 Task: Search round trip flight ticket for 2 adults, 4 children and 1 infant on lap in business from Billings: Billings Logan International Airport to Springfield: Abraham Lincoln Capital Airport on 5-2-2023 and return on 5-2-2023. Price is upto 88000. Outbound departure time preference is 14:30. Return departure time preference is 23:15.
Action: Mouse moved to (350, 329)
Screenshot: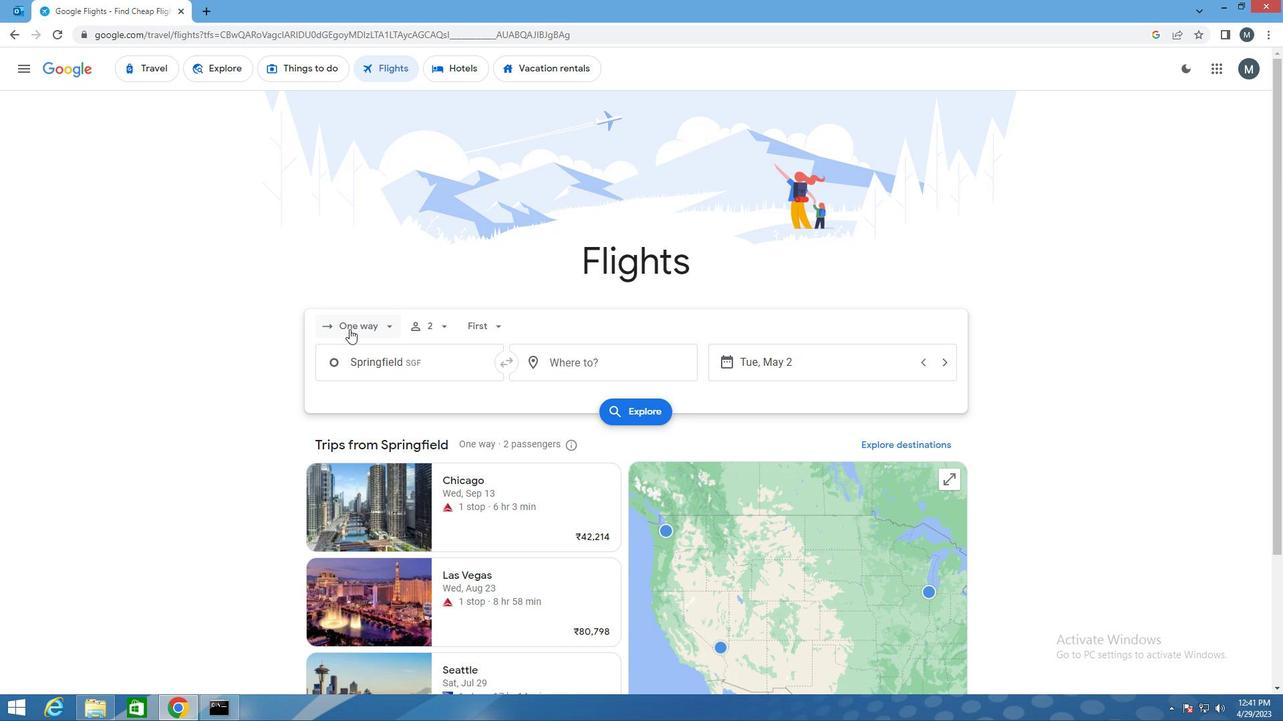 
Action: Mouse pressed left at (350, 329)
Screenshot: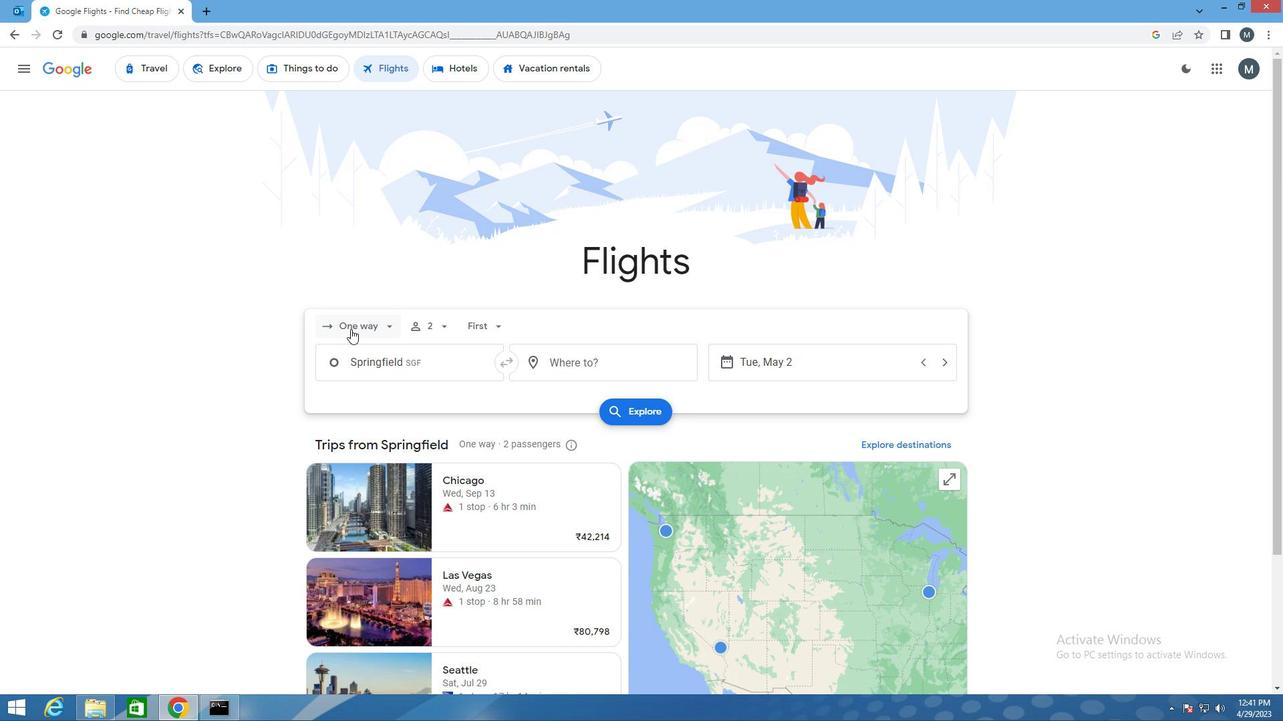 
Action: Mouse moved to (384, 358)
Screenshot: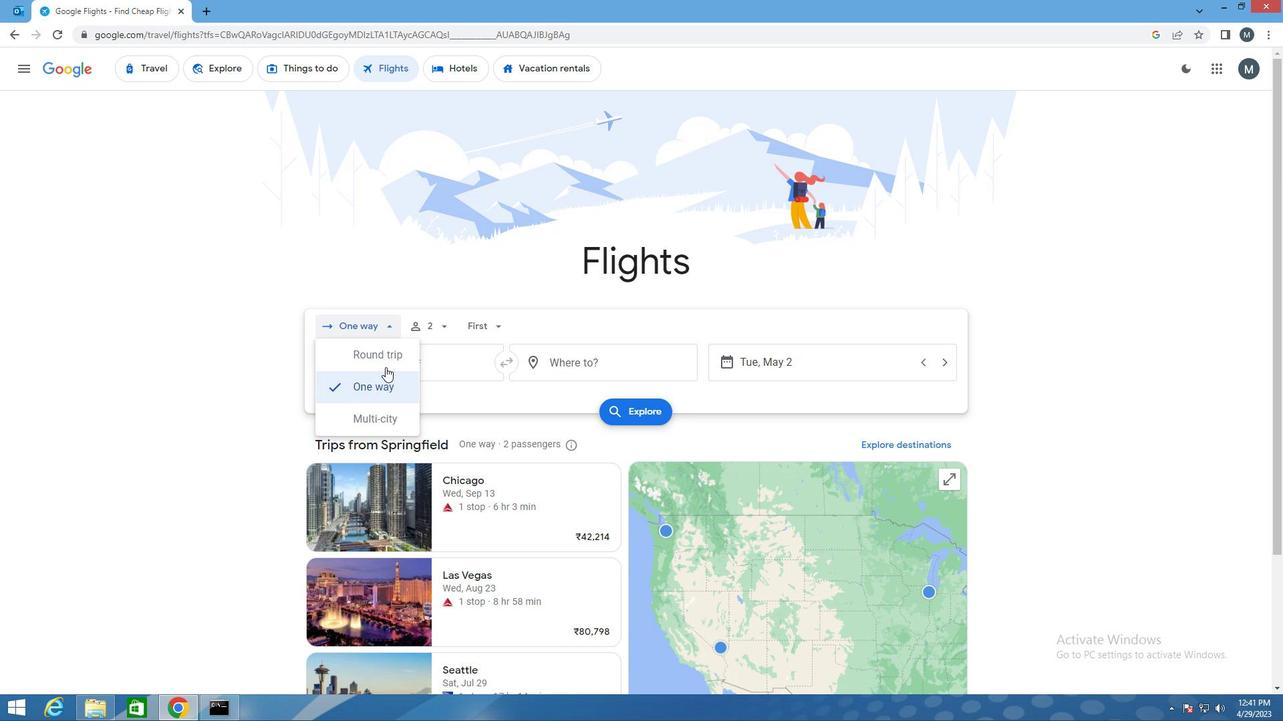 
Action: Mouse pressed left at (384, 358)
Screenshot: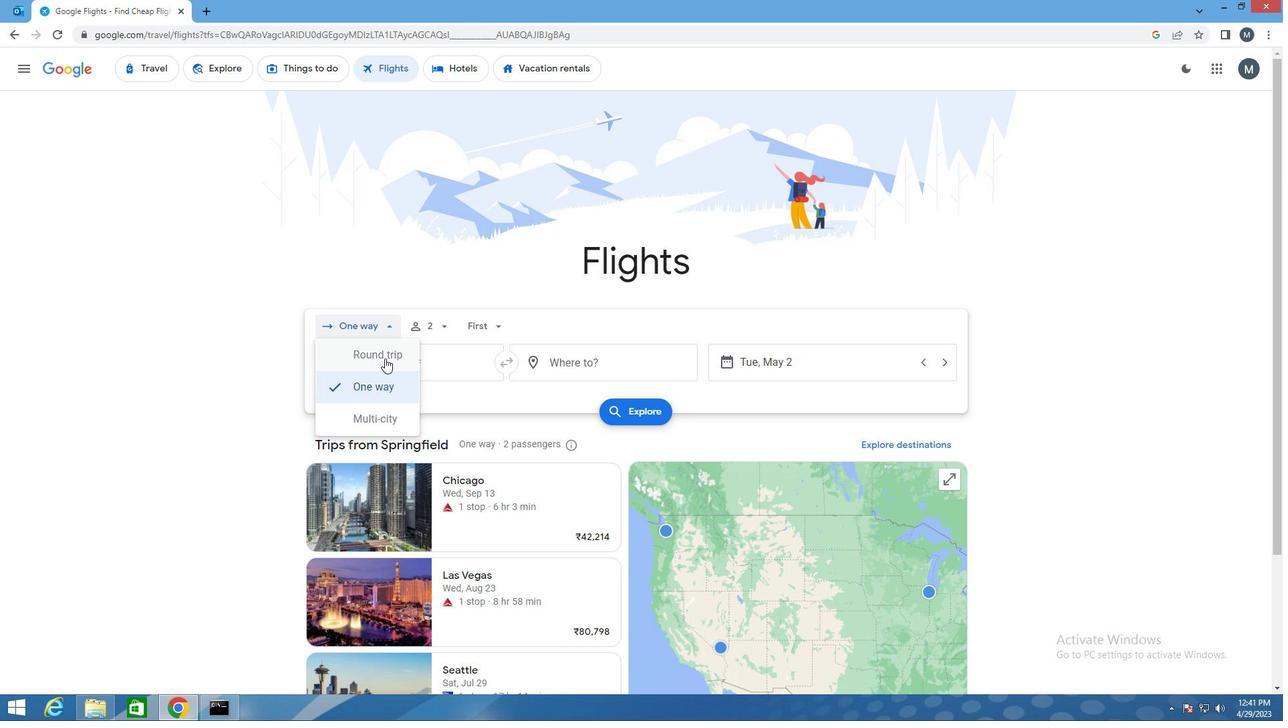 
Action: Mouse moved to (435, 330)
Screenshot: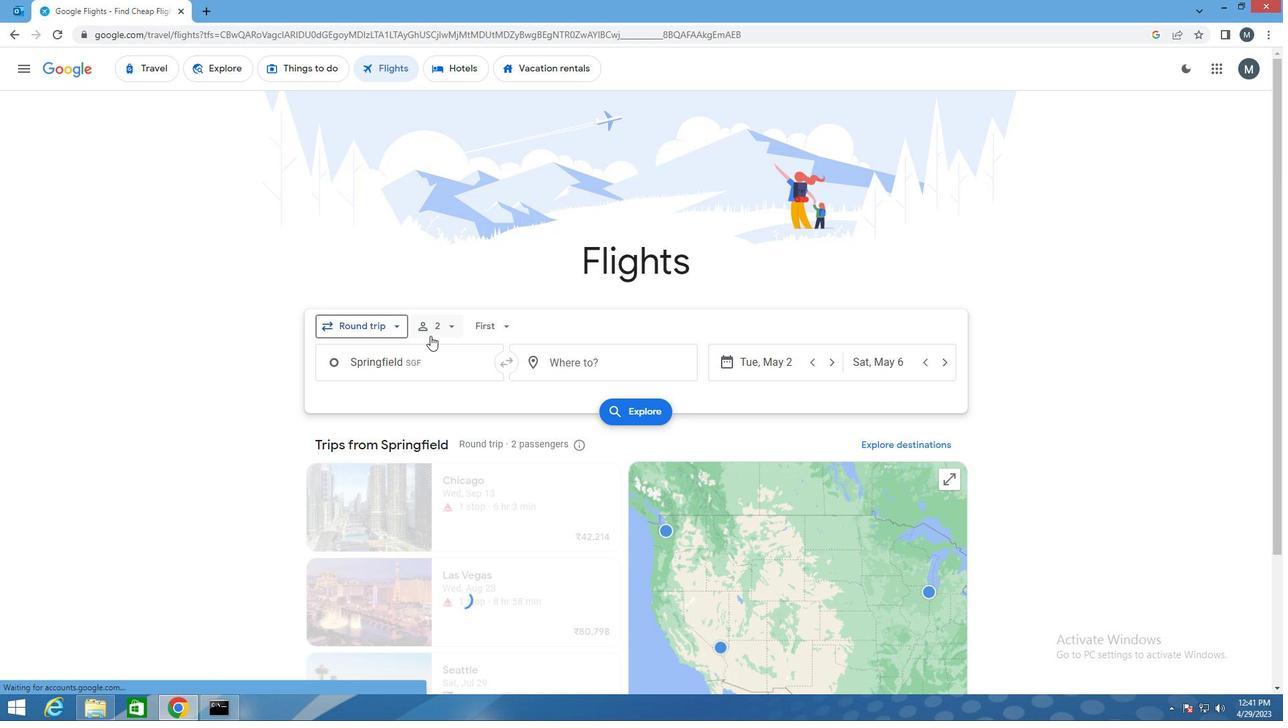 
Action: Mouse pressed left at (435, 330)
Screenshot: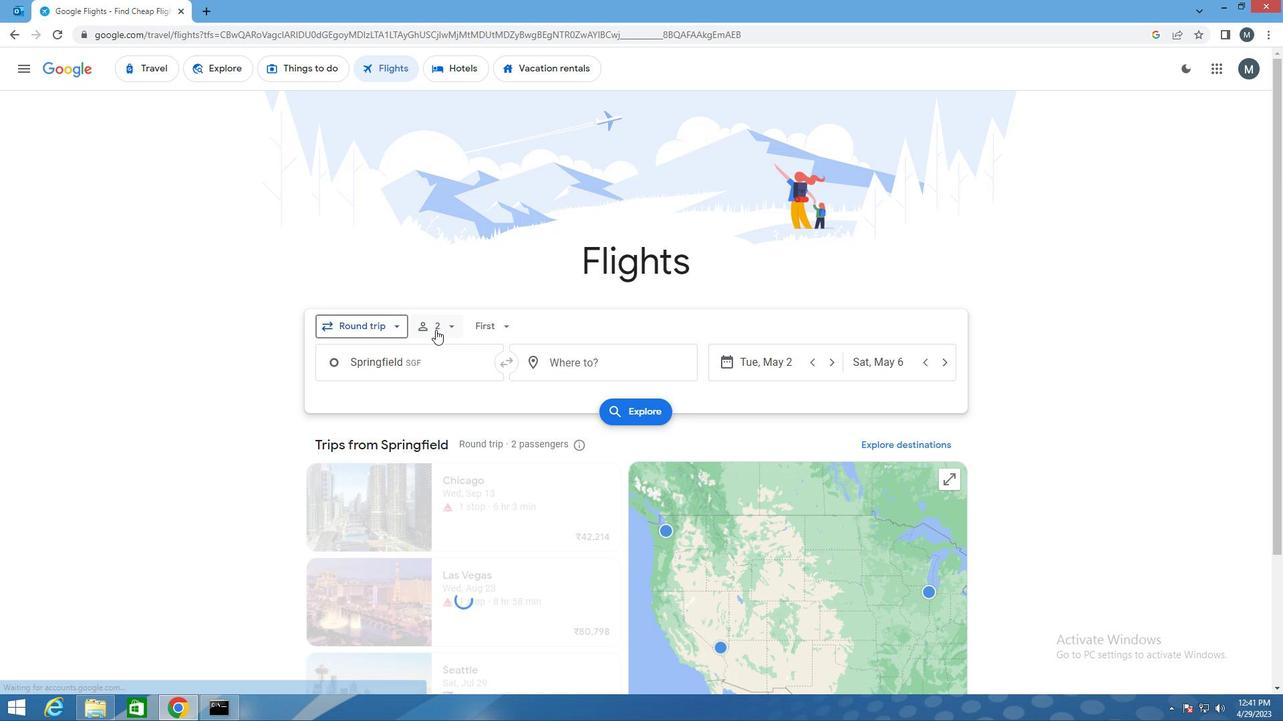 
Action: Mouse moved to (548, 358)
Screenshot: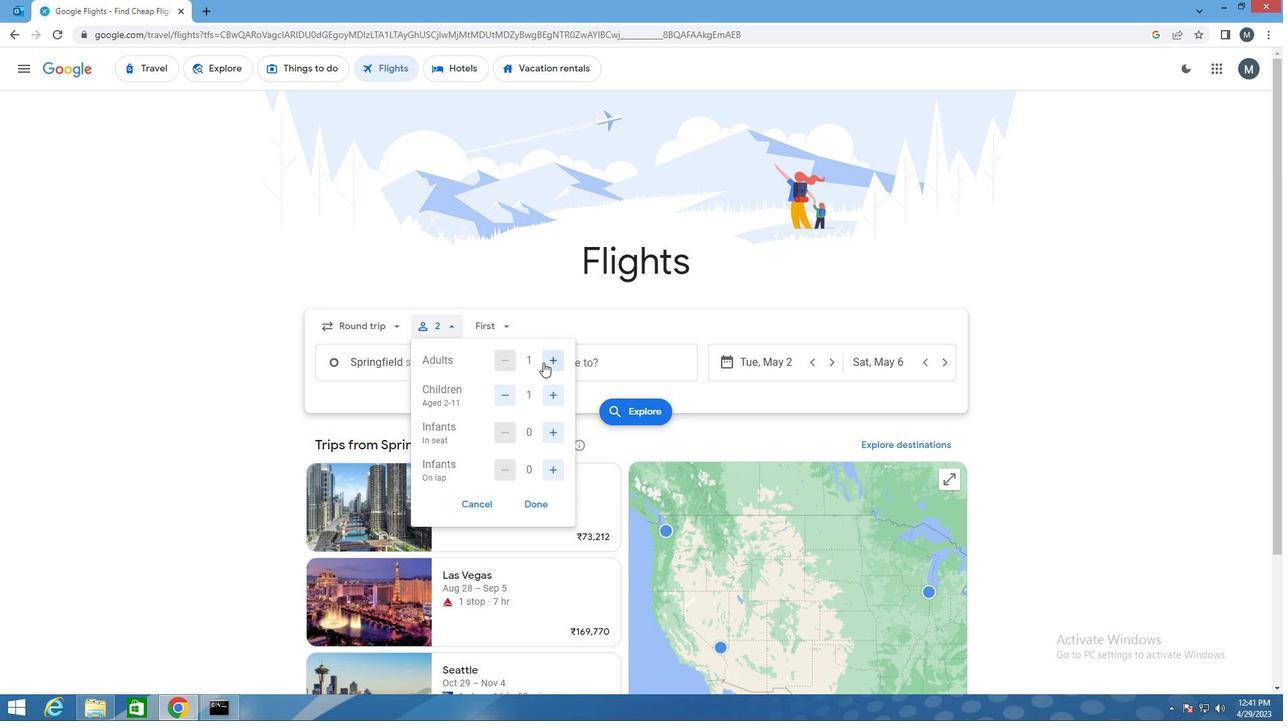 
Action: Mouse pressed left at (548, 358)
Screenshot: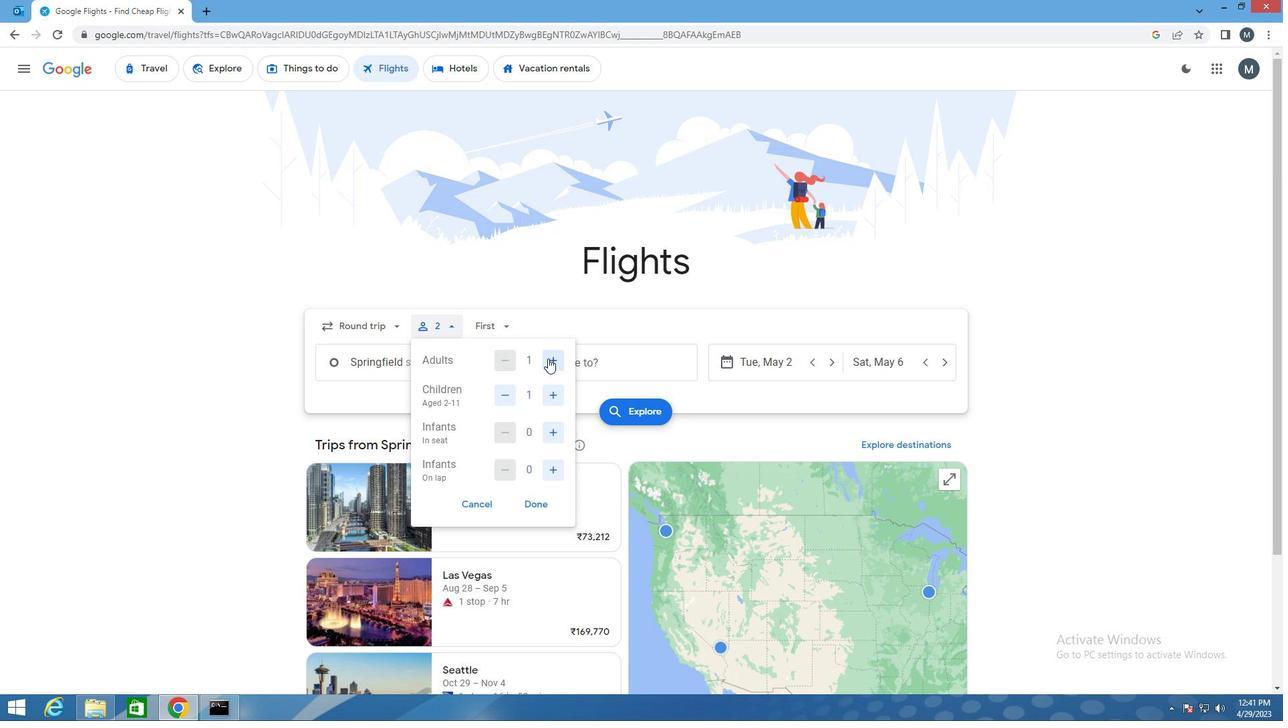 
Action: Mouse moved to (549, 399)
Screenshot: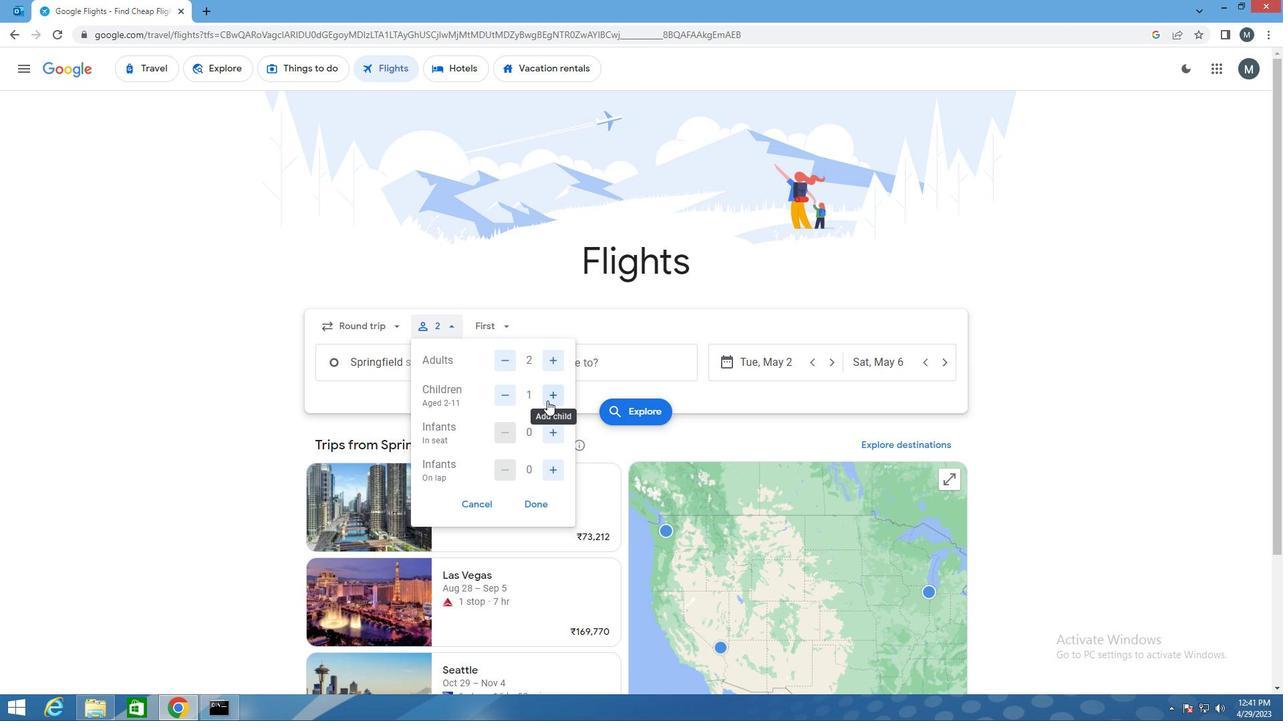 
Action: Mouse pressed left at (549, 399)
Screenshot: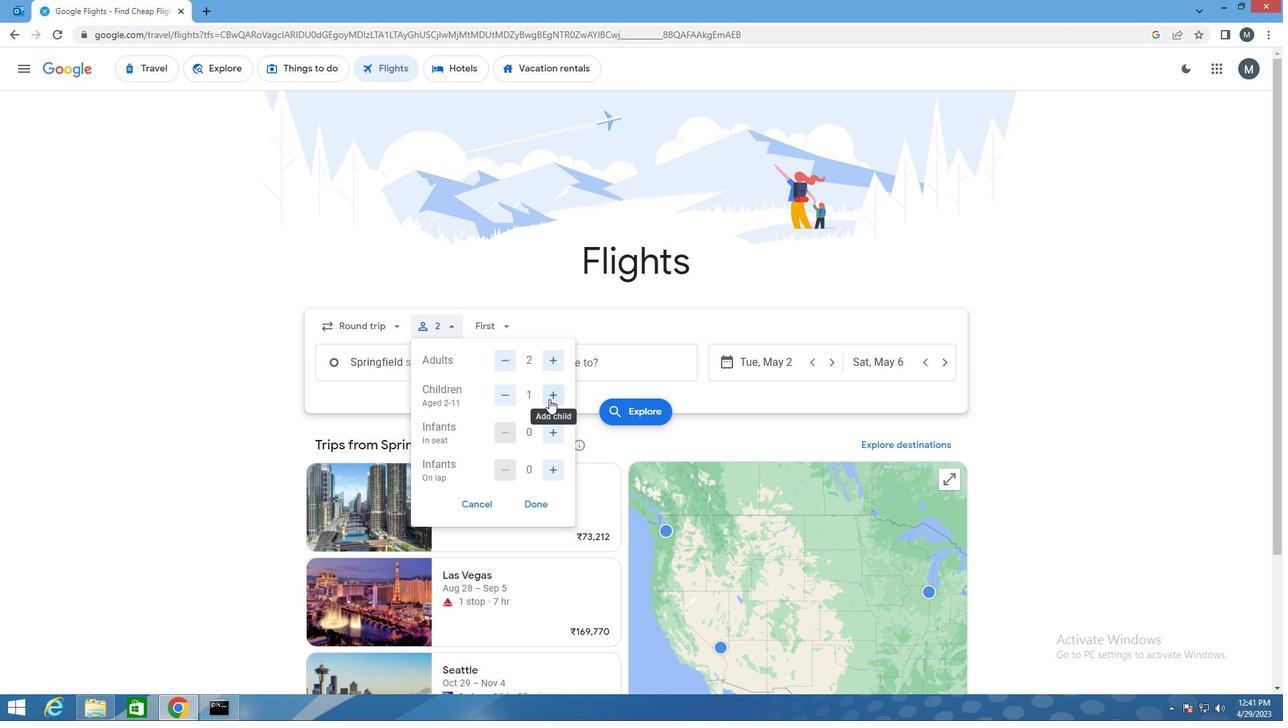 
Action: Mouse pressed left at (549, 399)
Screenshot: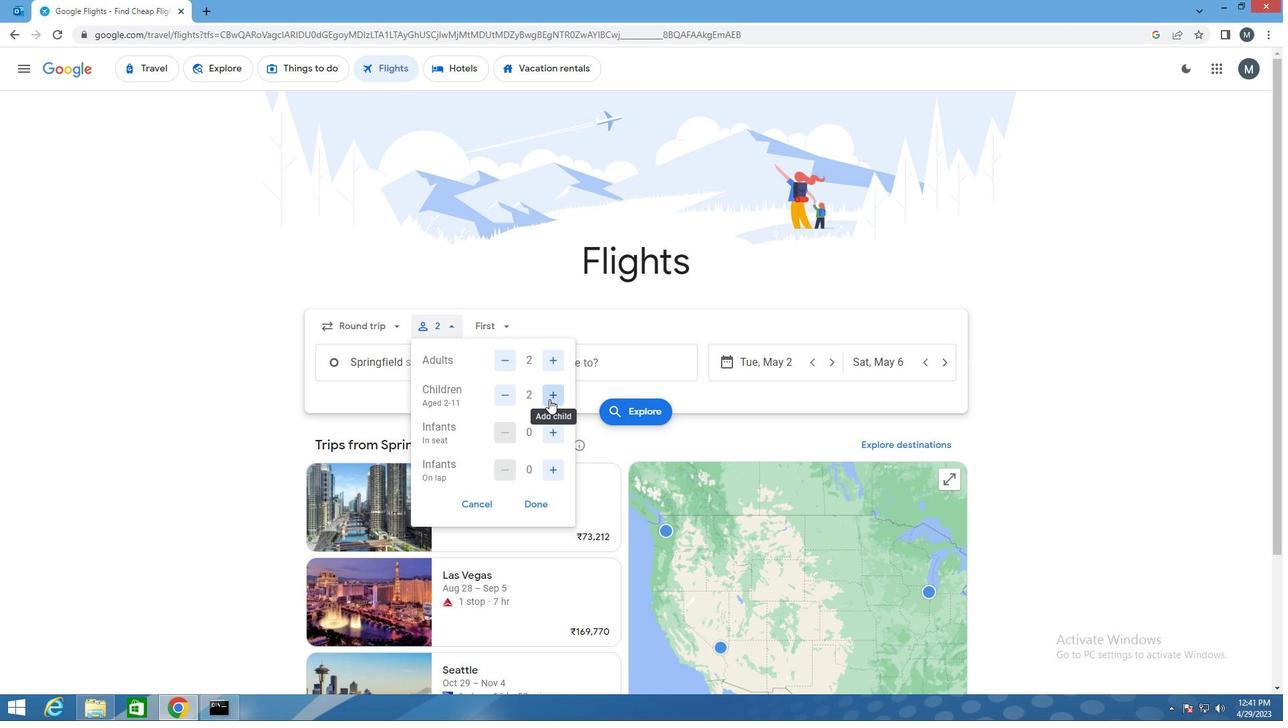 
Action: Mouse moved to (550, 399)
Screenshot: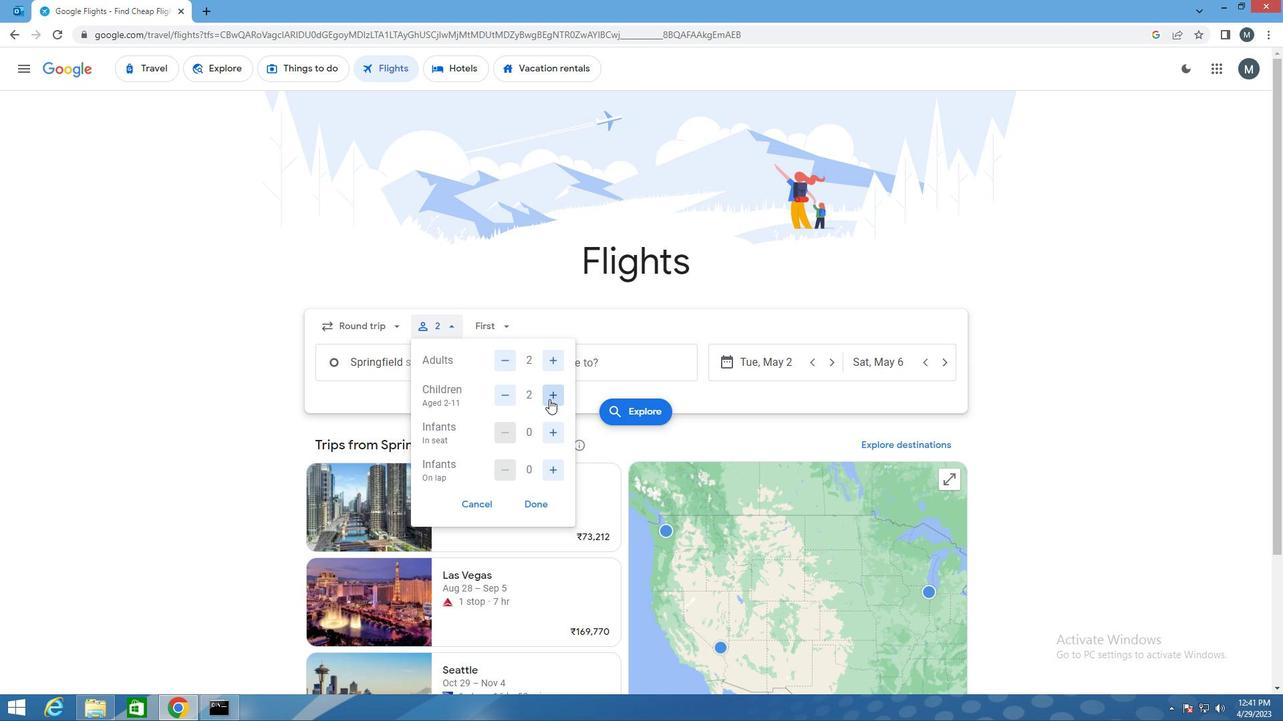 
Action: Mouse pressed left at (550, 399)
Screenshot: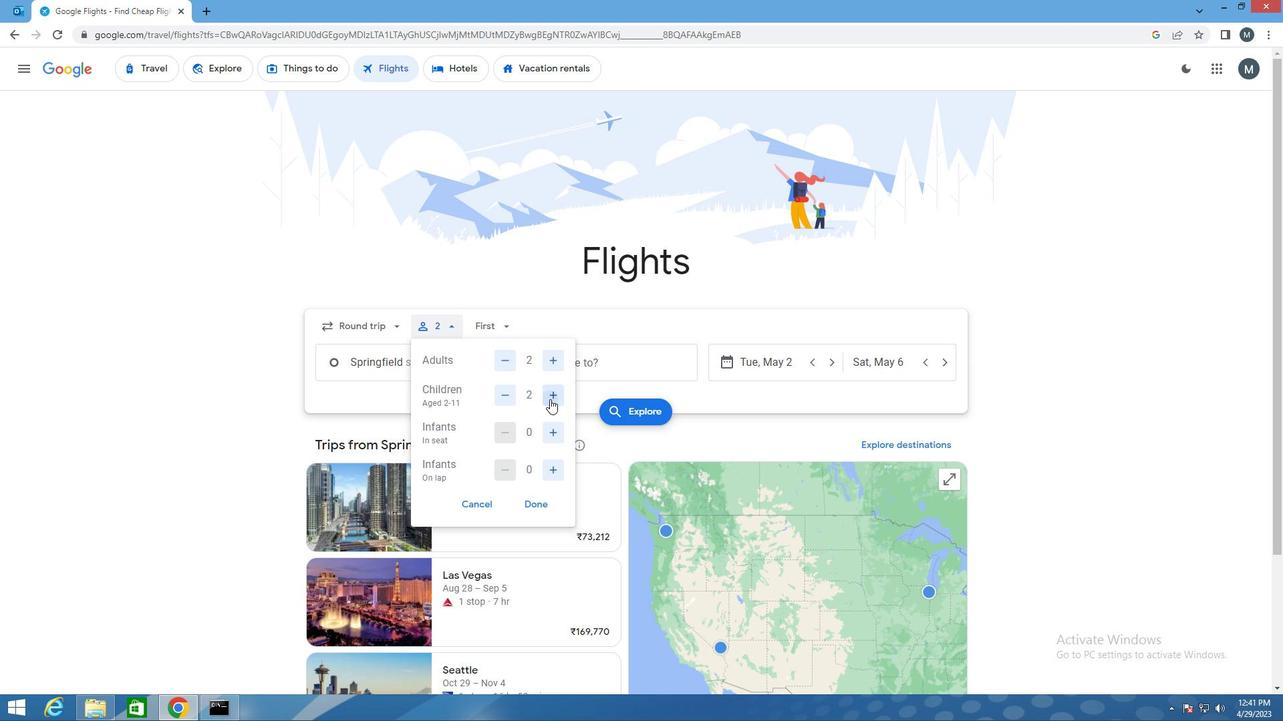 
Action: Mouse moved to (557, 468)
Screenshot: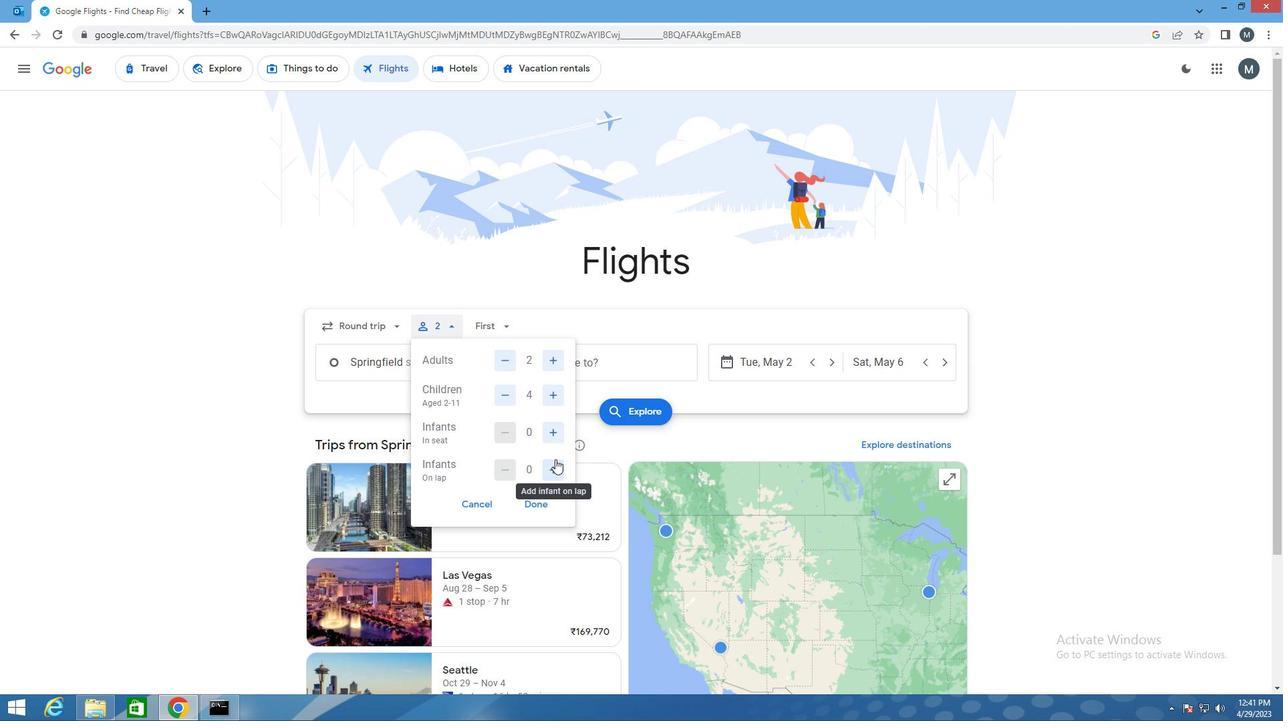 
Action: Mouse pressed left at (557, 468)
Screenshot: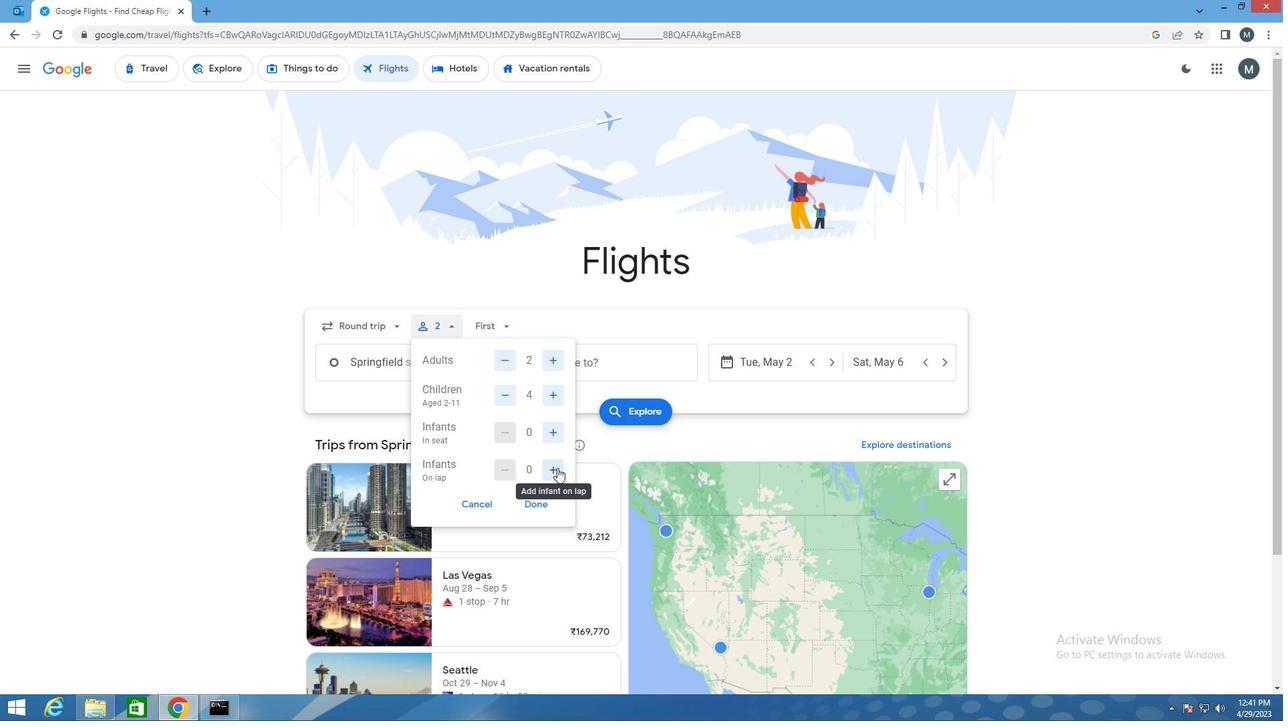 
Action: Mouse moved to (533, 512)
Screenshot: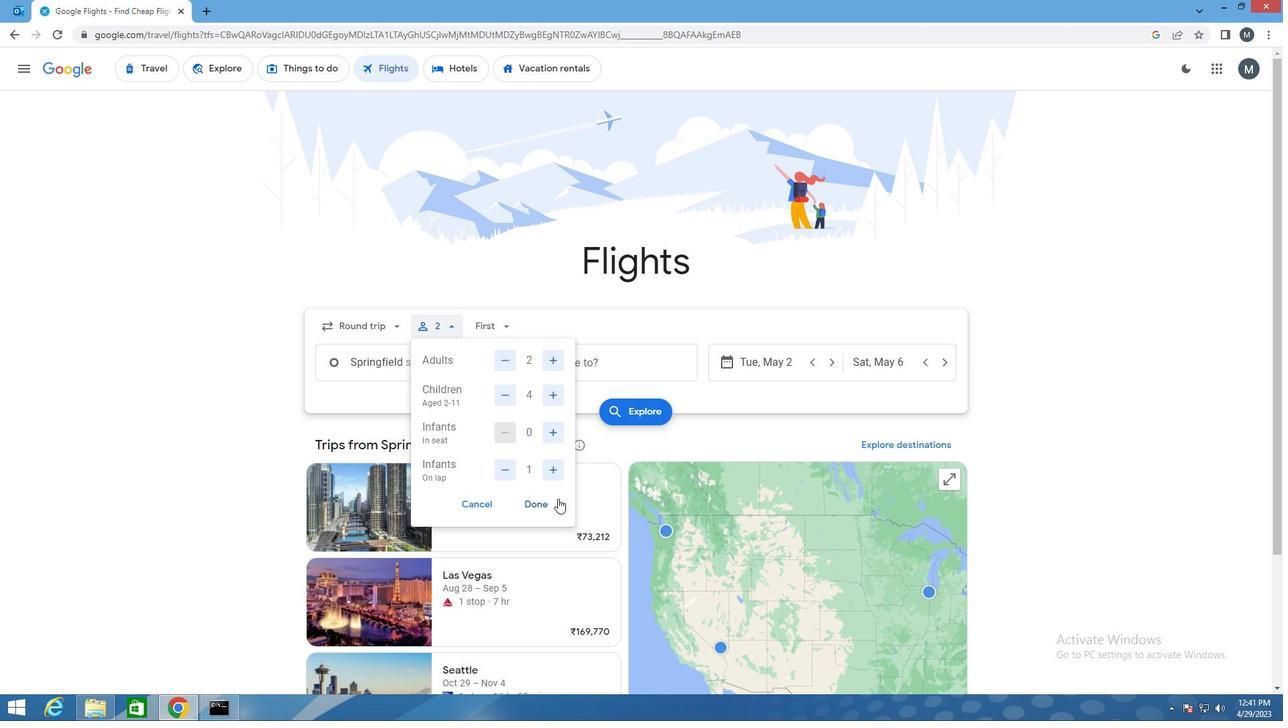 
Action: Mouse pressed left at (533, 512)
Screenshot: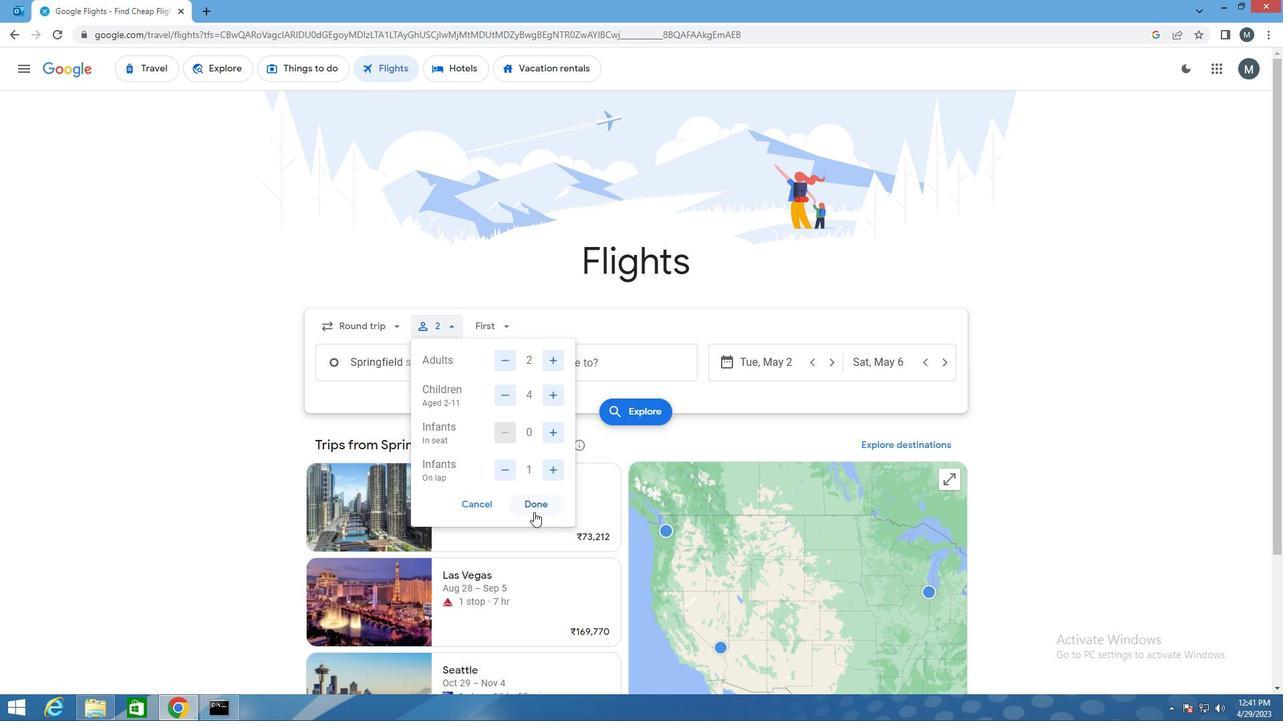 
Action: Mouse moved to (489, 322)
Screenshot: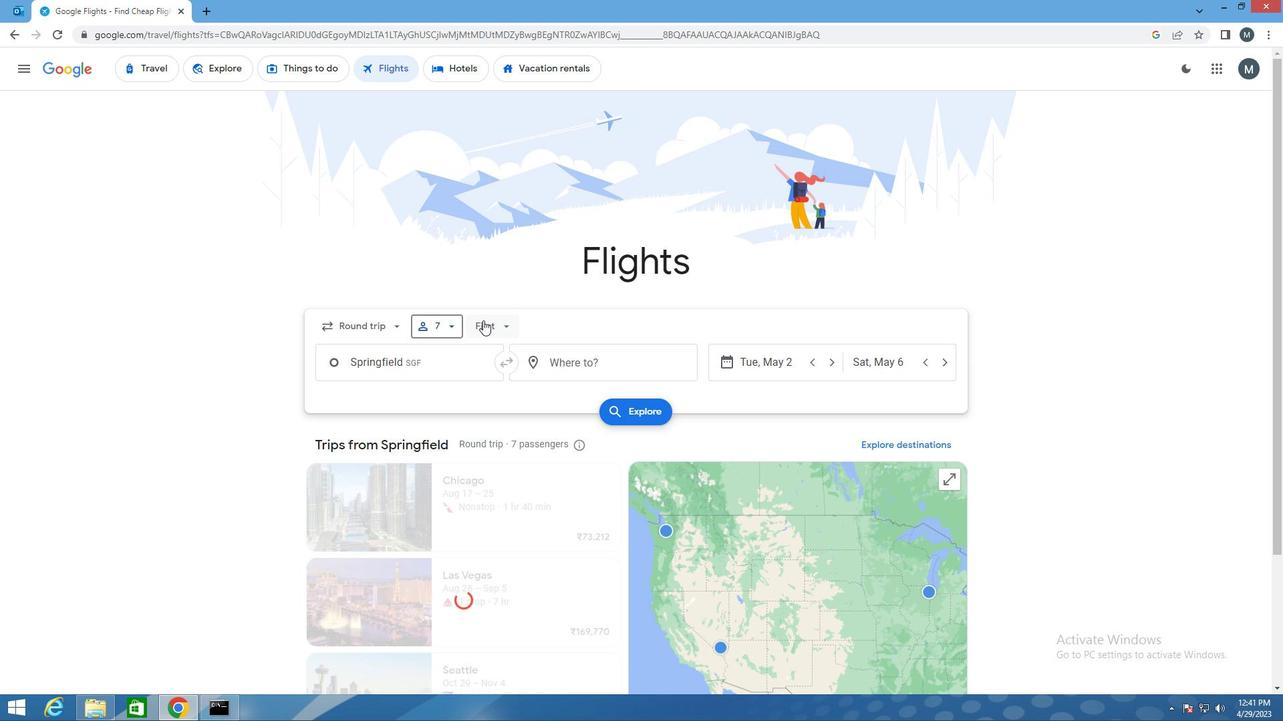 
Action: Mouse pressed left at (489, 322)
Screenshot: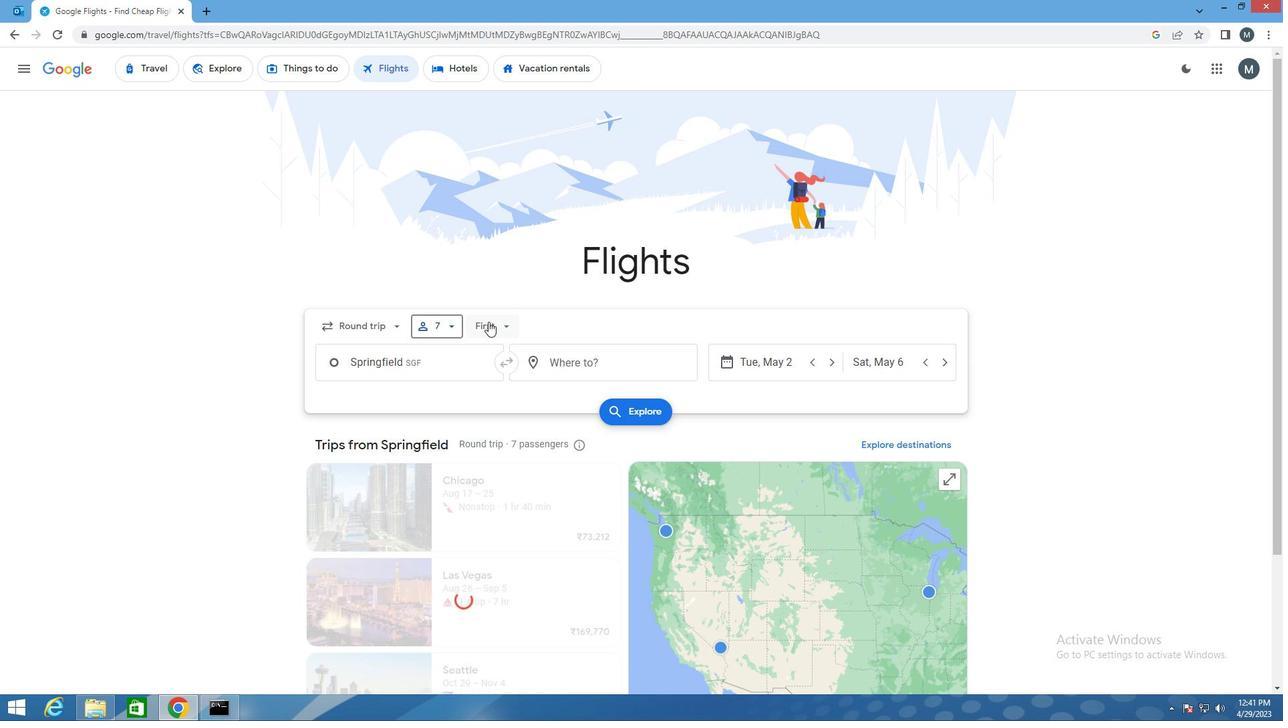 
Action: Mouse moved to (515, 421)
Screenshot: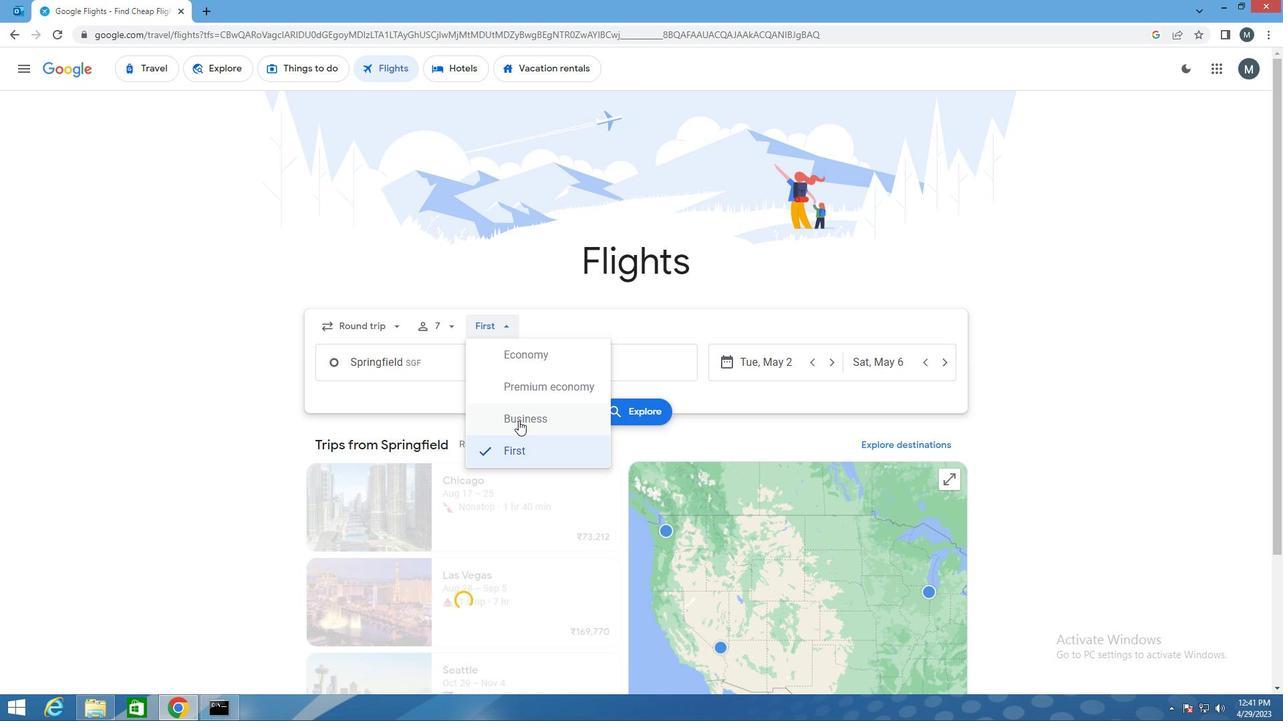 
Action: Mouse pressed left at (515, 421)
Screenshot: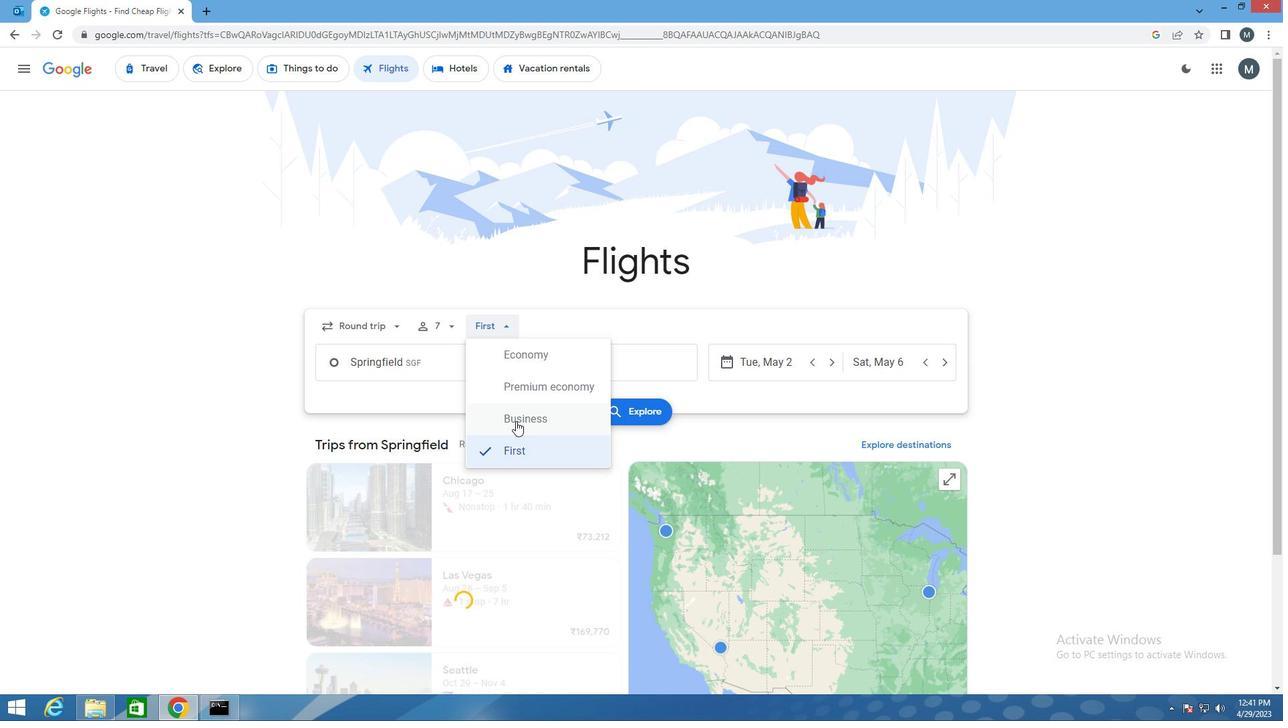 
Action: Mouse moved to (433, 370)
Screenshot: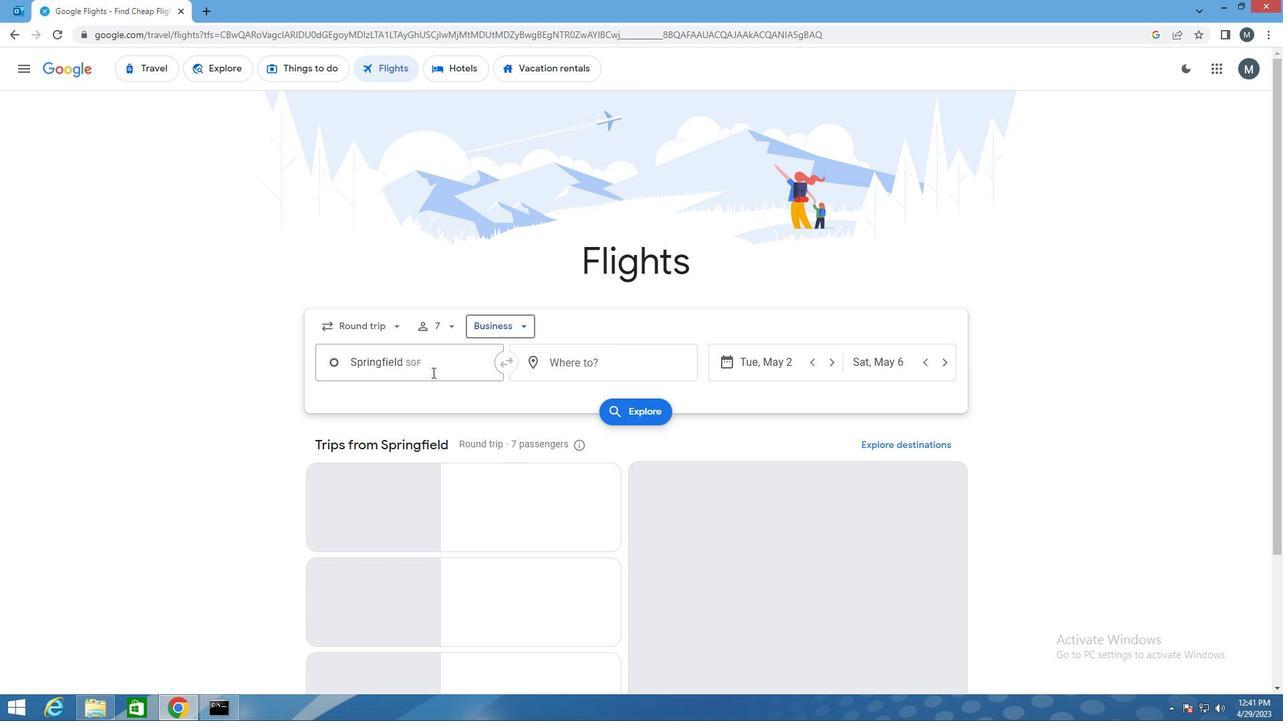 
Action: Mouse pressed left at (433, 370)
Screenshot: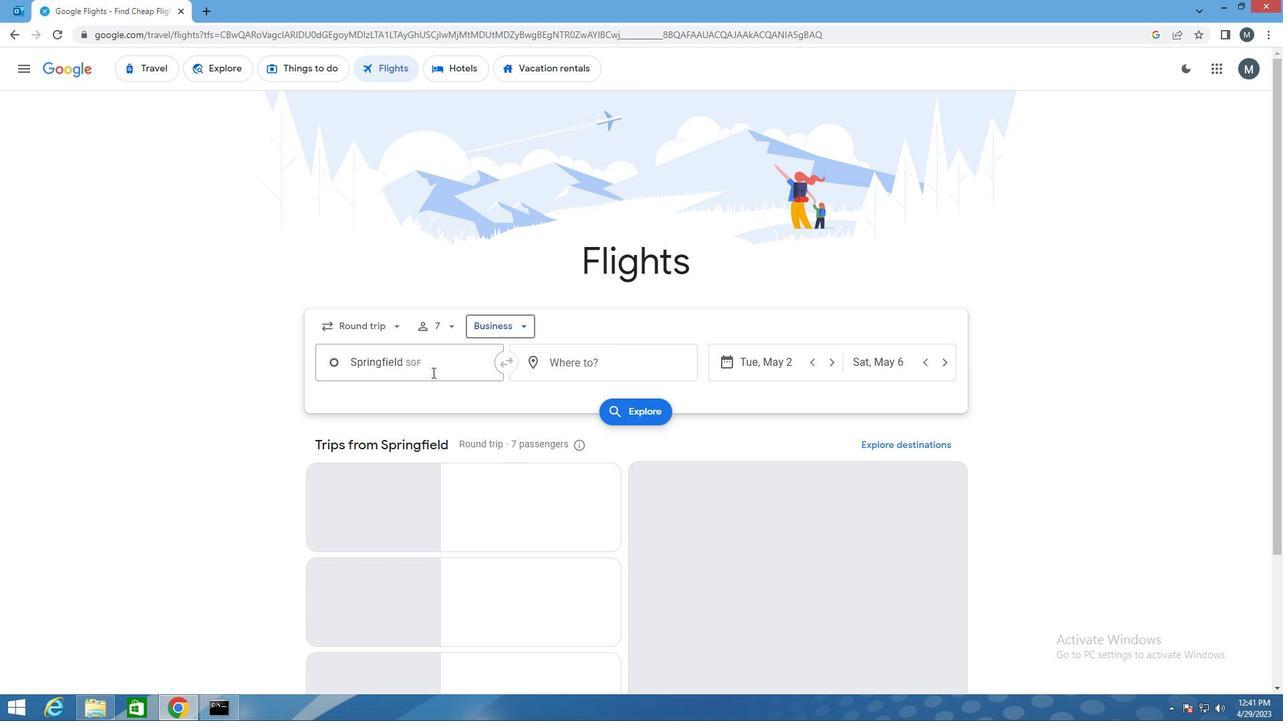 
Action: Mouse moved to (433, 370)
Screenshot: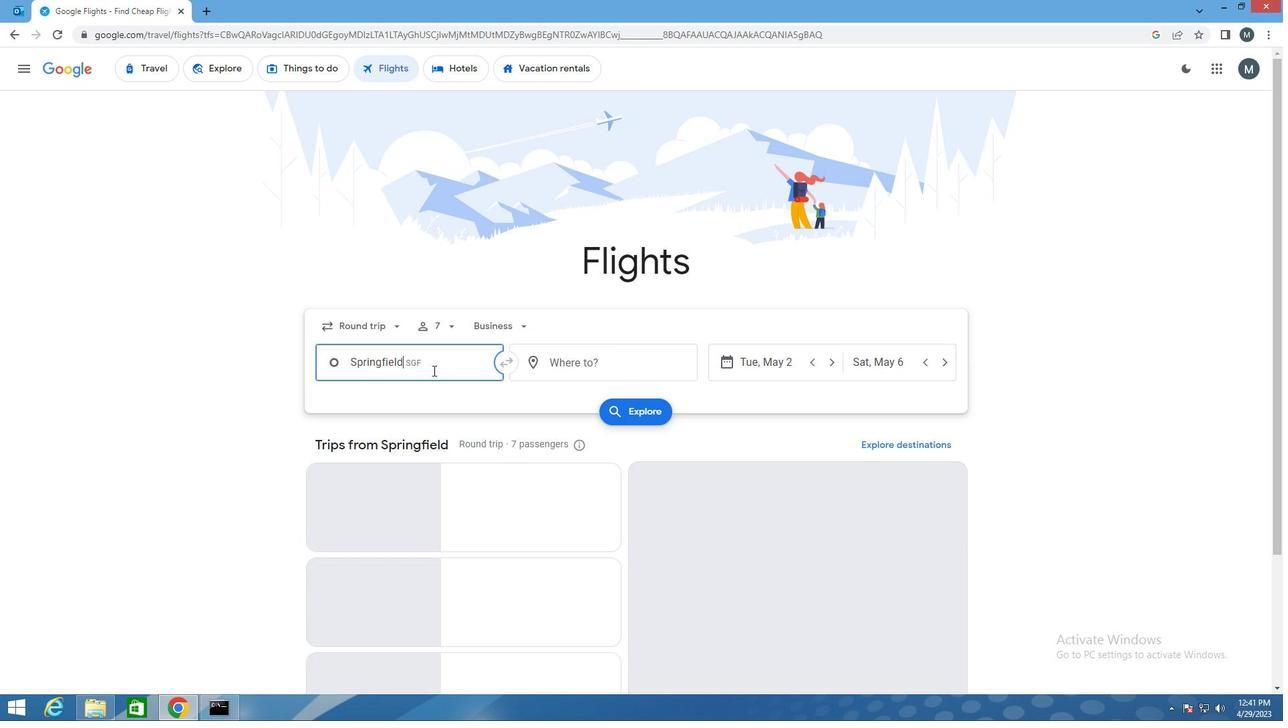 
Action: Key pressed <Key.shift>BILLINGS<Key.space><Key.shift>LOGAN<Key.space>
Screenshot: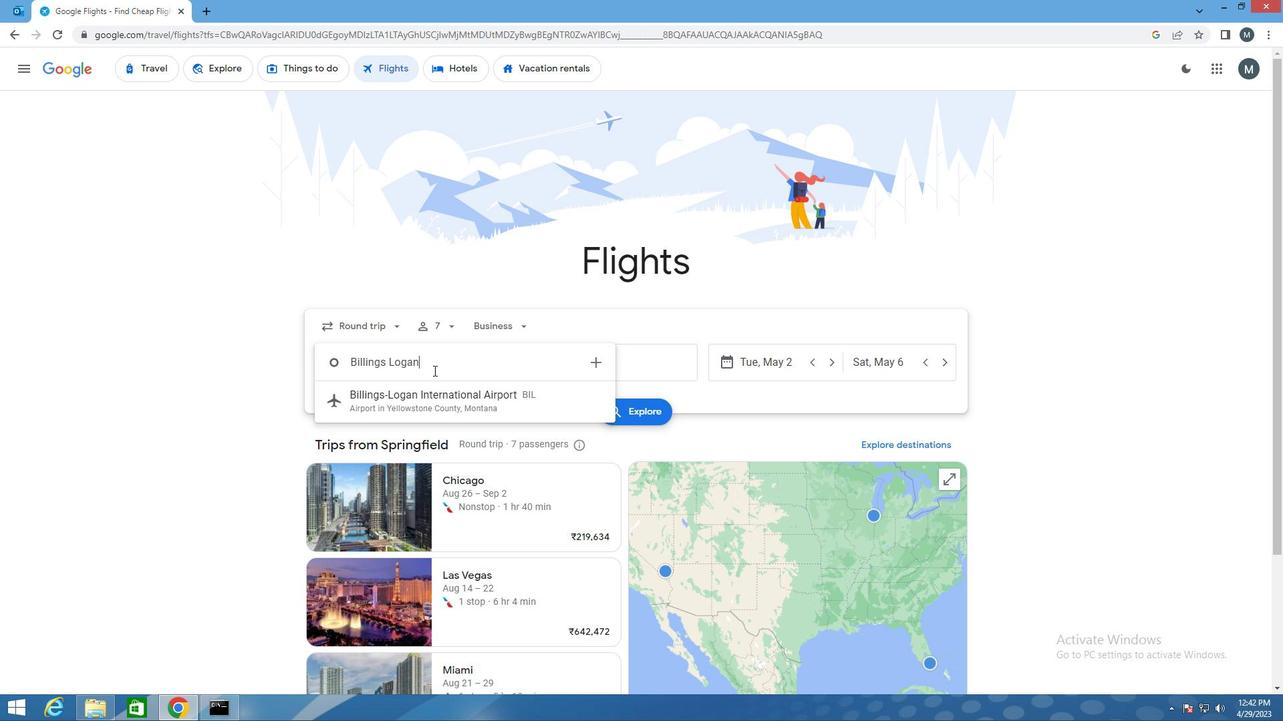 
Action: Mouse moved to (467, 406)
Screenshot: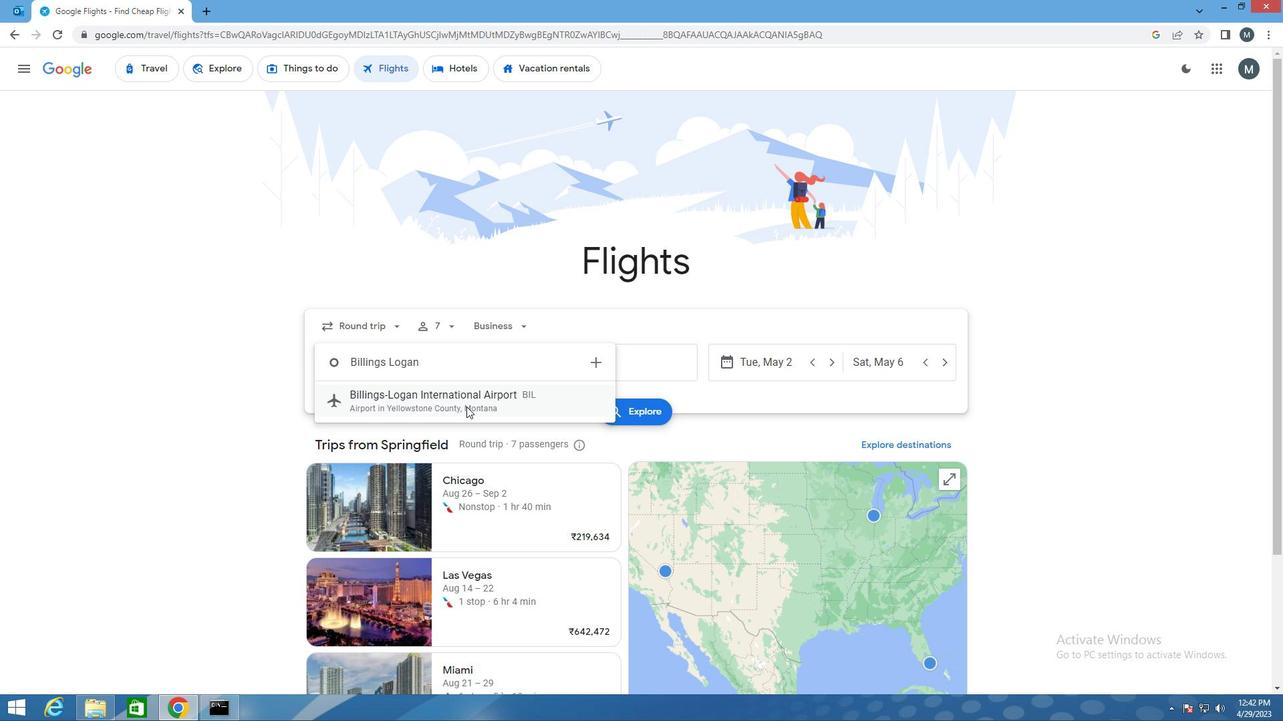 
Action: Mouse pressed left at (467, 406)
Screenshot: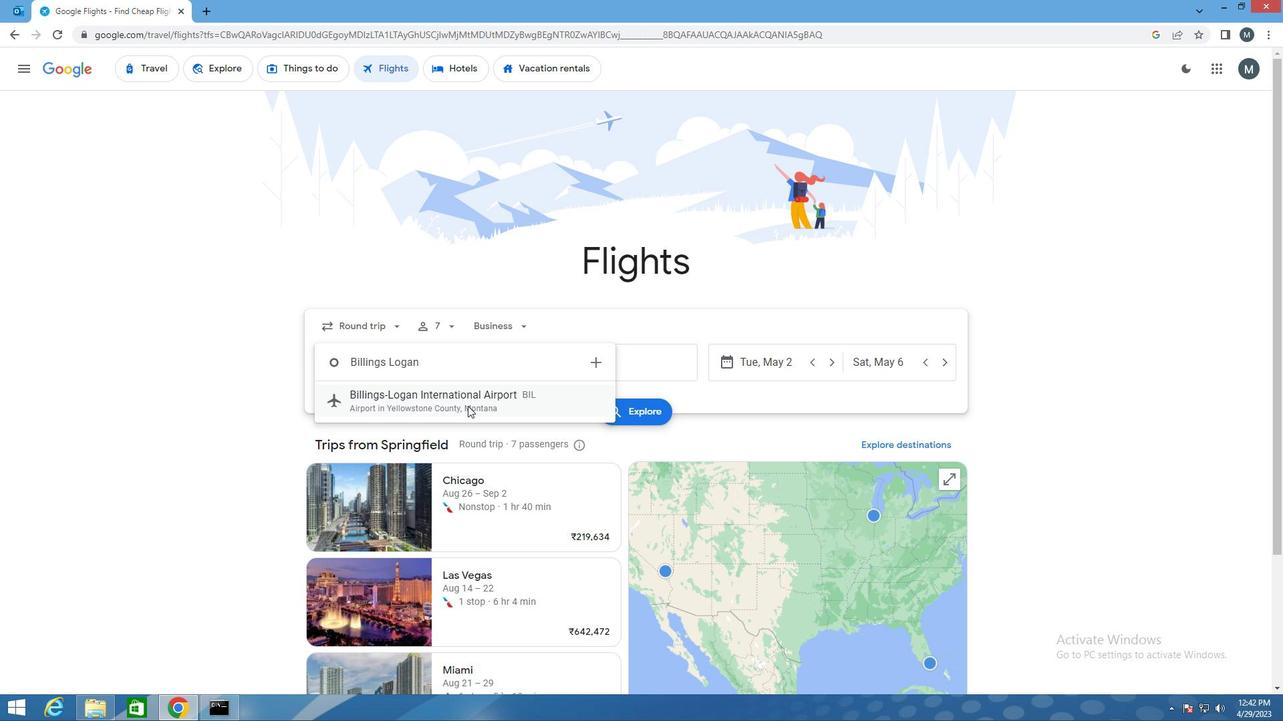 
Action: Mouse moved to (586, 360)
Screenshot: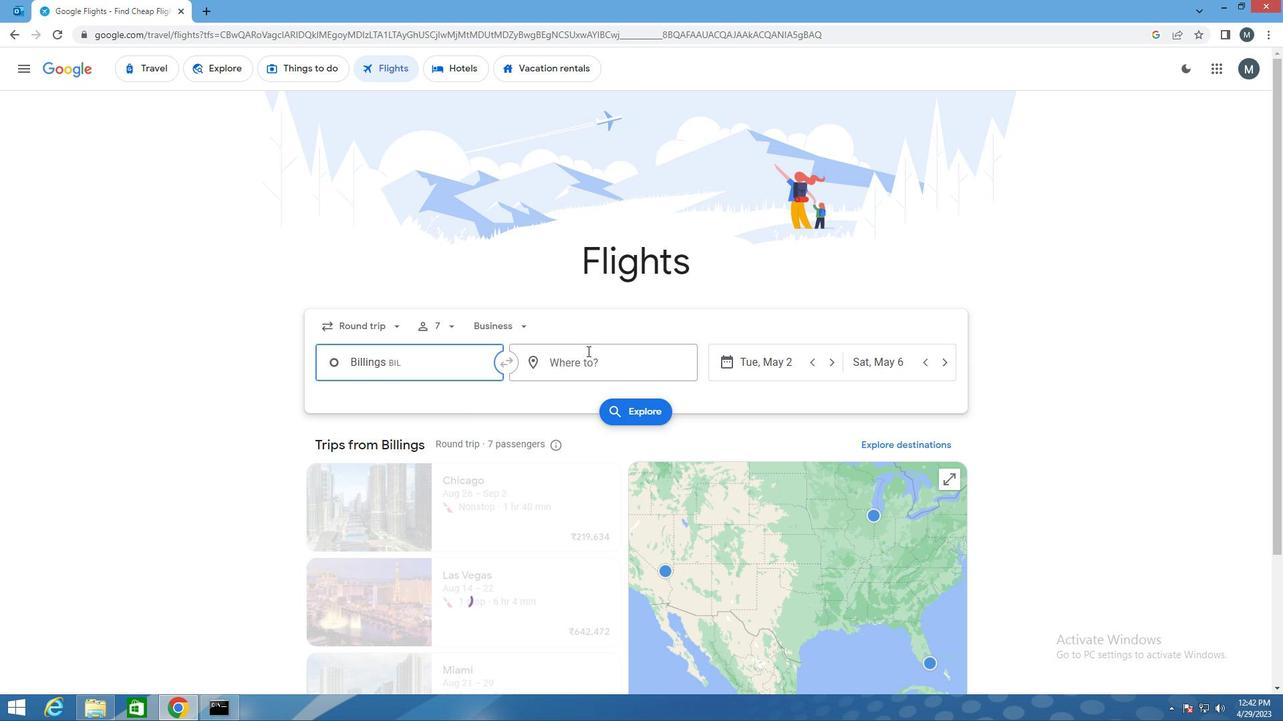 
Action: Mouse pressed left at (586, 360)
Screenshot: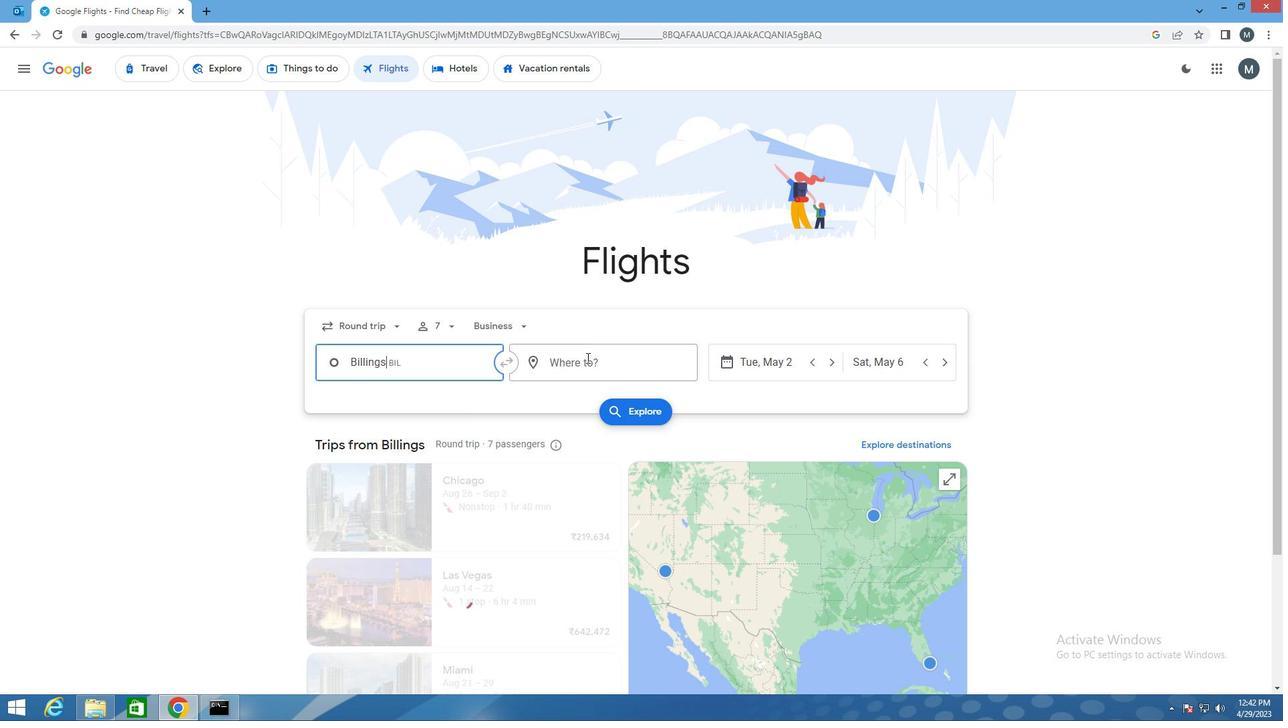 
Action: Mouse moved to (586, 361)
Screenshot: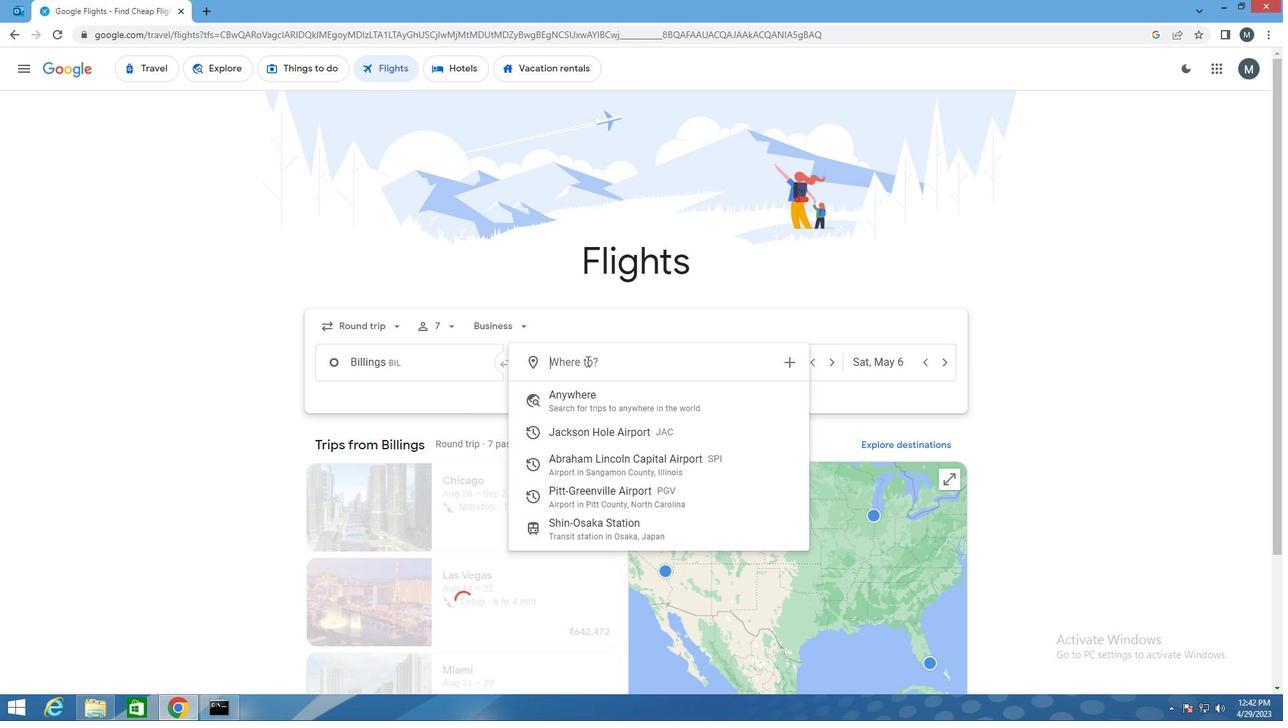 
Action: Key pressed S
Screenshot: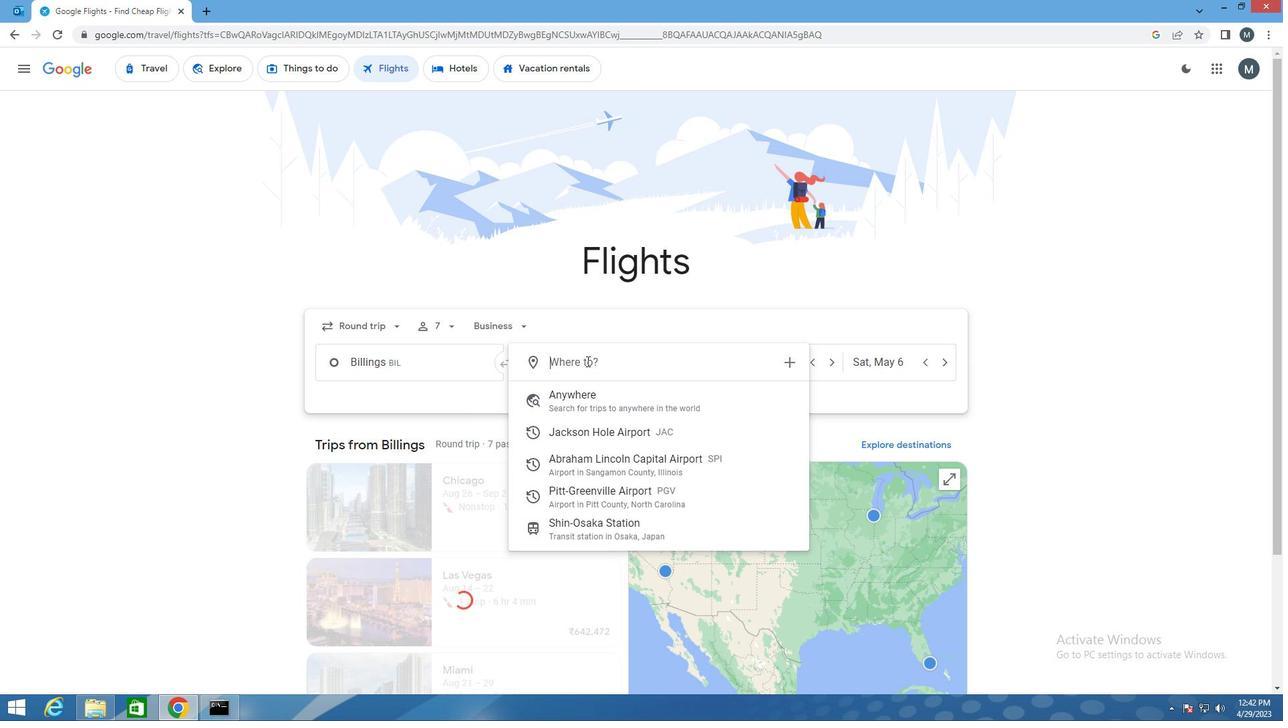 
Action: Mouse moved to (586, 360)
Screenshot: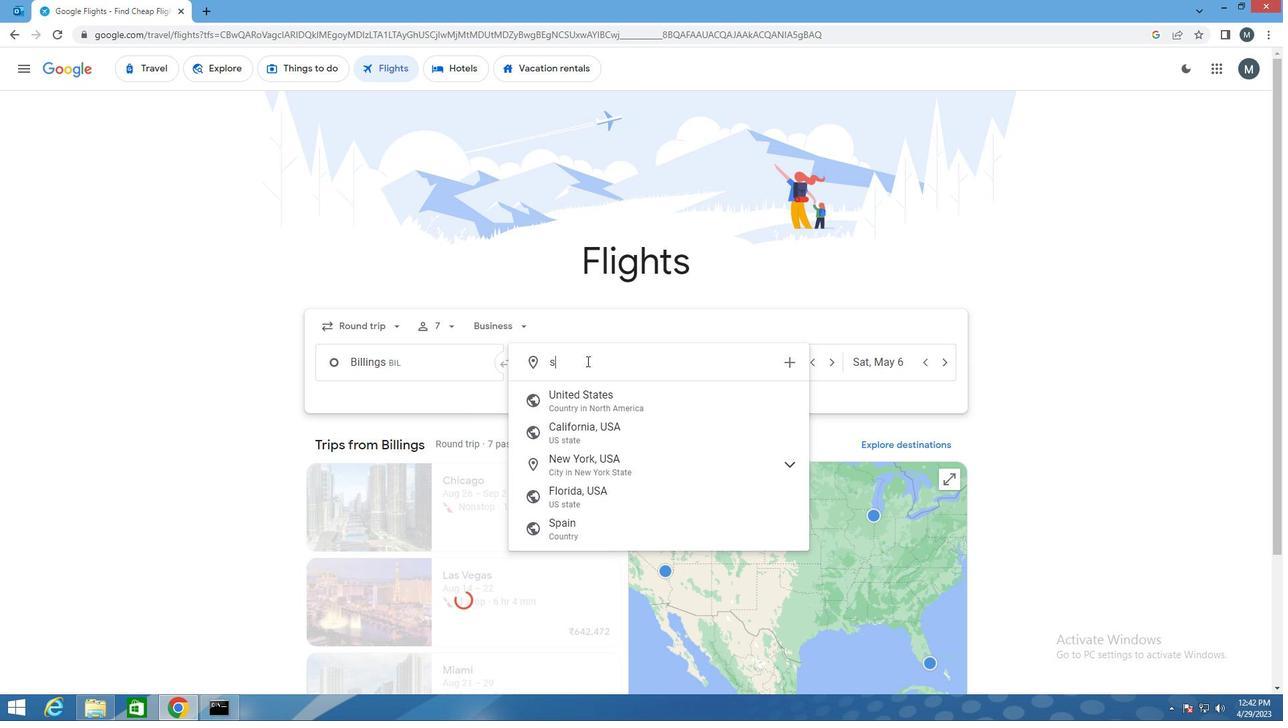 
Action: Key pressed PI
Screenshot: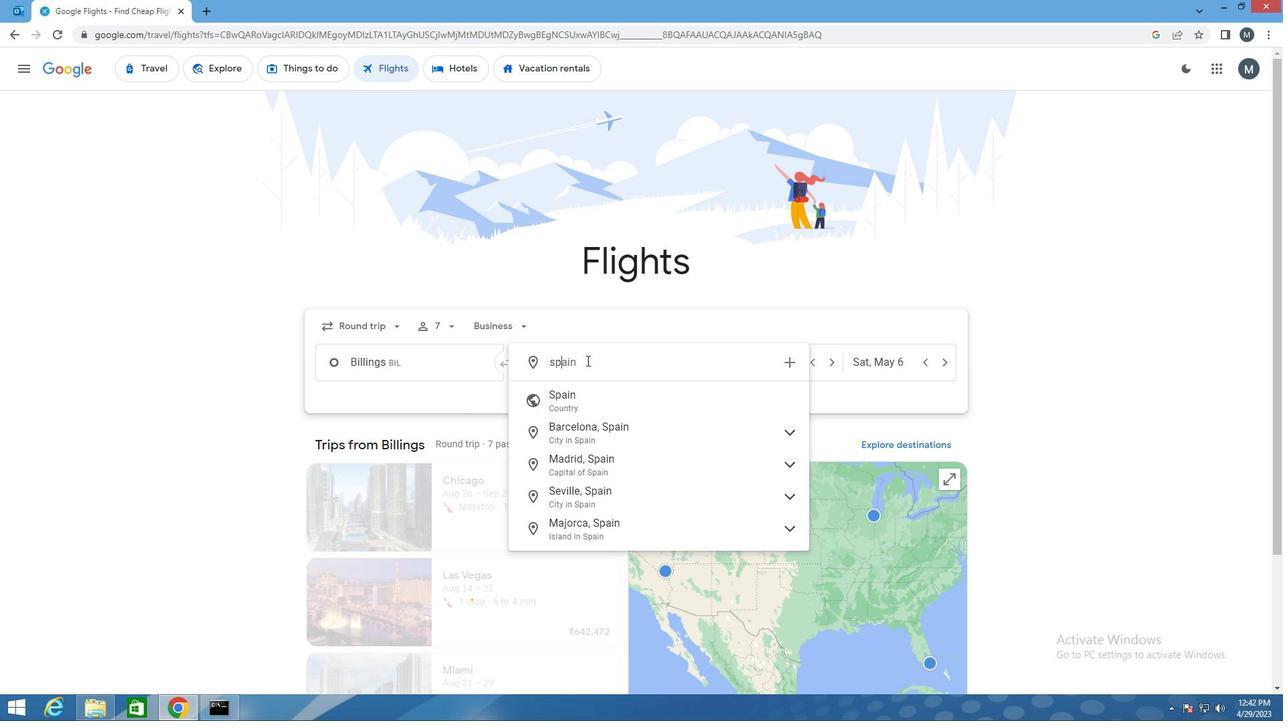 
Action: Mouse moved to (607, 404)
Screenshot: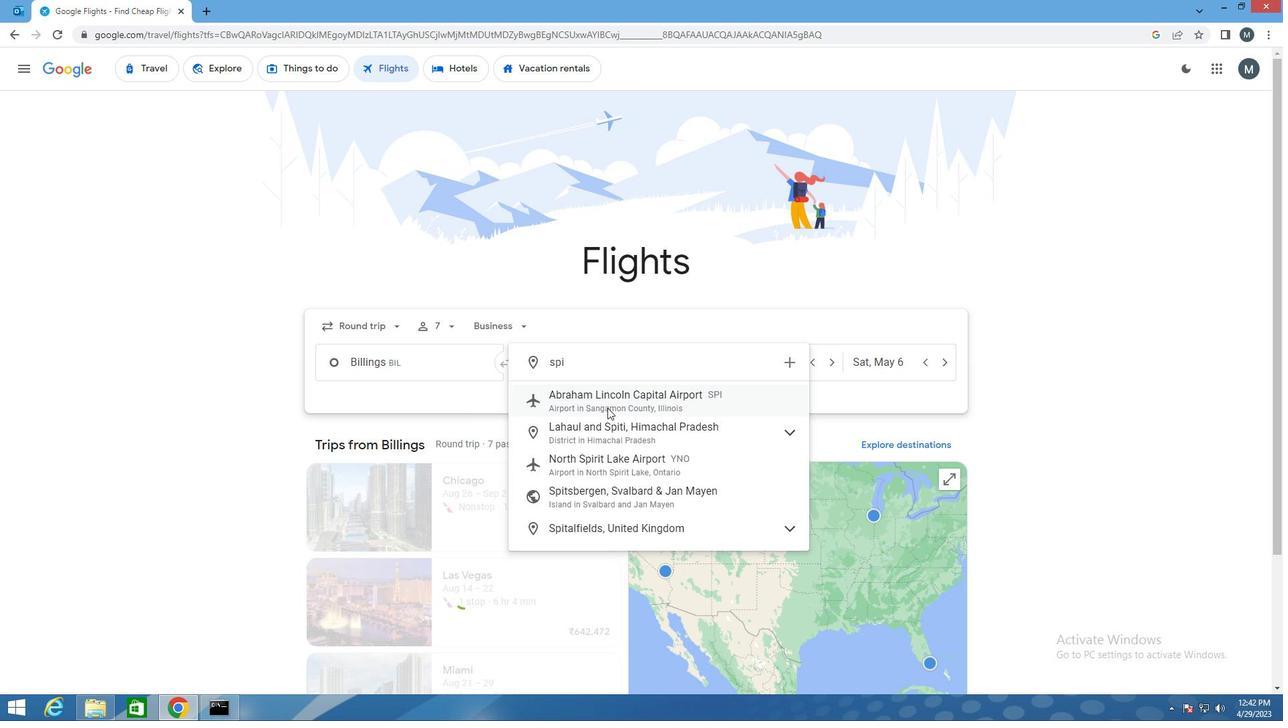 
Action: Mouse pressed left at (607, 404)
Screenshot: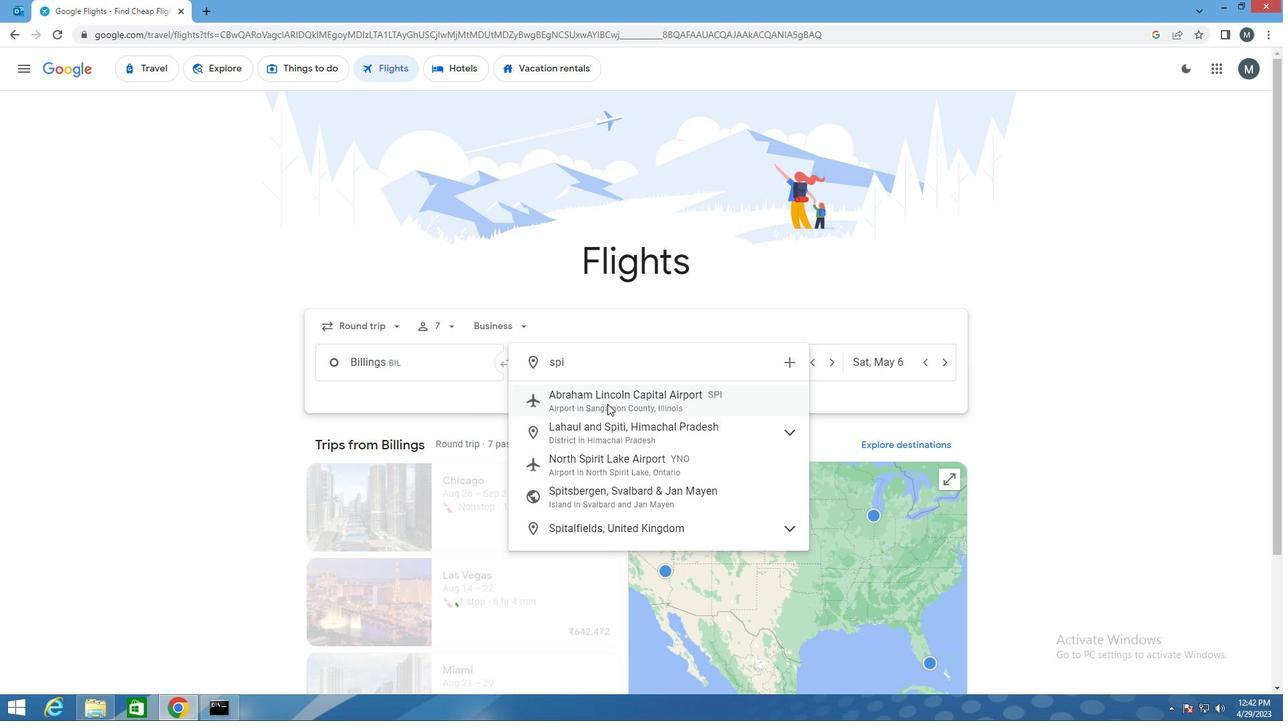 
Action: Mouse moved to (736, 360)
Screenshot: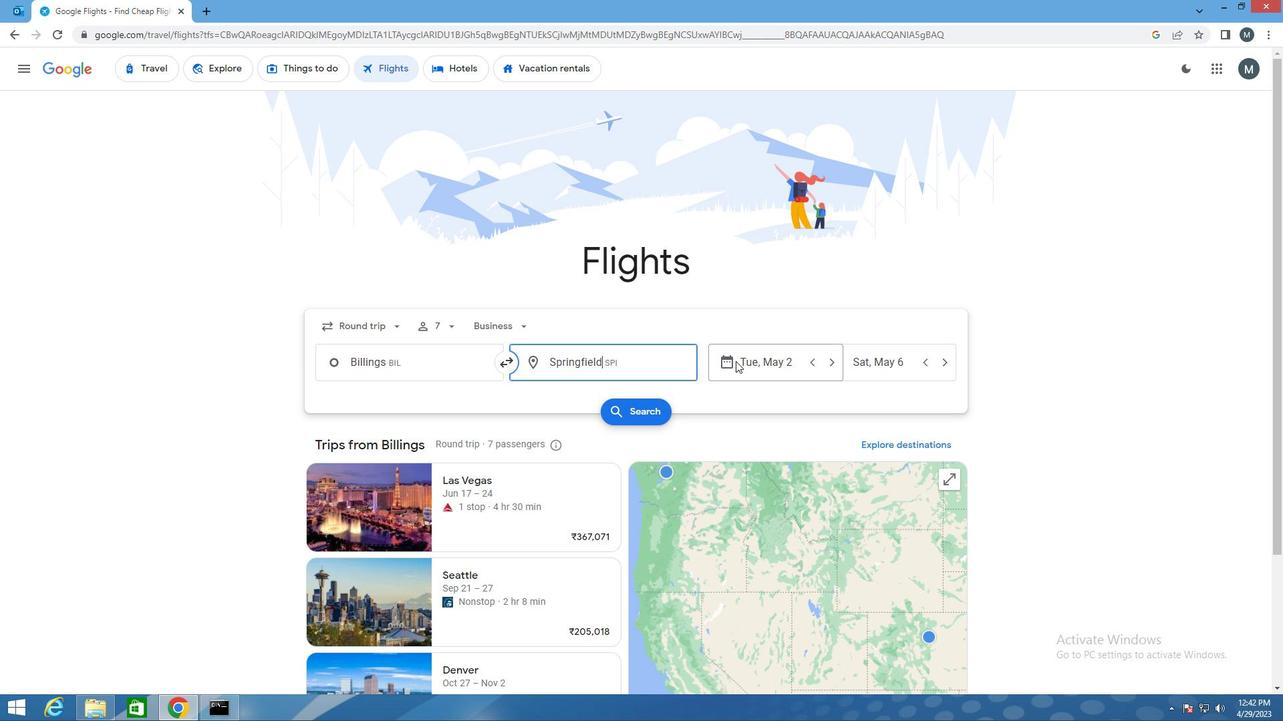 
Action: Mouse pressed left at (736, 360)
Screenshot: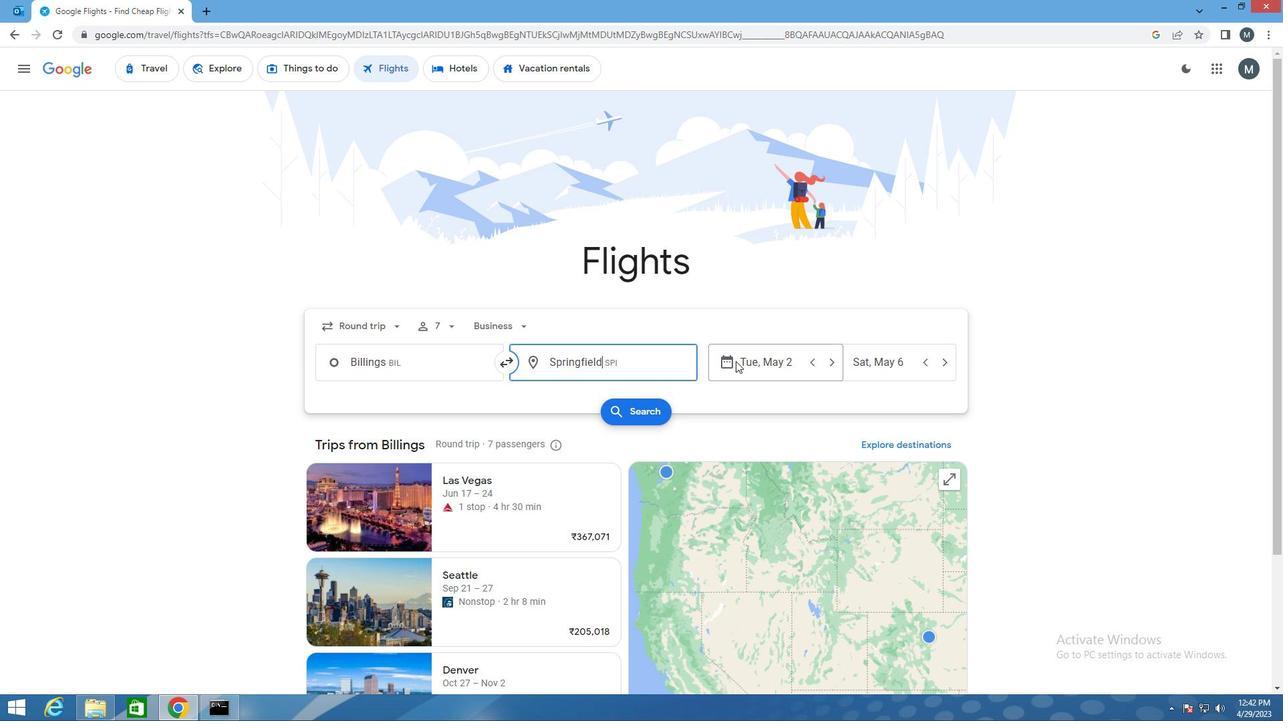 
Action: Mouse moved to (799, 459)
Screenshot: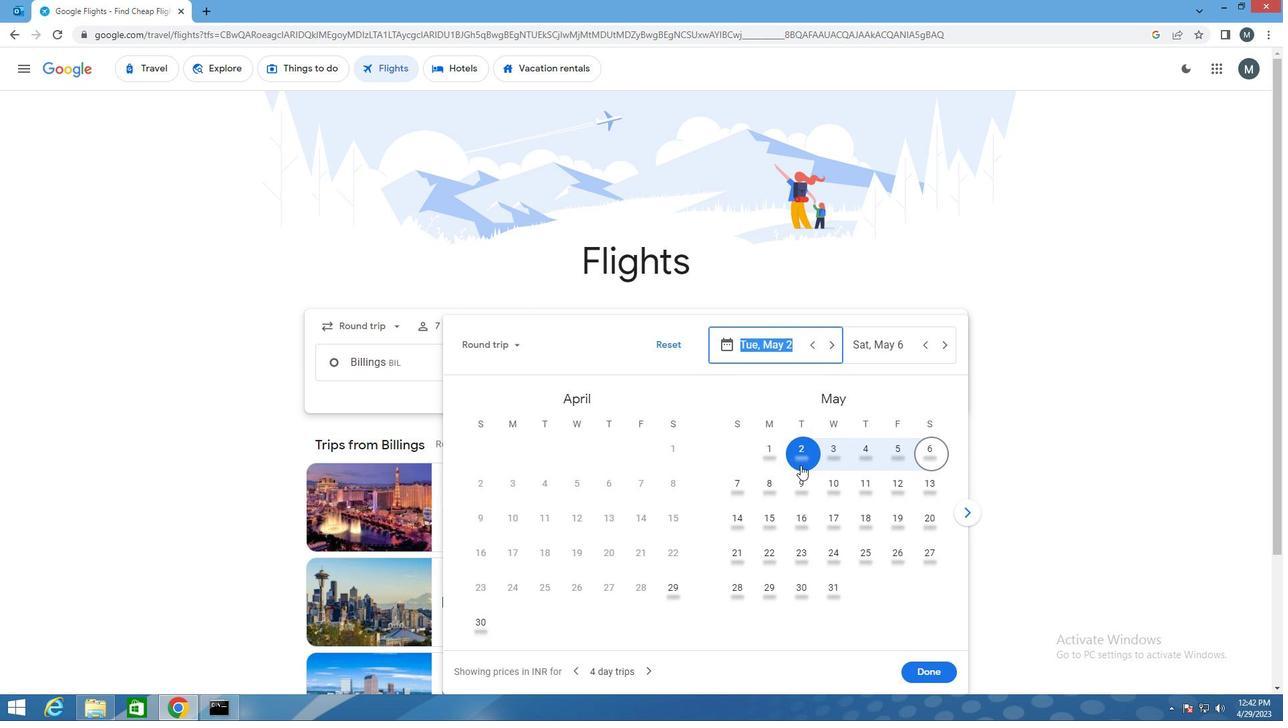 
Action: Mouse pressed left at (799, 459)
Screenshot: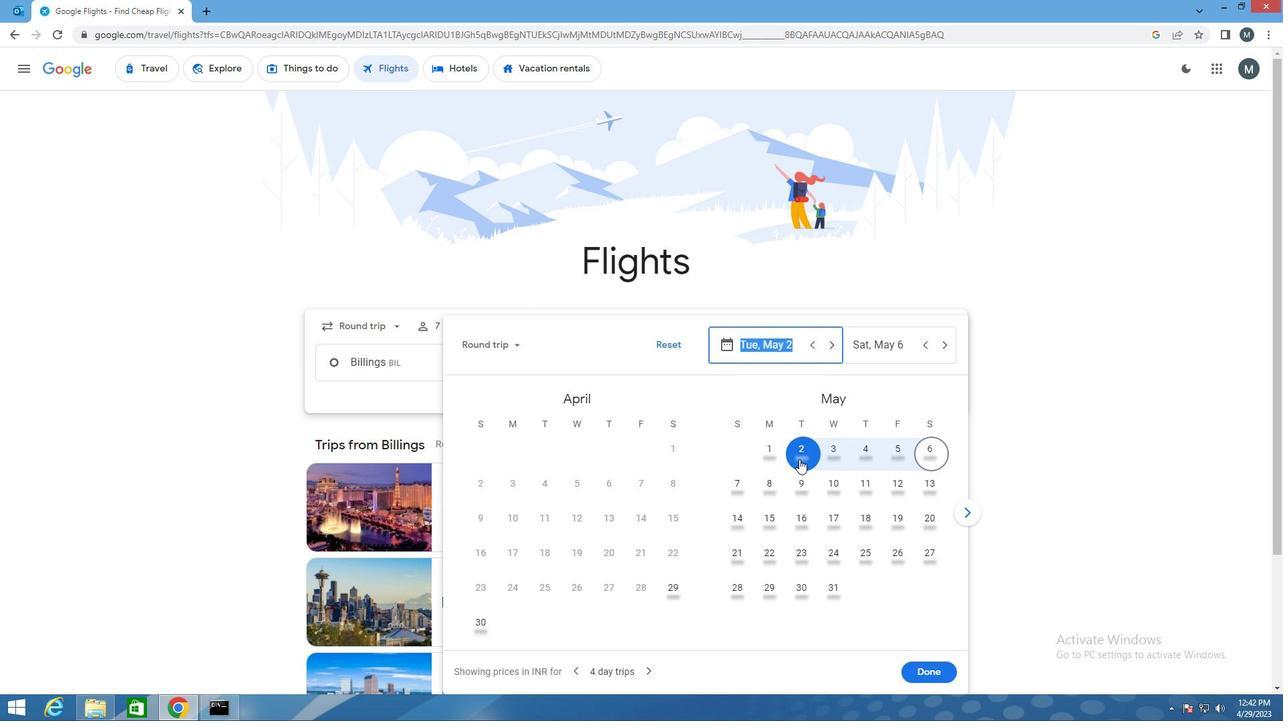 
Action: Mouse moved to (801, 455)
Screenshot: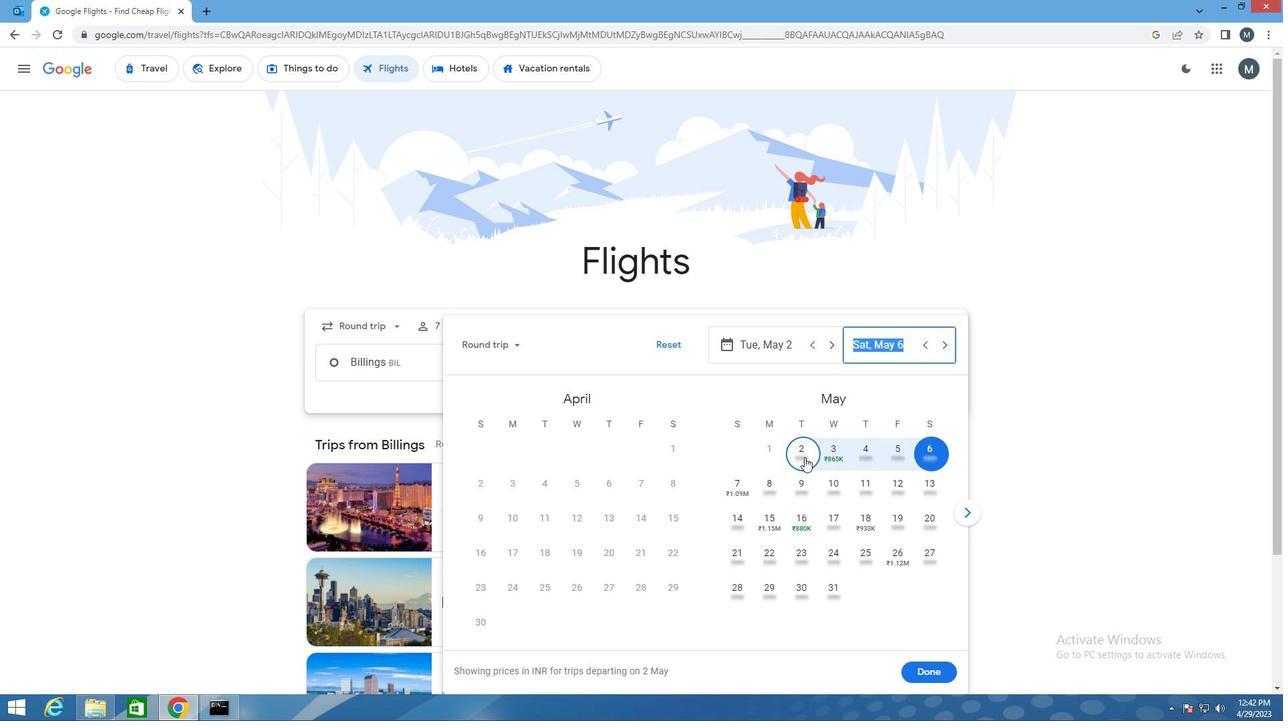 
Action: Mouse pressed left at (801, 455)
Screenshot: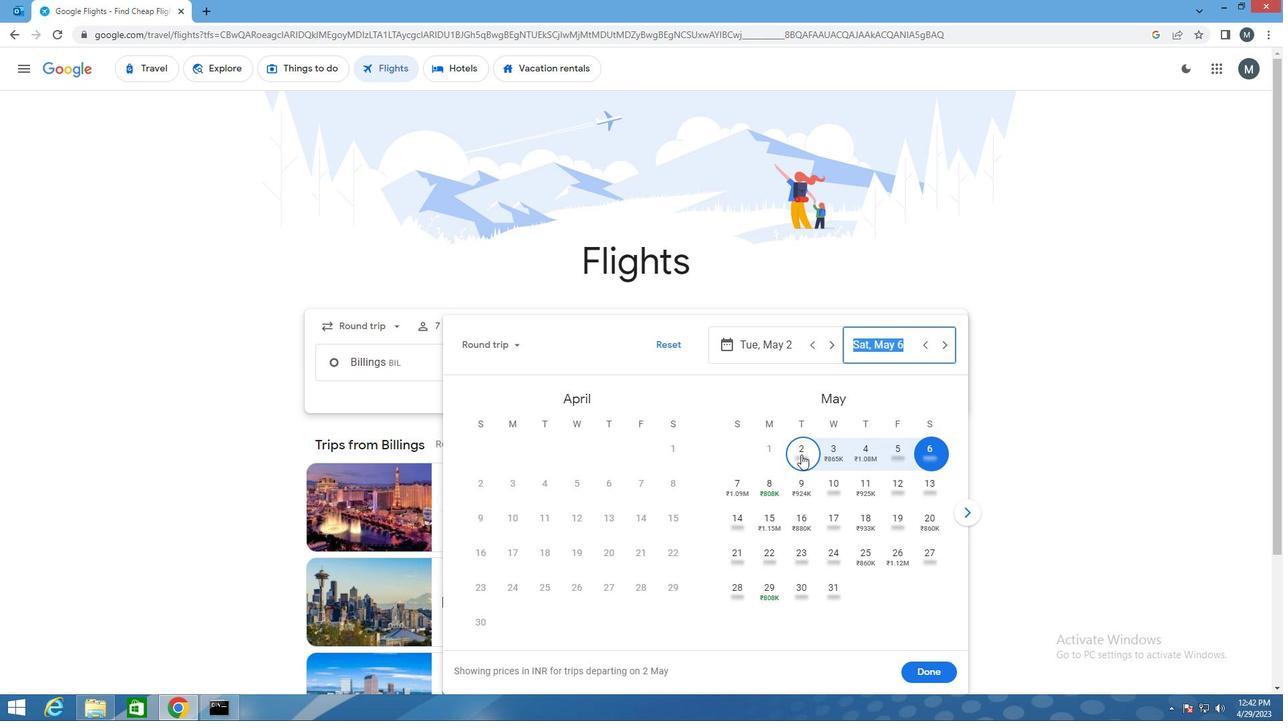 
Action: Mouse moved to (907, 666)
Screenshot: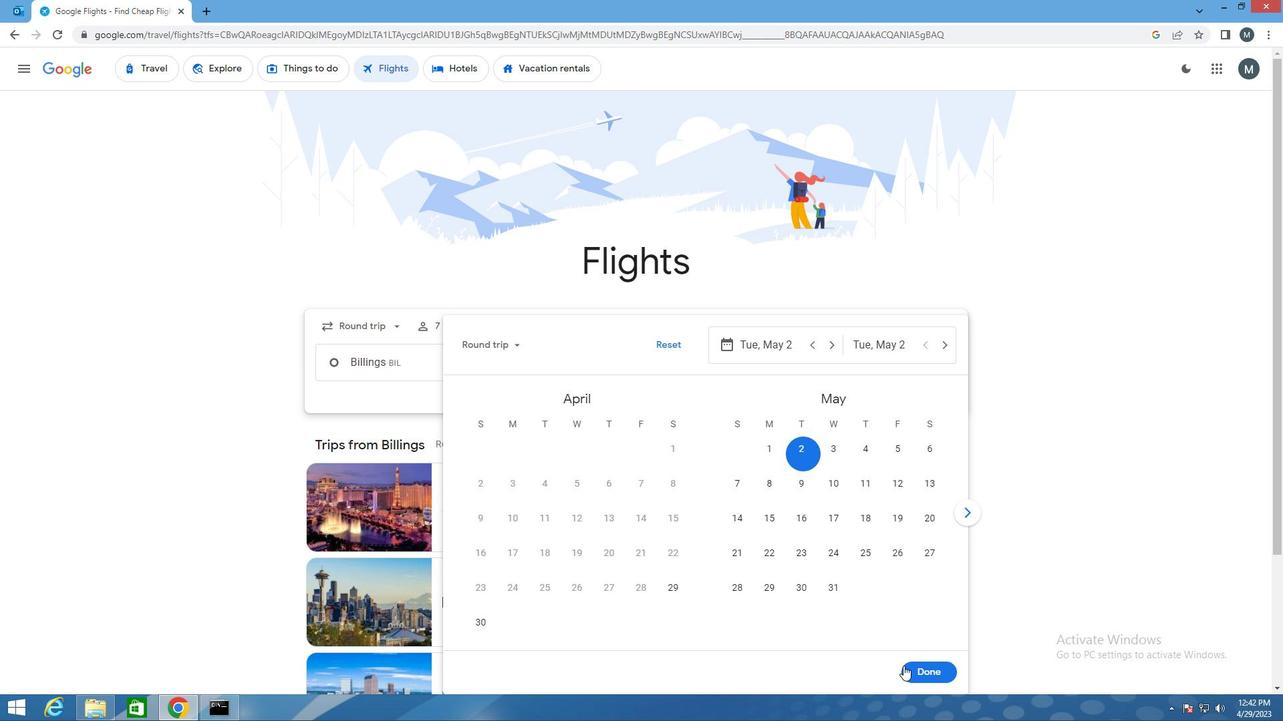
Action: Mouse pressed left at (907, 666)
Screenshot: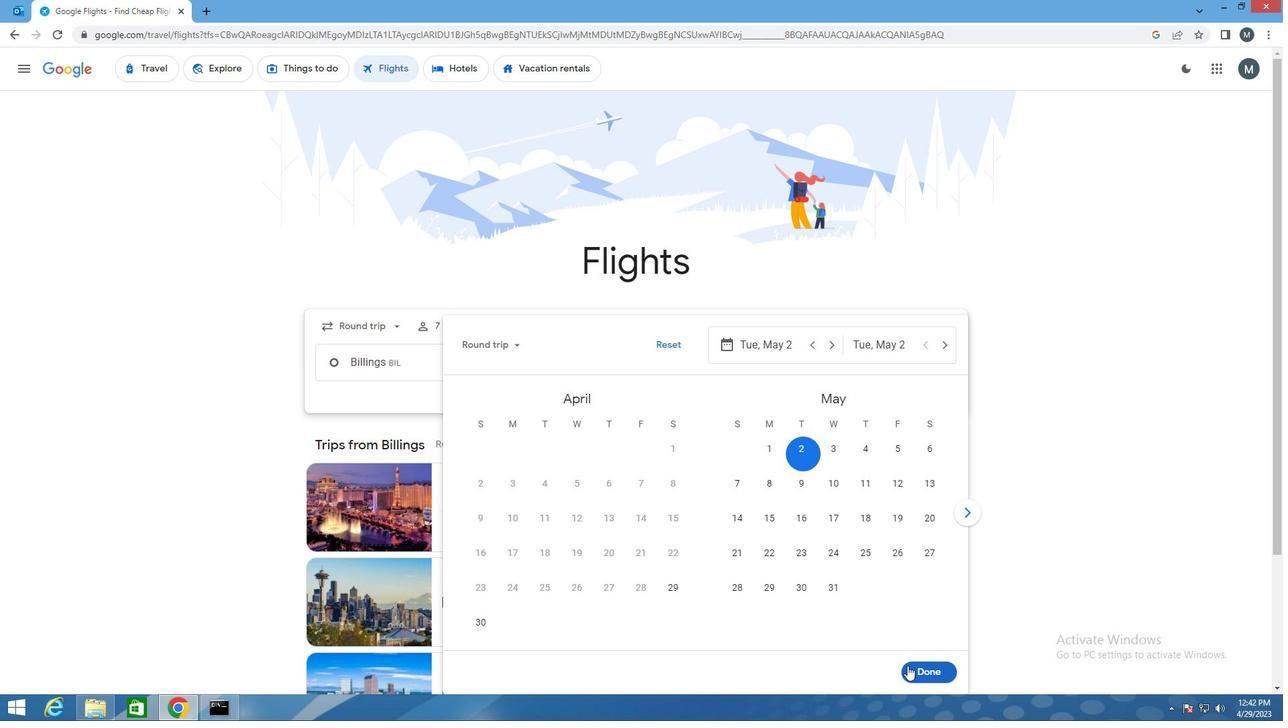 
Action: Mouse moved to (622, 407)
Screenshot: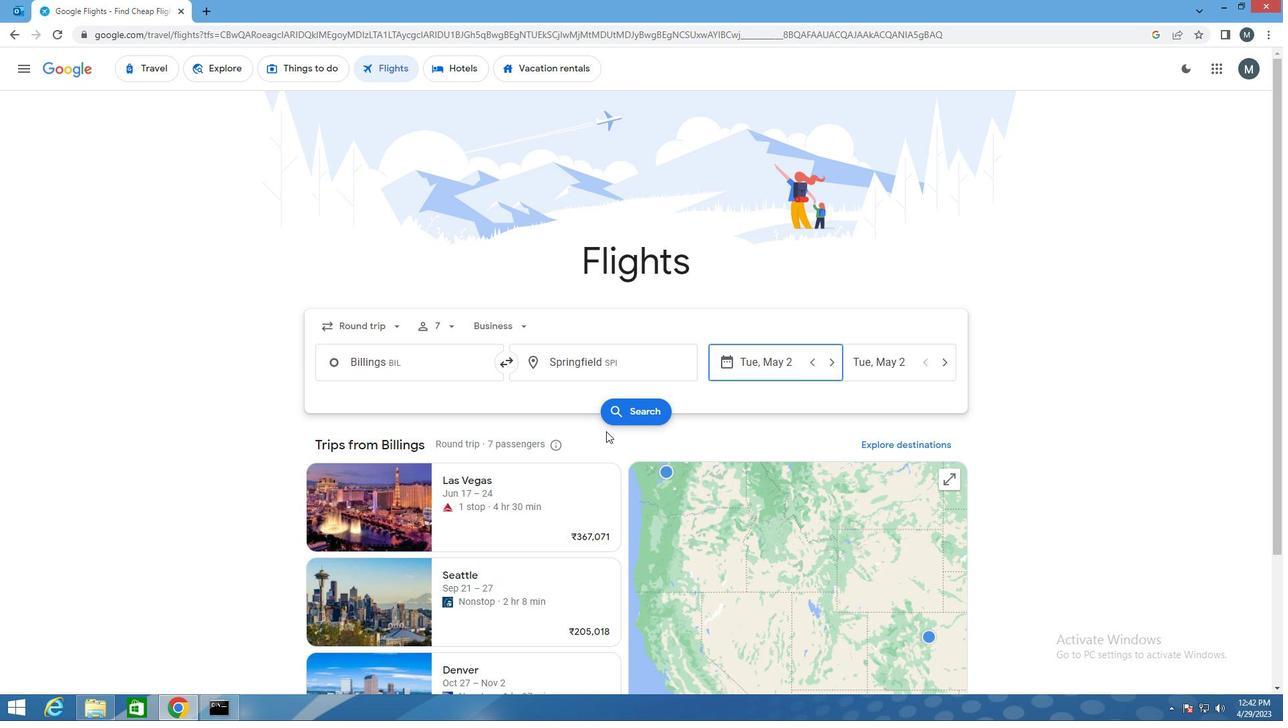 
Action: Mouse pressed left at (622, 407)
Screenshot: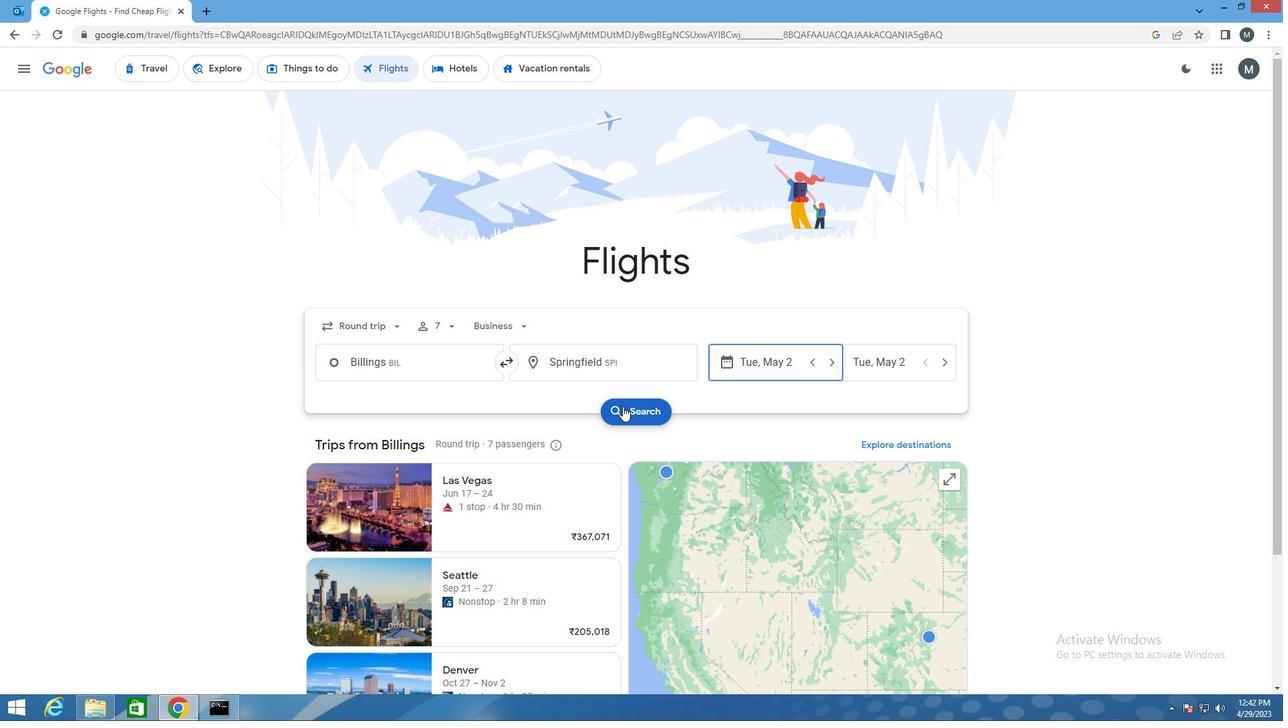 
Action: Mouse moved to (344, 195)
Screenshot: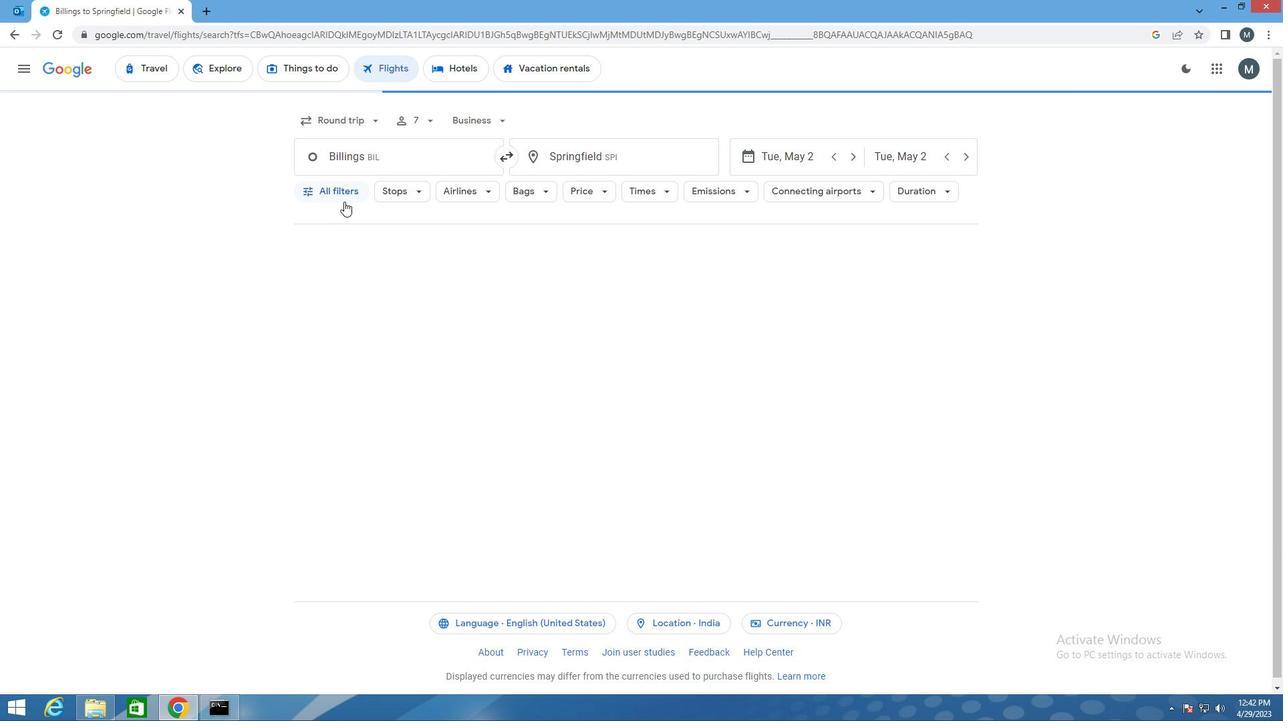 
Action: Mouse pressed left at (344, 195)
Screenshot: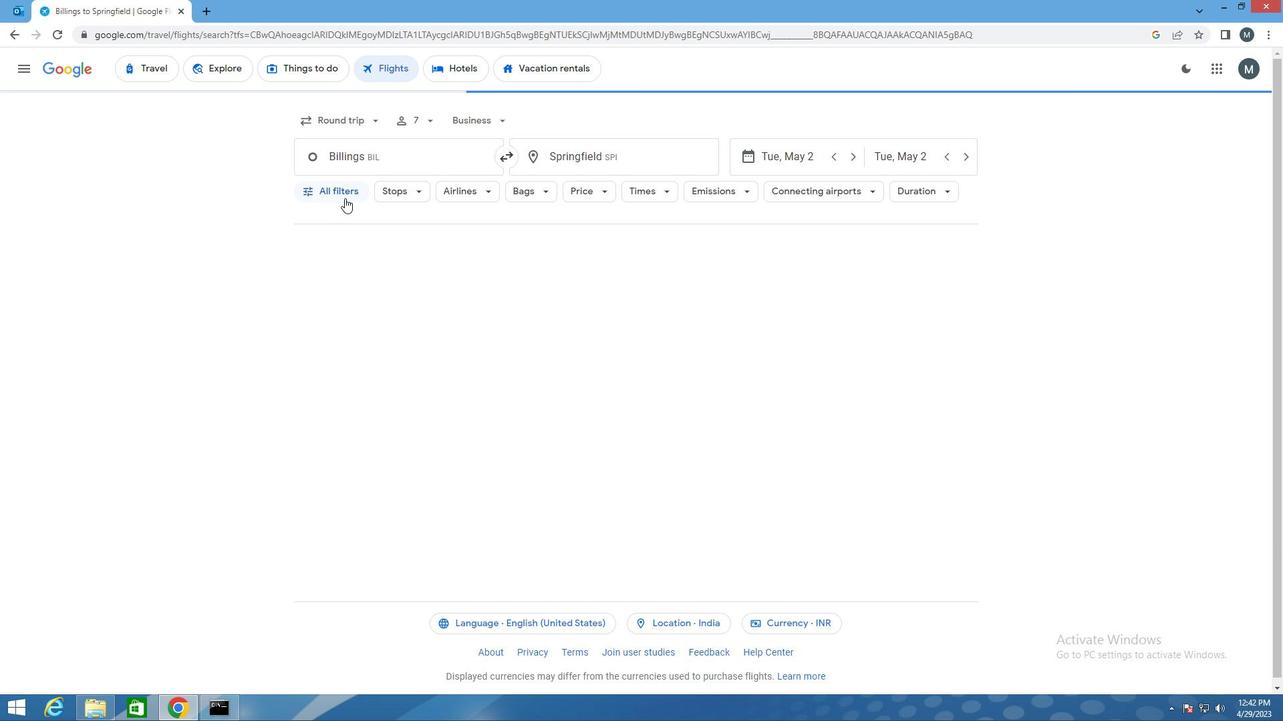 
Action: Mouse moved to (415, 389)
Screenshot: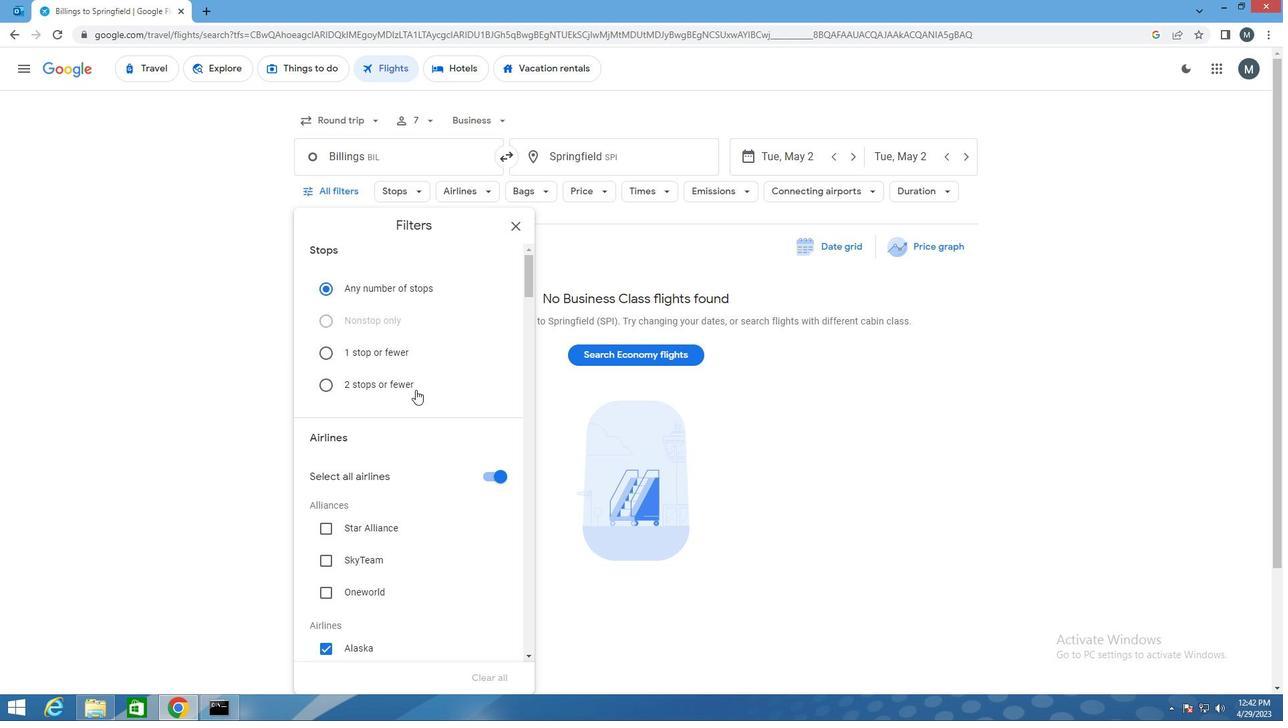 
Action: Mouse scrolled (415, 388) with delta (0, 0)
Screenshot: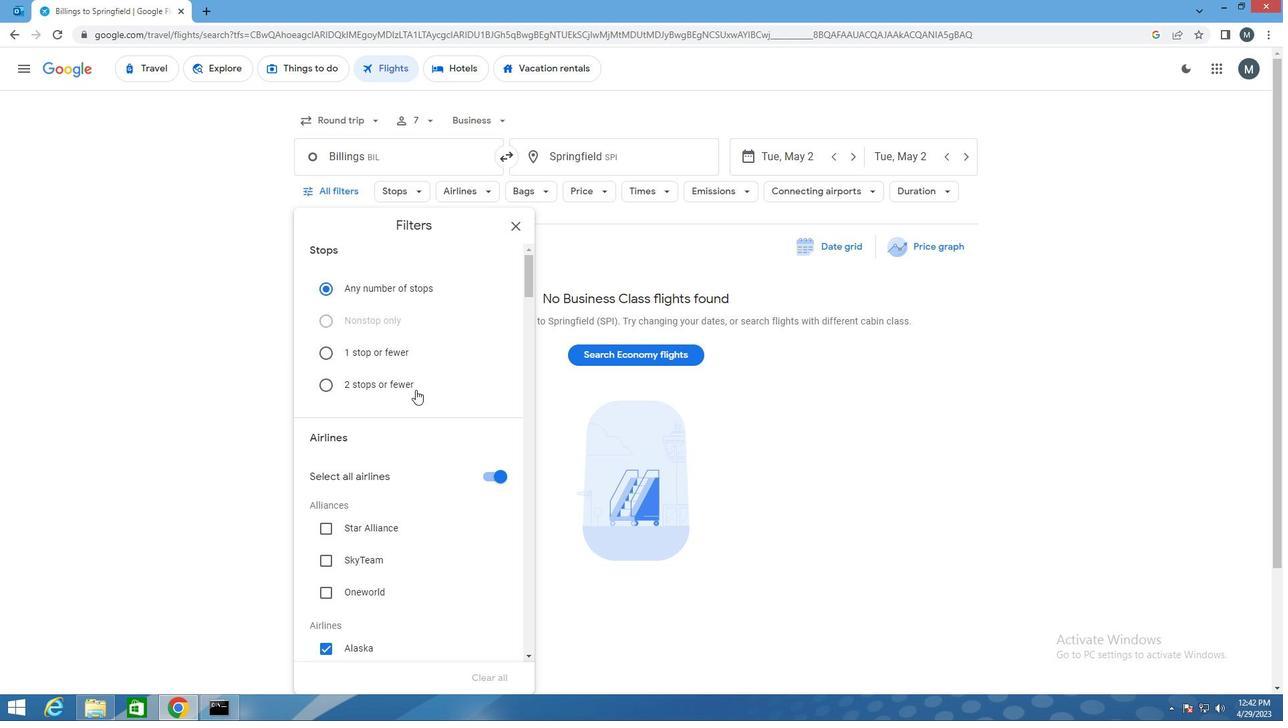 
Action: Mouse scrolled (415, 388) with delta (0, 0)
Screenshot: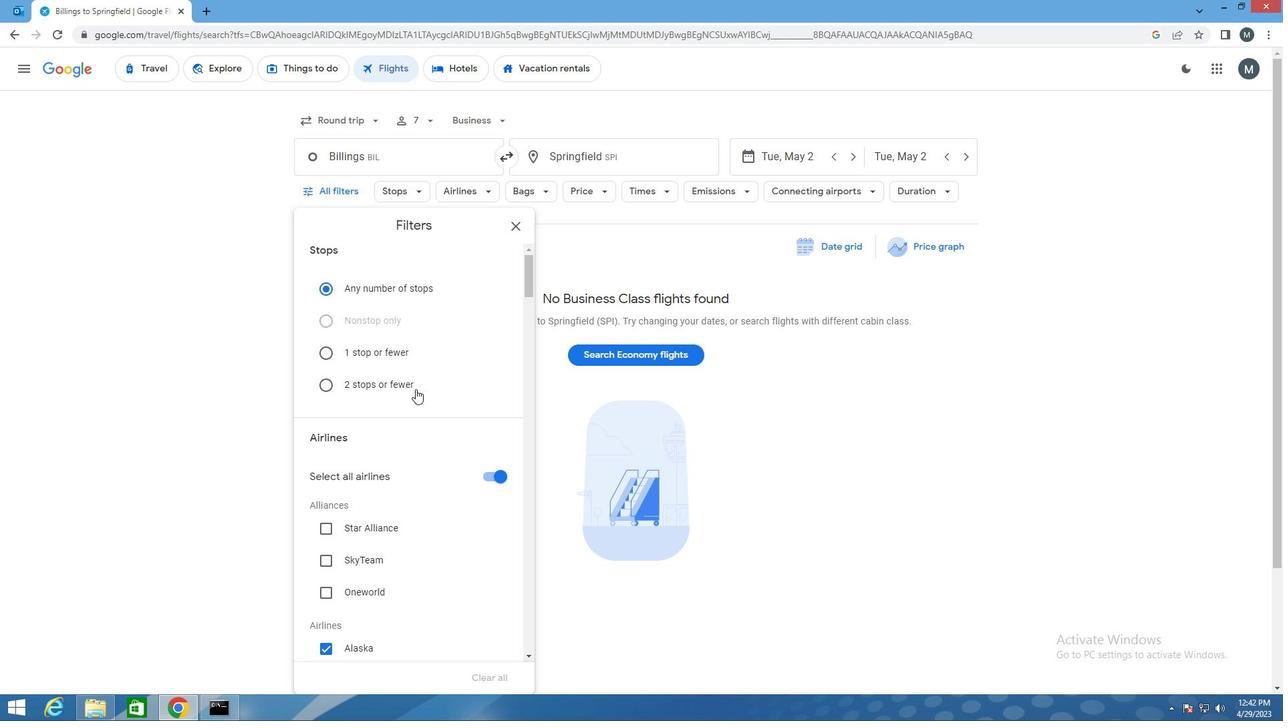 
Action: Mouse moved to (413, 390)
Screenshot: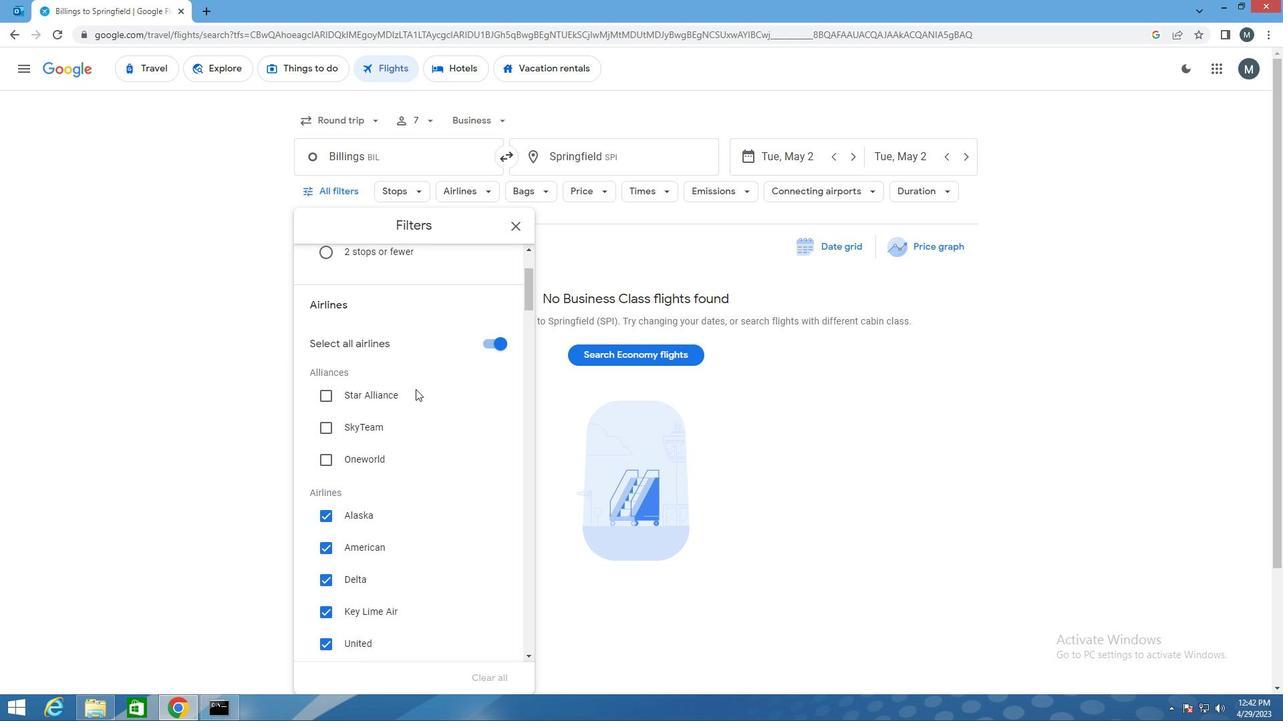 
Action: Mouse scrolled (413, 389) with delta (0, 0)
Screenshot: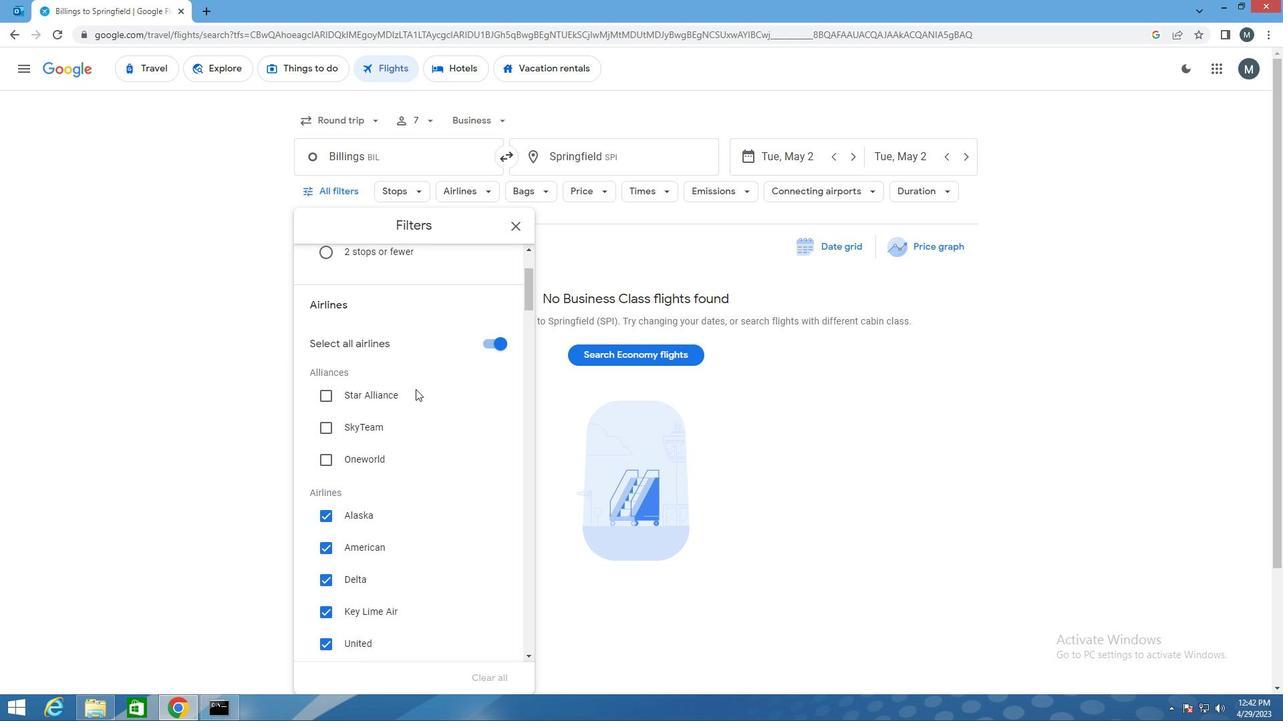 
Action: Mouse moved to (413, 391)
Screenshot: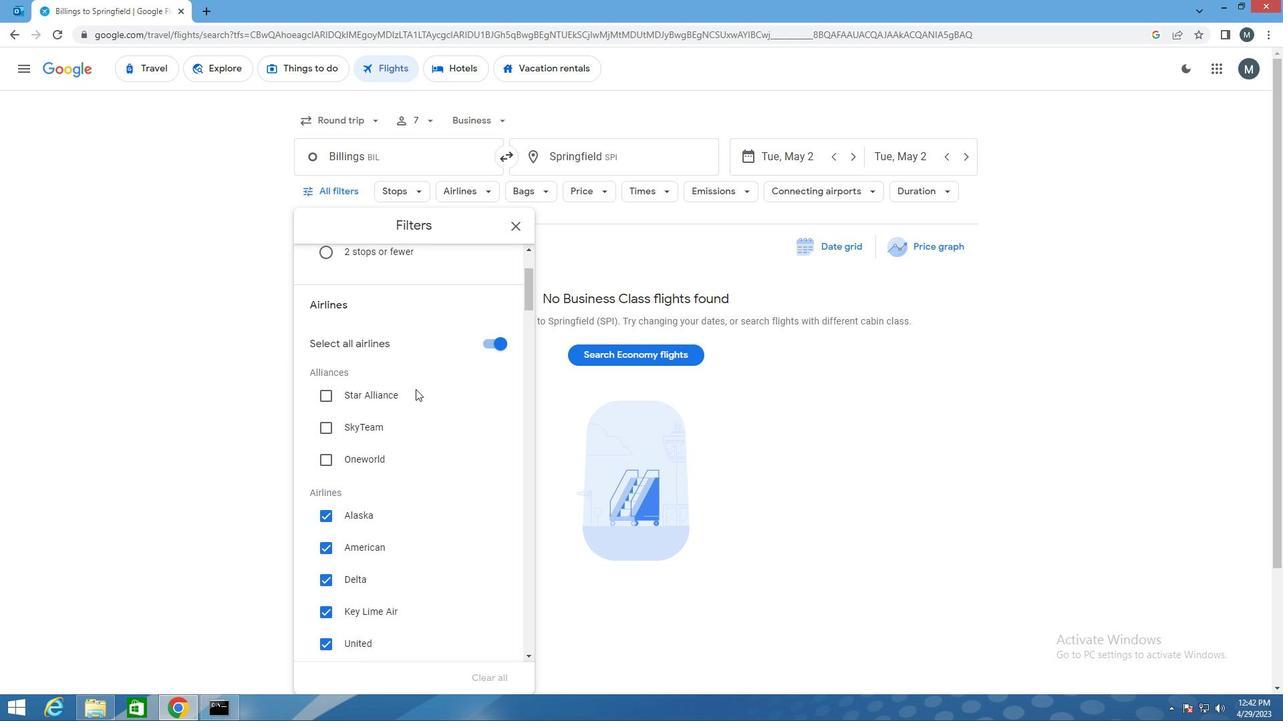 
Action: Mouse scrolled (413, 390) with delta (0, 0)
Screenshot: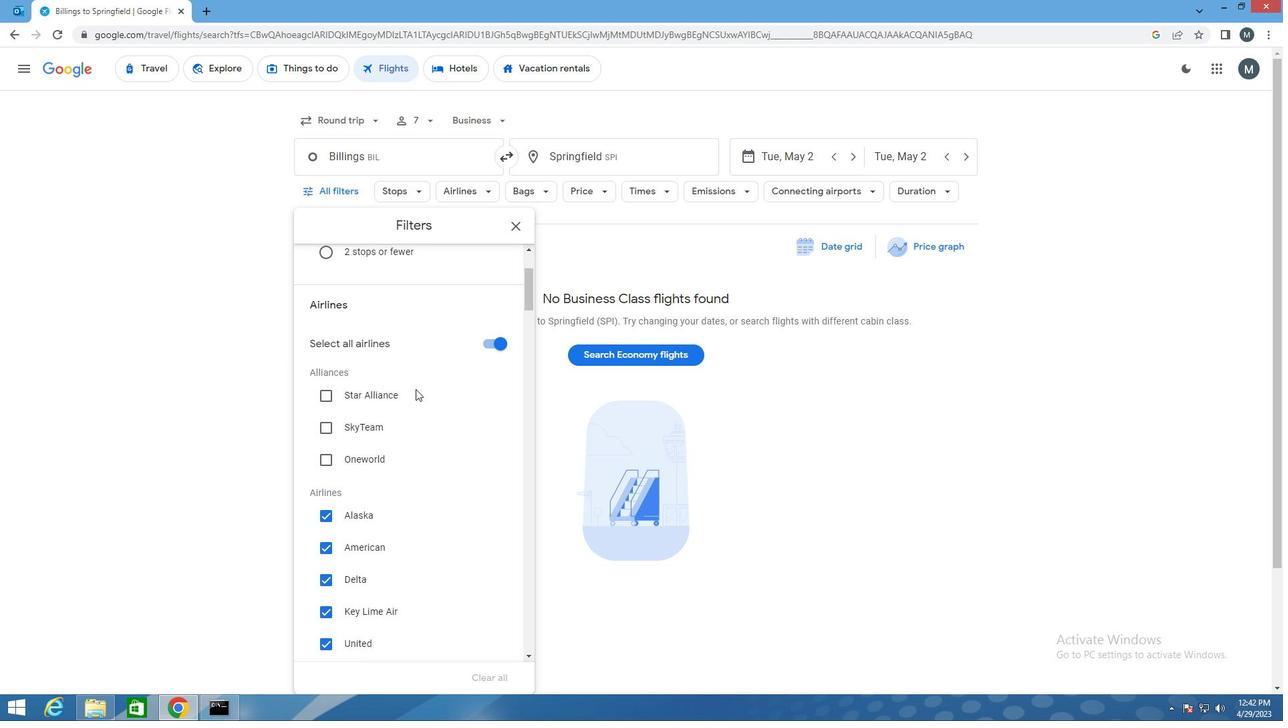 
Action: Mouse moved to (411, 395)
Screenshot: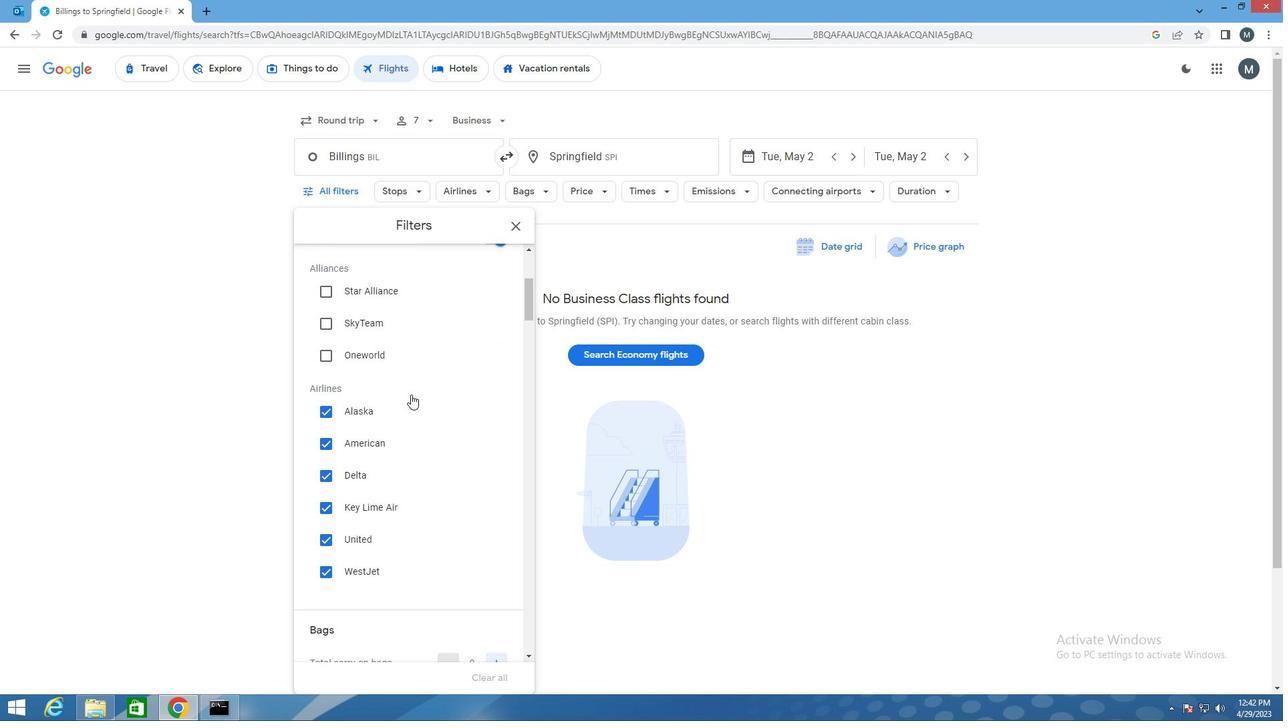
Action: Mouse scrolled (411, 394) with delta (0, 0)
Screenshot: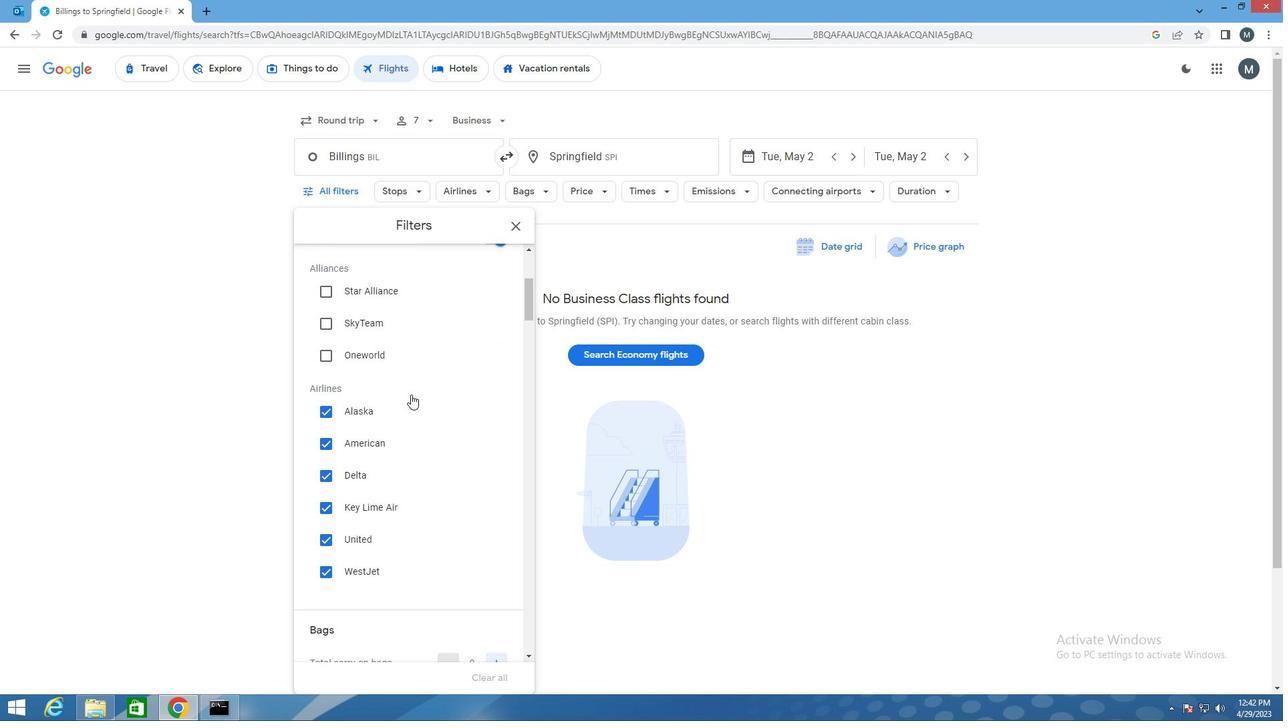 
Action: Mouse moved to (410, 395)
Screenshot: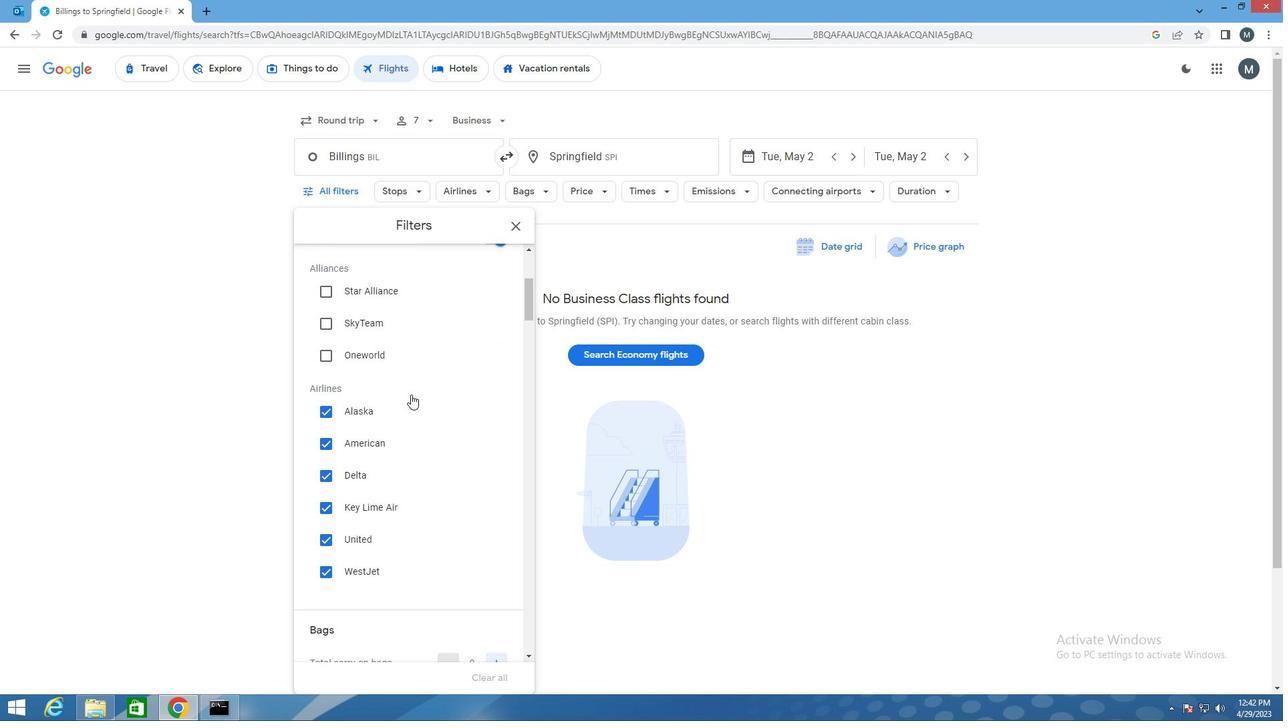 
Action: Mouse scrolled (410, 394) with delta (0, 0)
Screenshot: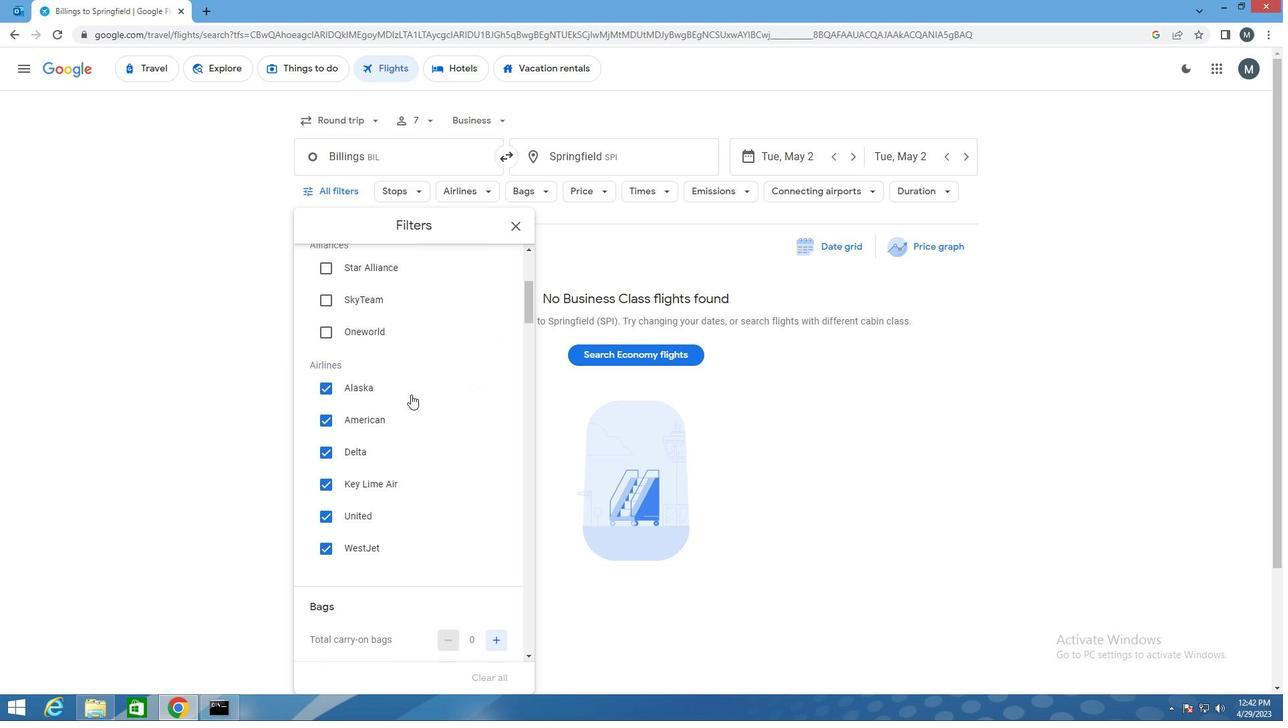 
Action: Mouse moved to (403, 433)
Screenshot: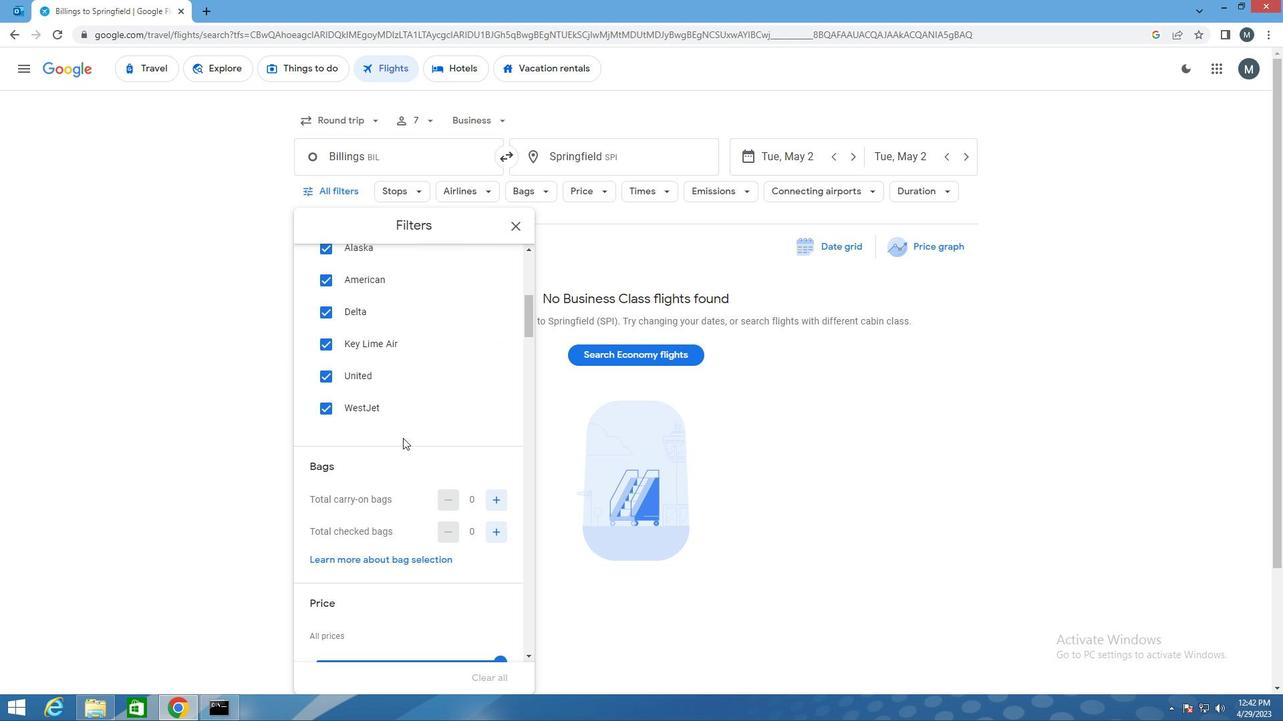 
Action: Mouse scrolled (403, 432) with delta (0, 0)
Screenshot: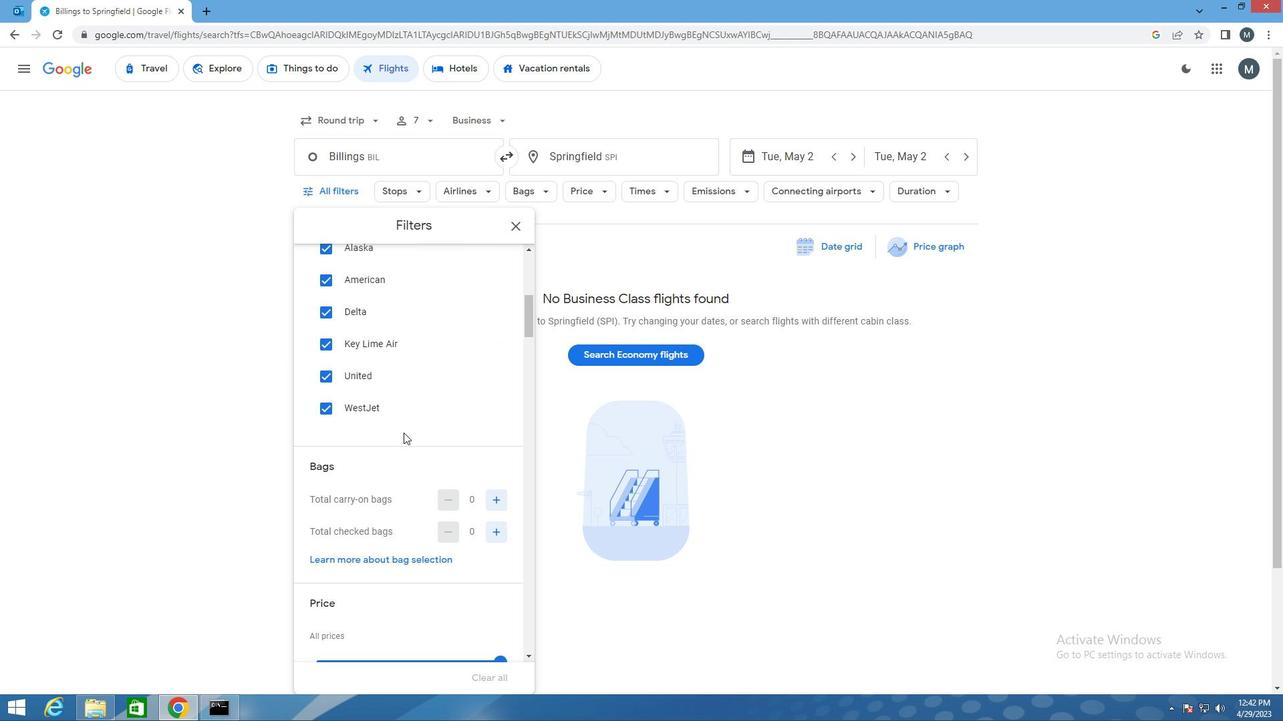 
Action: Mouse scrolled (403, 432) with delta (0, 0)
Screenshot: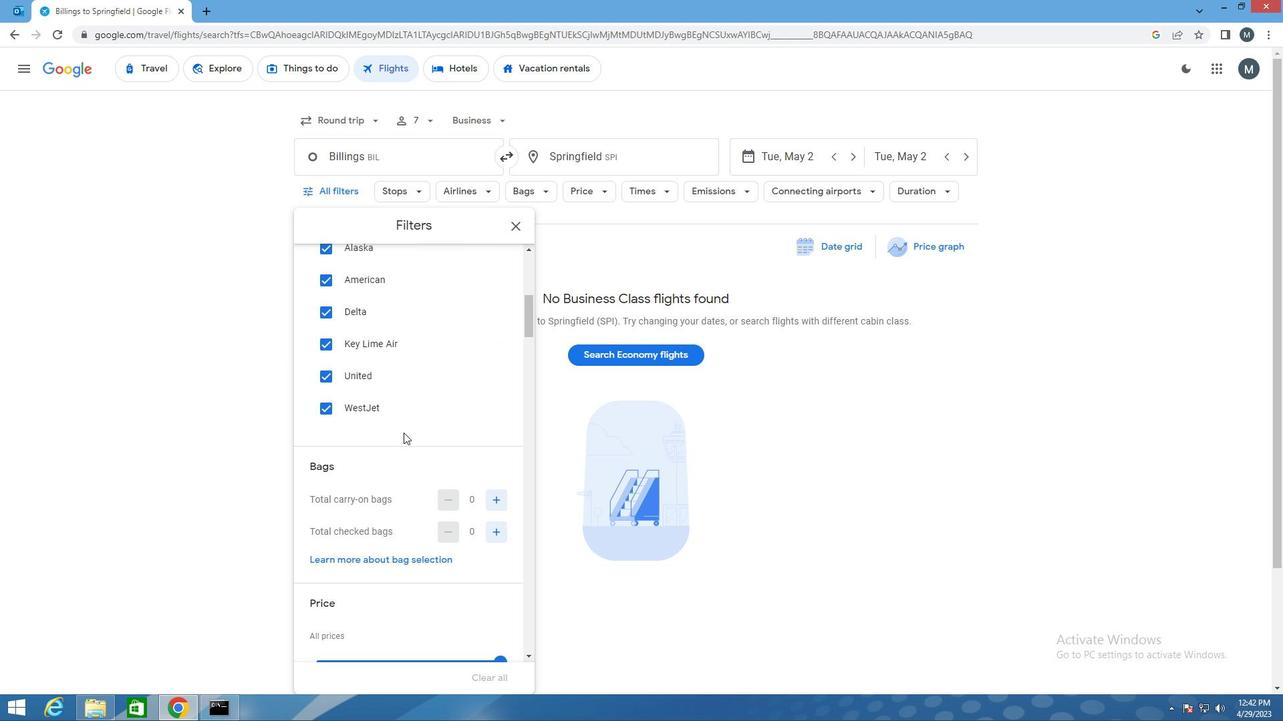 
Action: Mouse scrolled (403, 432) with delta (0, 0)
Screenshot: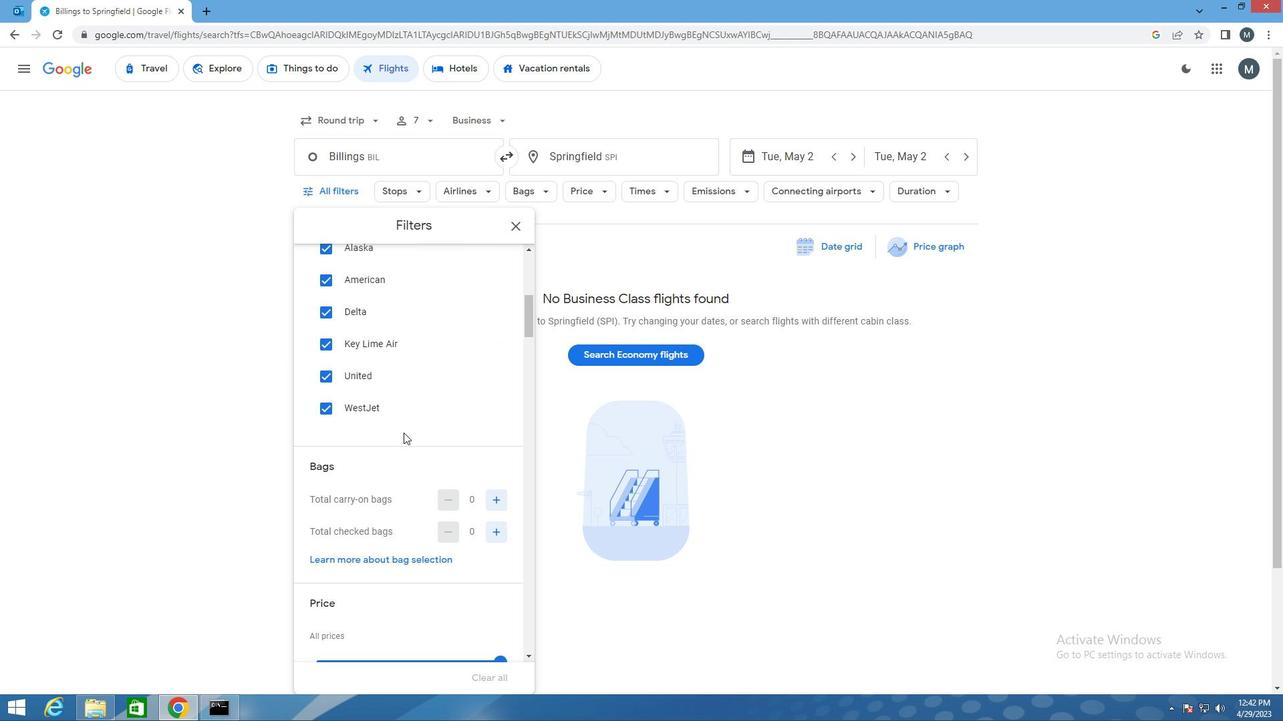 
Action: Mouse moved to (400, 464)
Screenshot: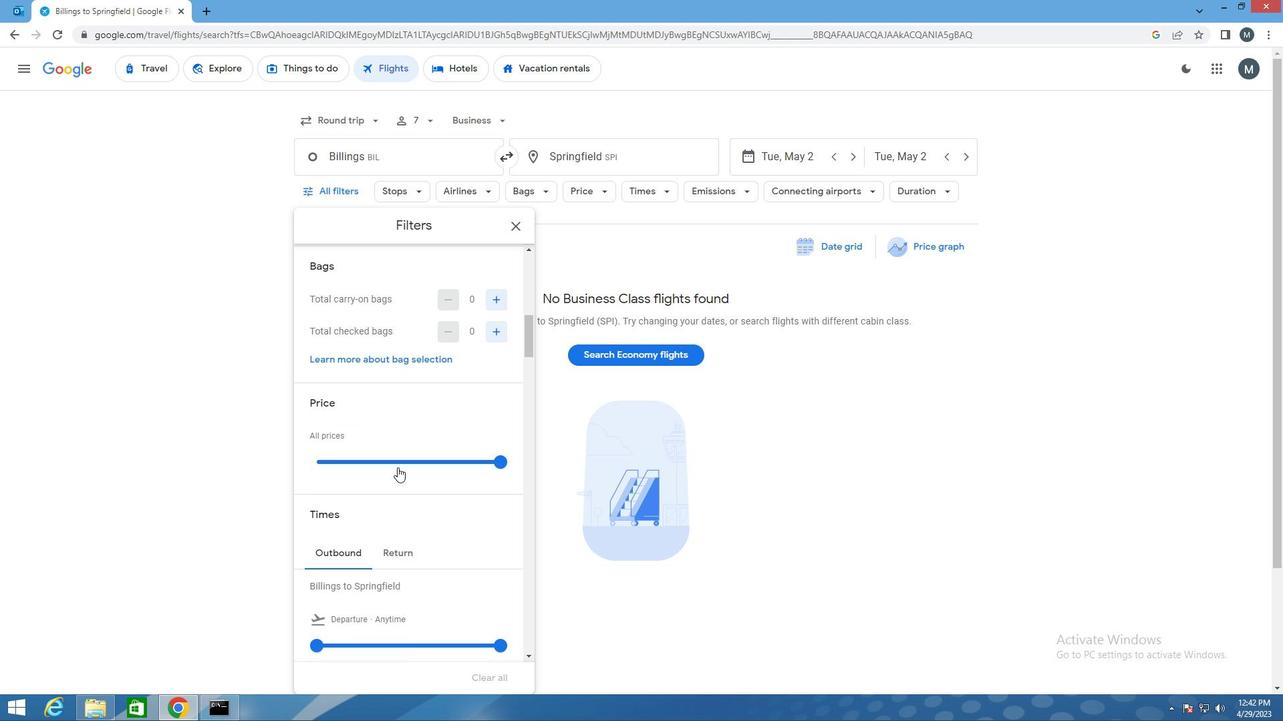 
Action: Mouse pressed left at (400, 464)
Screenshot: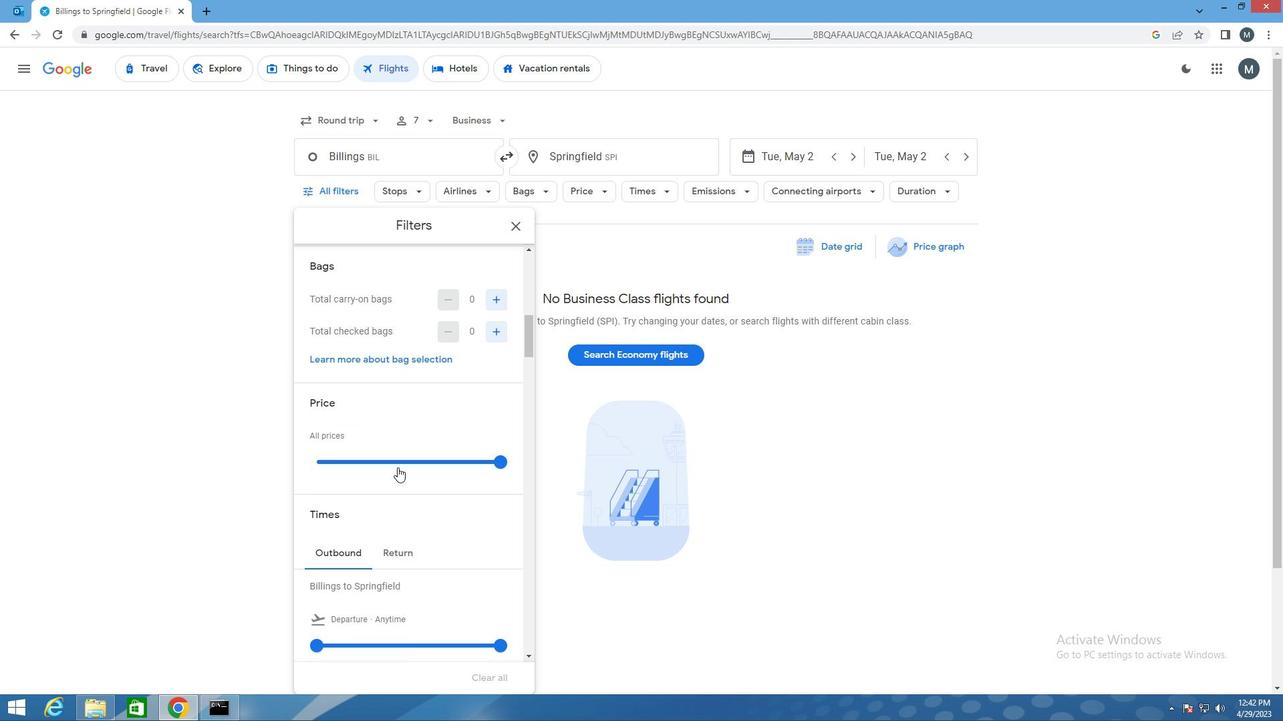 
Action: Mouse moved to (402, 462)
Screenshot: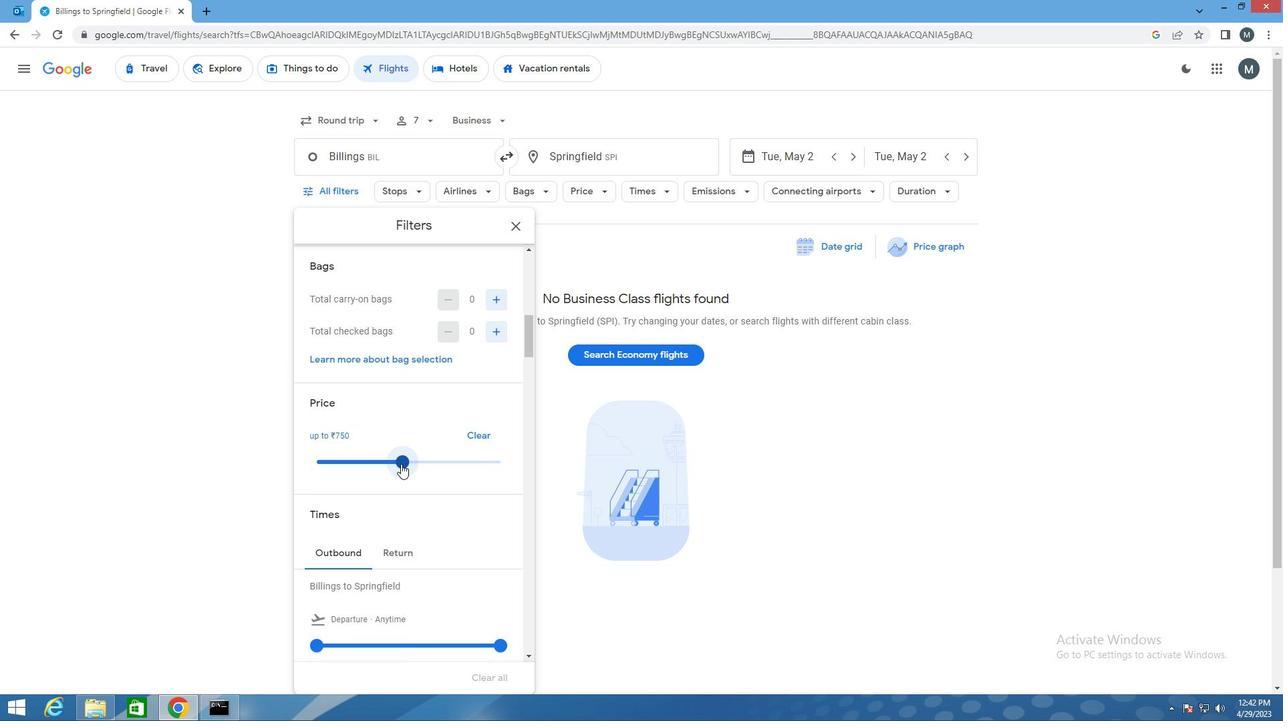 
Action: Mouse pressed left at (402, 462)
Screenshot: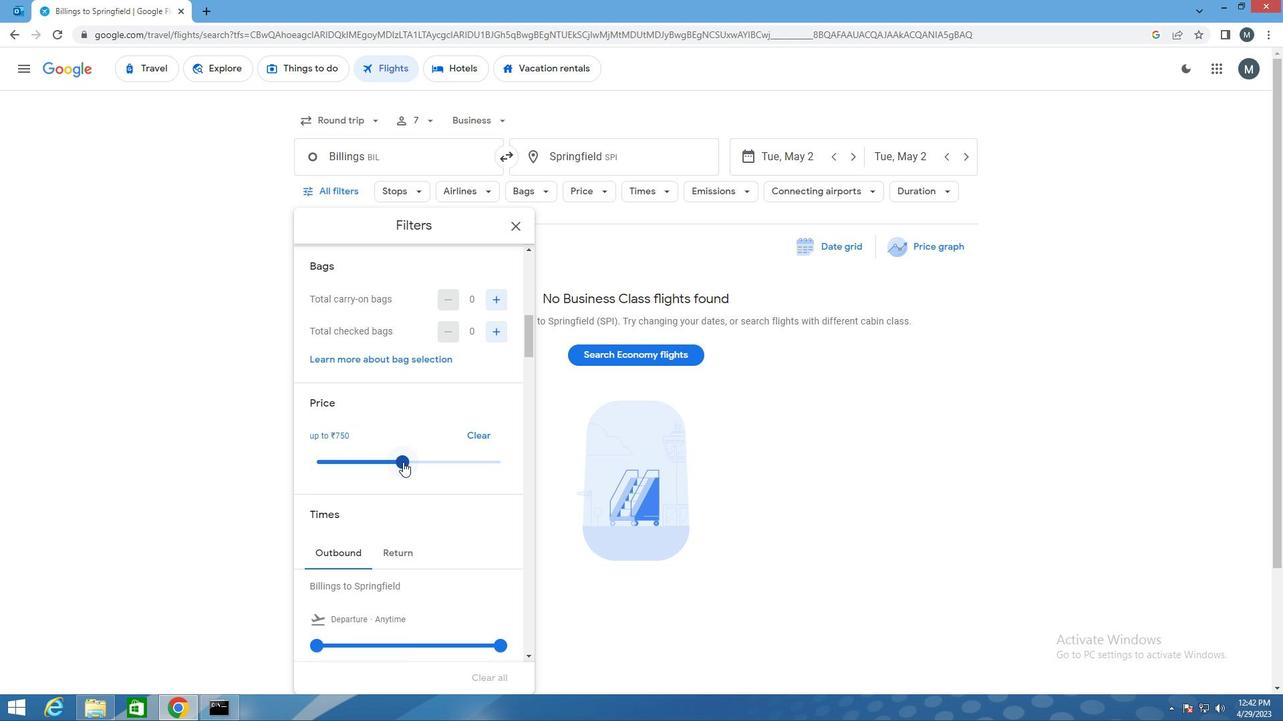 
Action: Mouse moved to (417, 437)
Screenshot: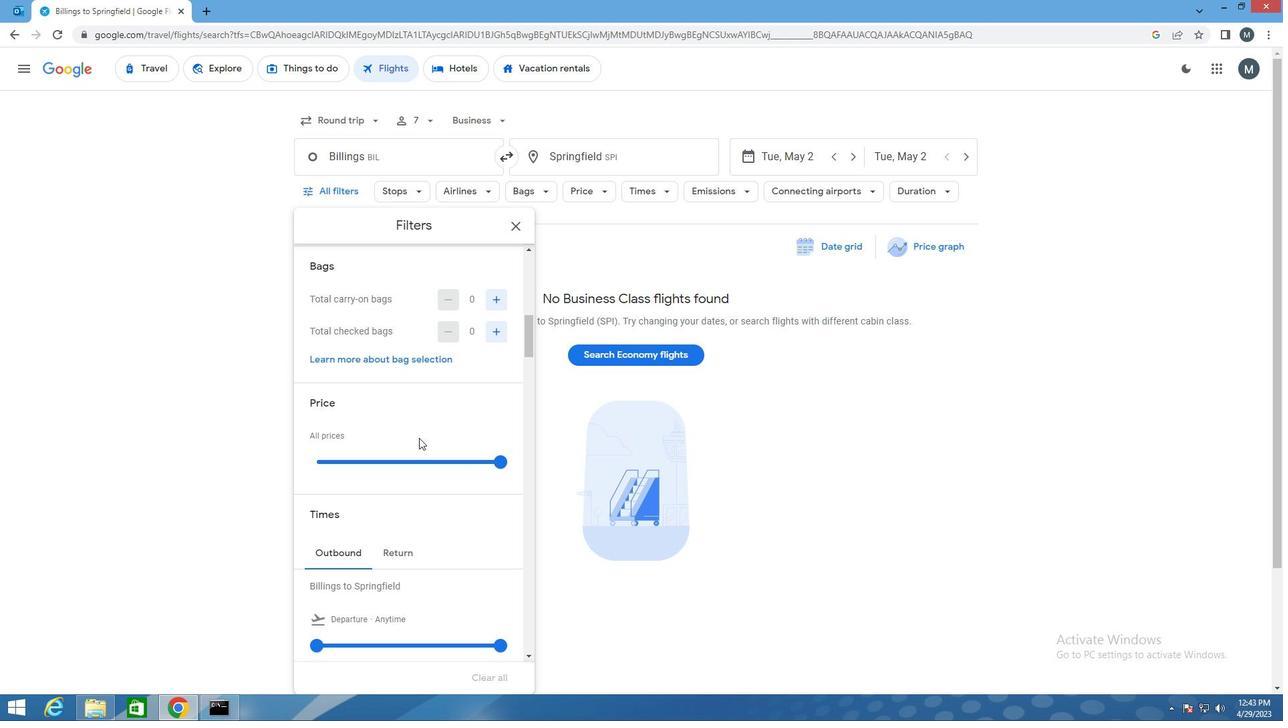 
Action: Mouse scrolled (417, 436) with delta (0, 0)
Screenshot: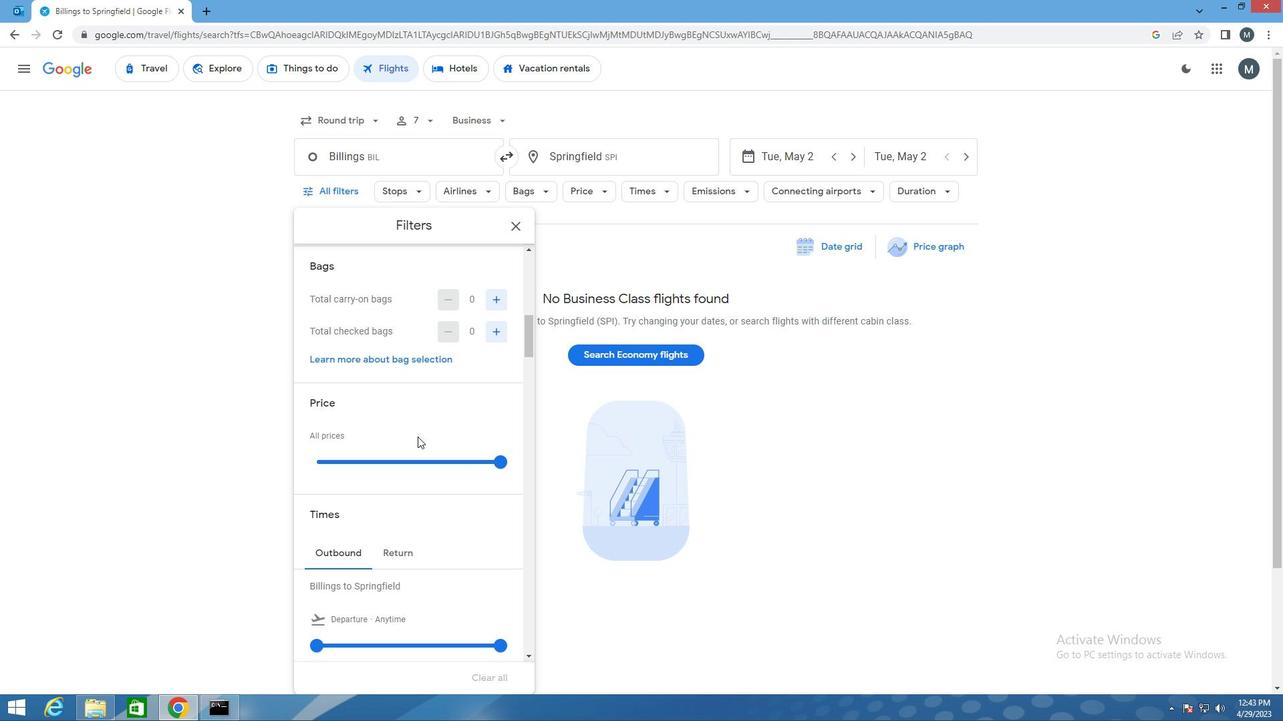 
Action: Mouse scrolled (417, 436) with delta (0, 0)
Screenshot: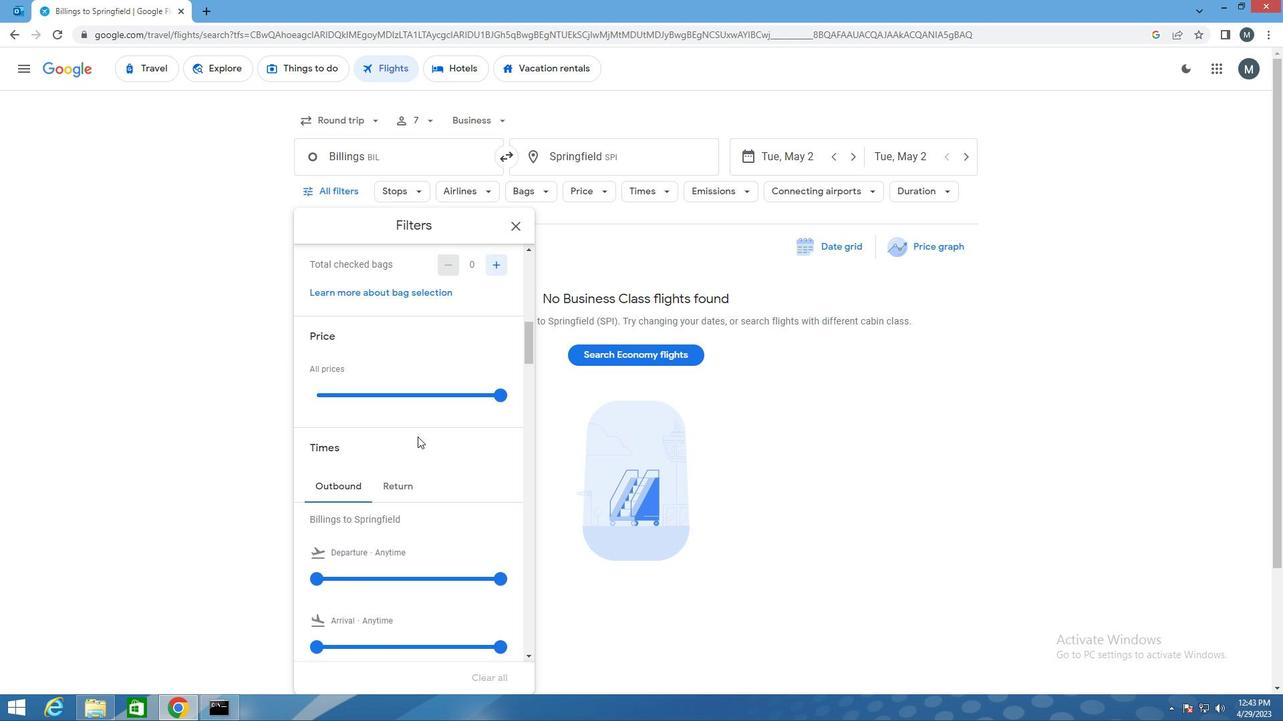
Action: Mouse moved to (417, 425)
Screenshot: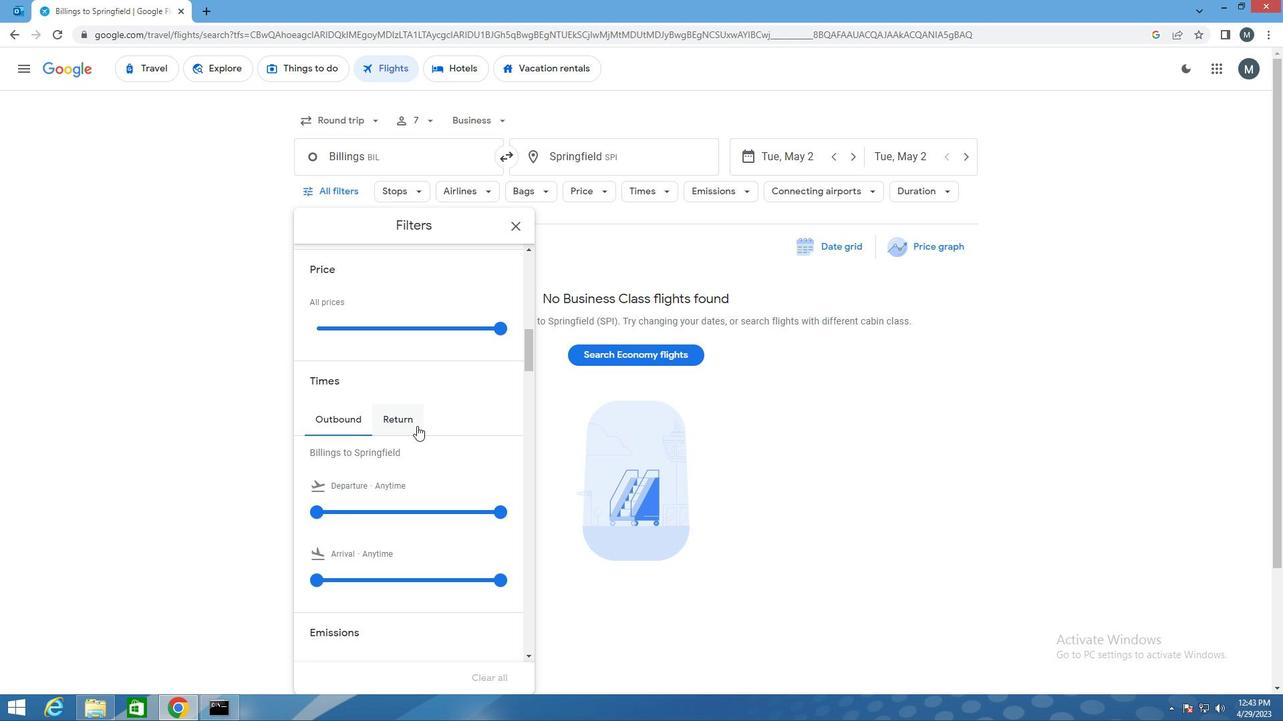 
Action: Mouse scrolled (417, 424) with delta (0, 0)
Screenshot: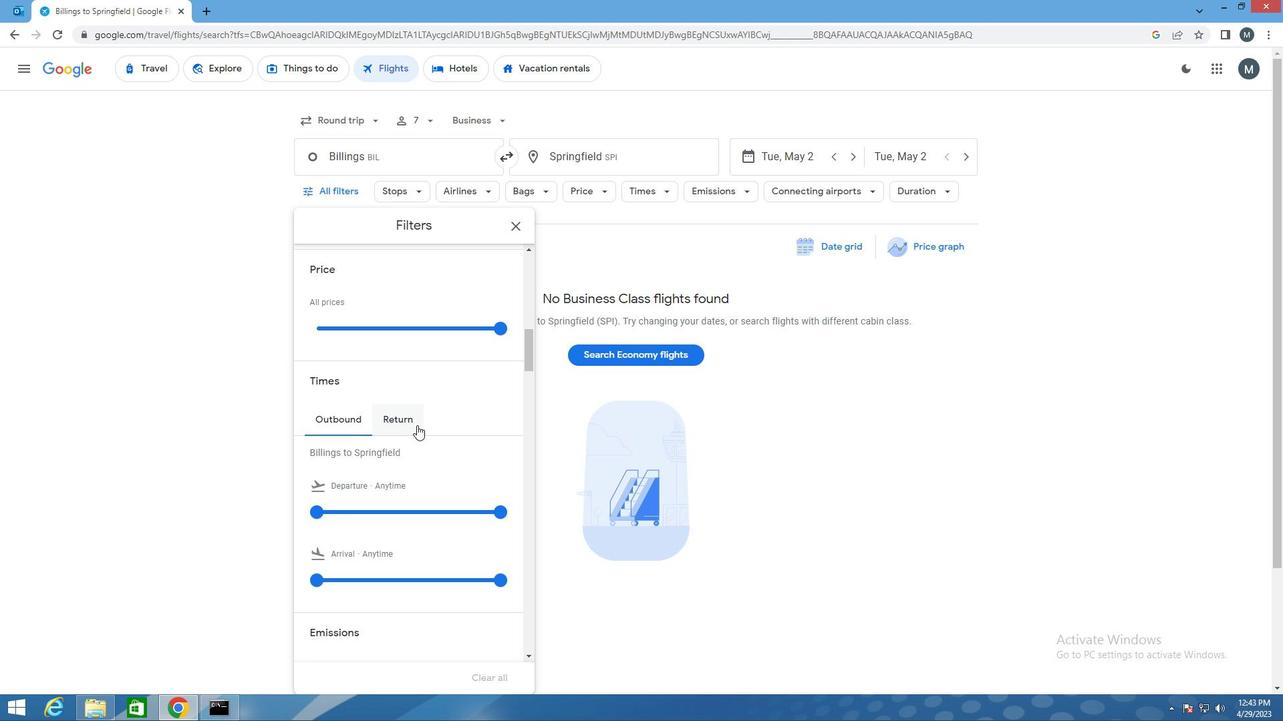 
Action: Mouse scrolled (417, 424) with delta (0, 0)
Screenshot: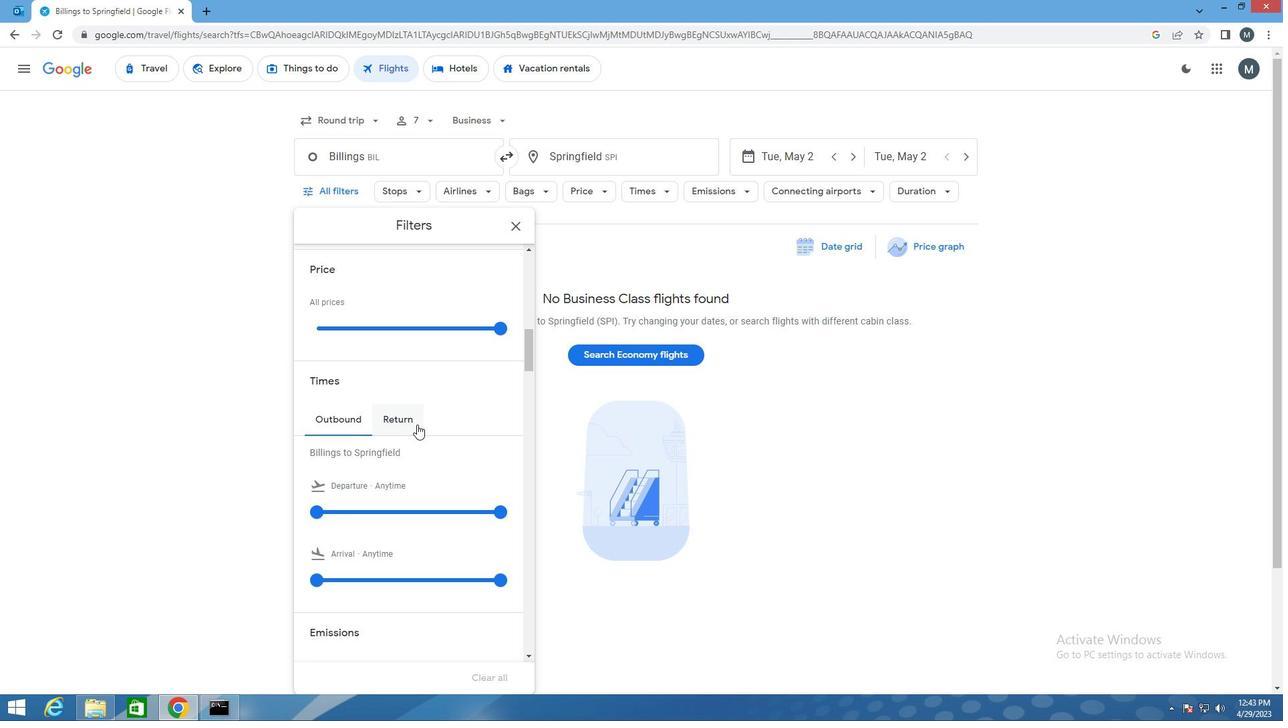 
Action: Mouse moved to (402, 377)
Screenshot: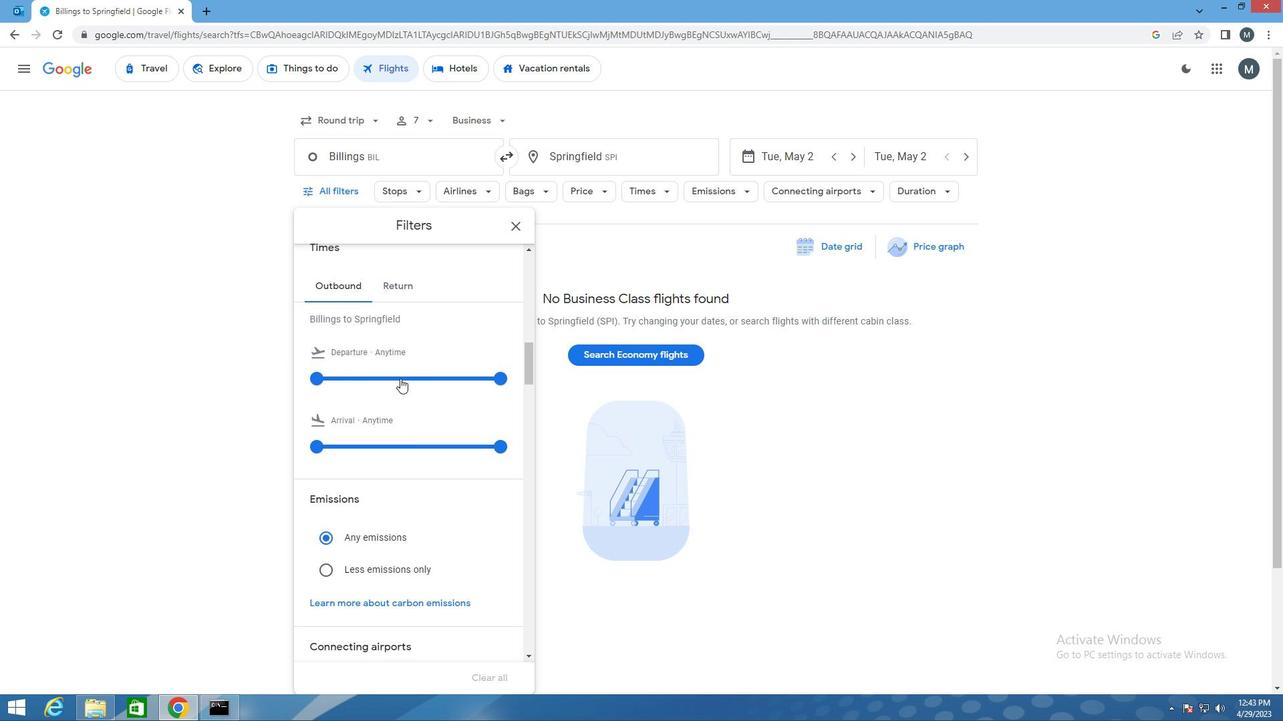
Action: Mouse pressed left at (402, 377)
Screenshot: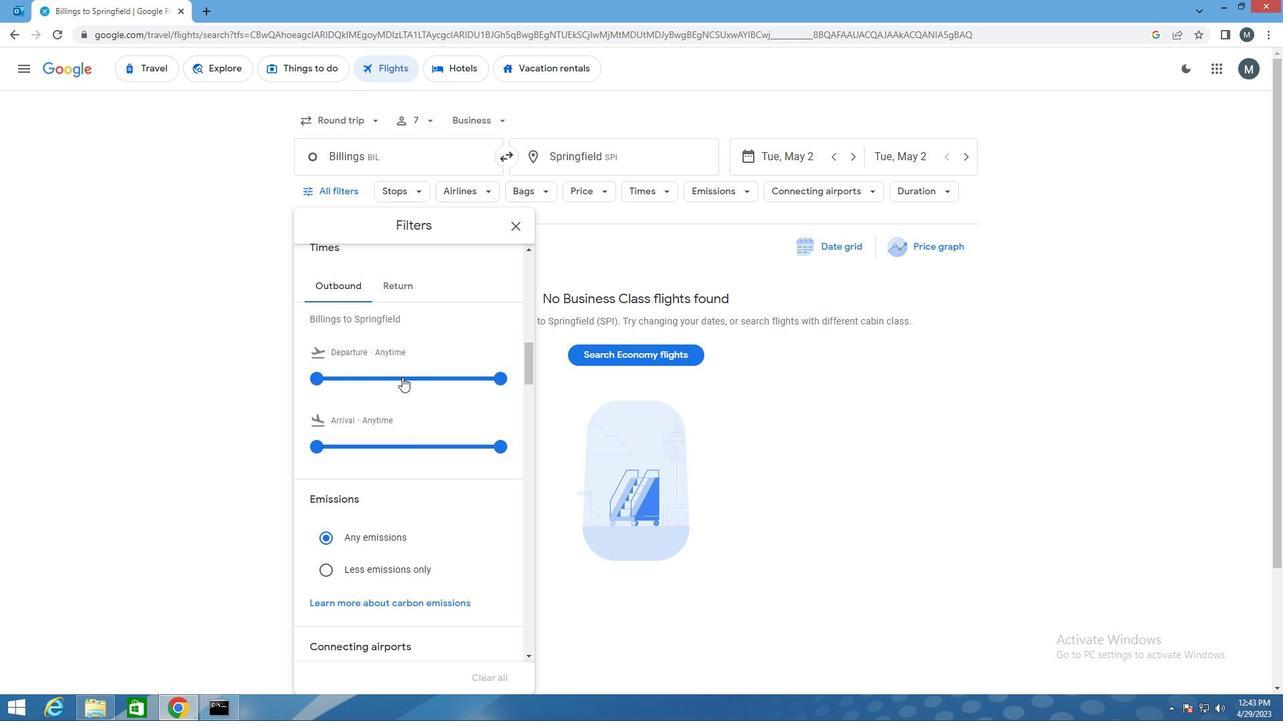 
Action: Mouse moved to (415, 376)
Screenshot: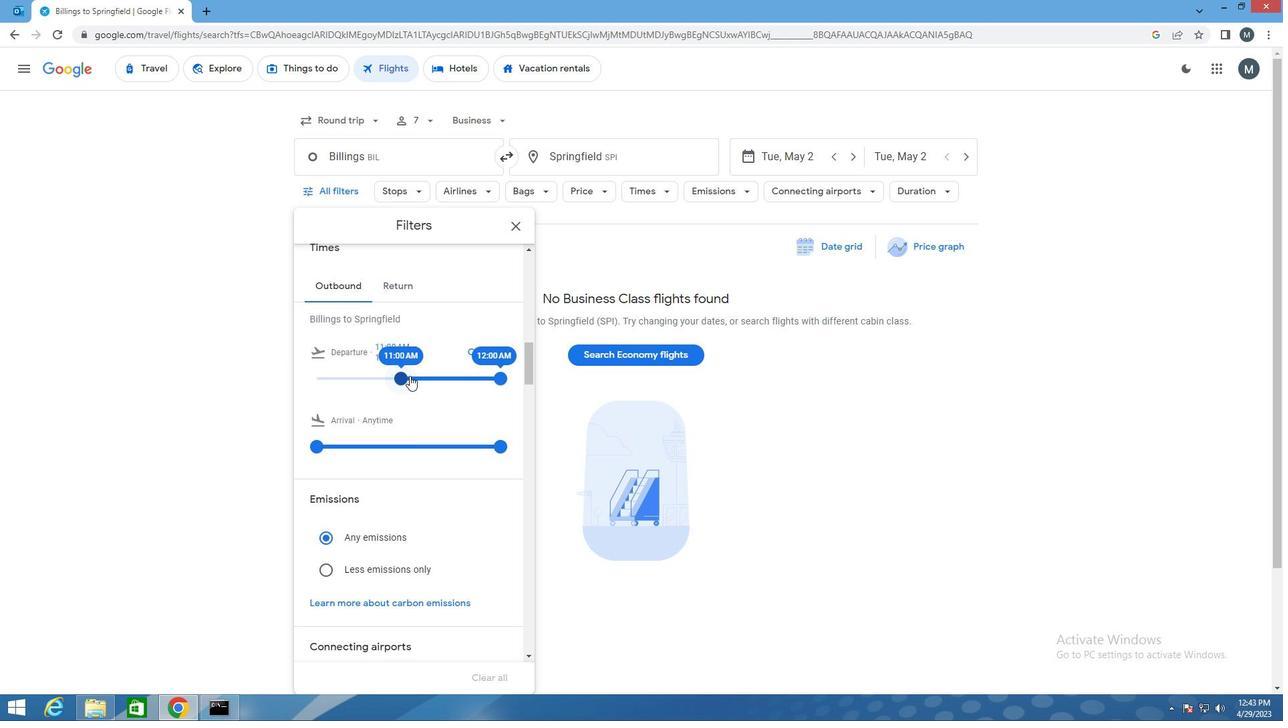 
Action: Mouse pressed left at (415, 376)
Screenshot: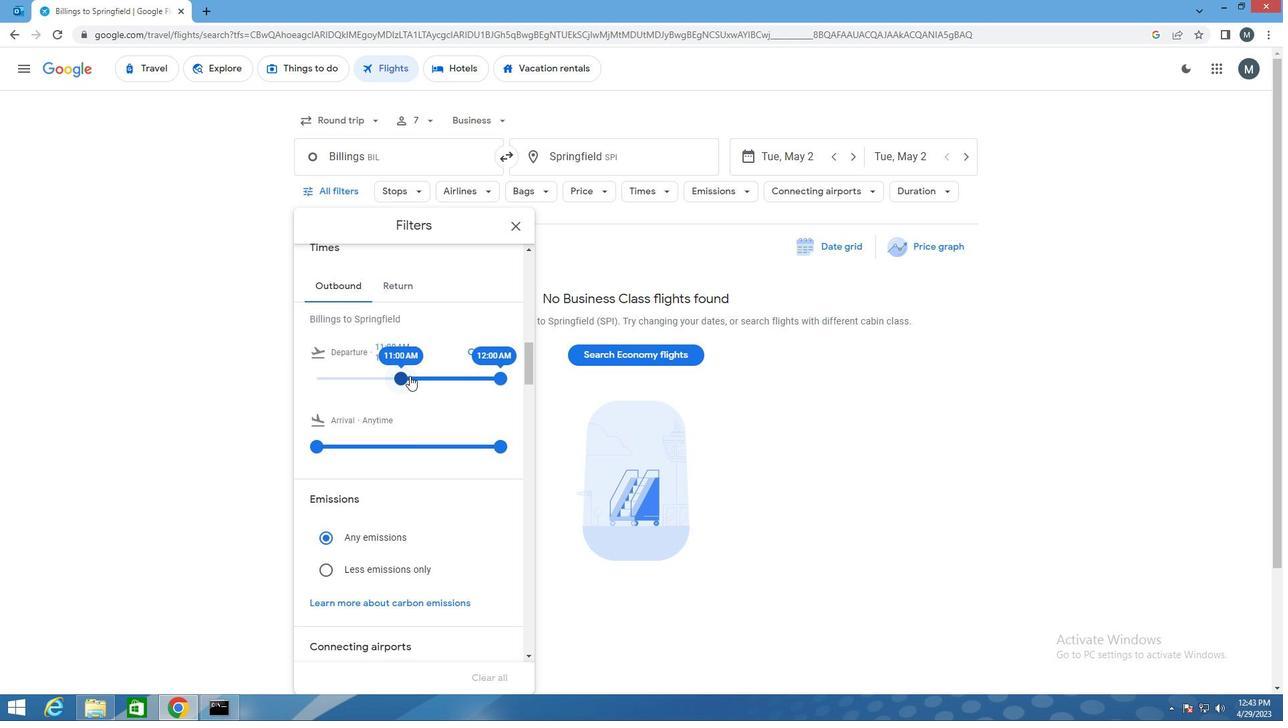 
Action: Mouse moved to (500, 380)
Screenshot: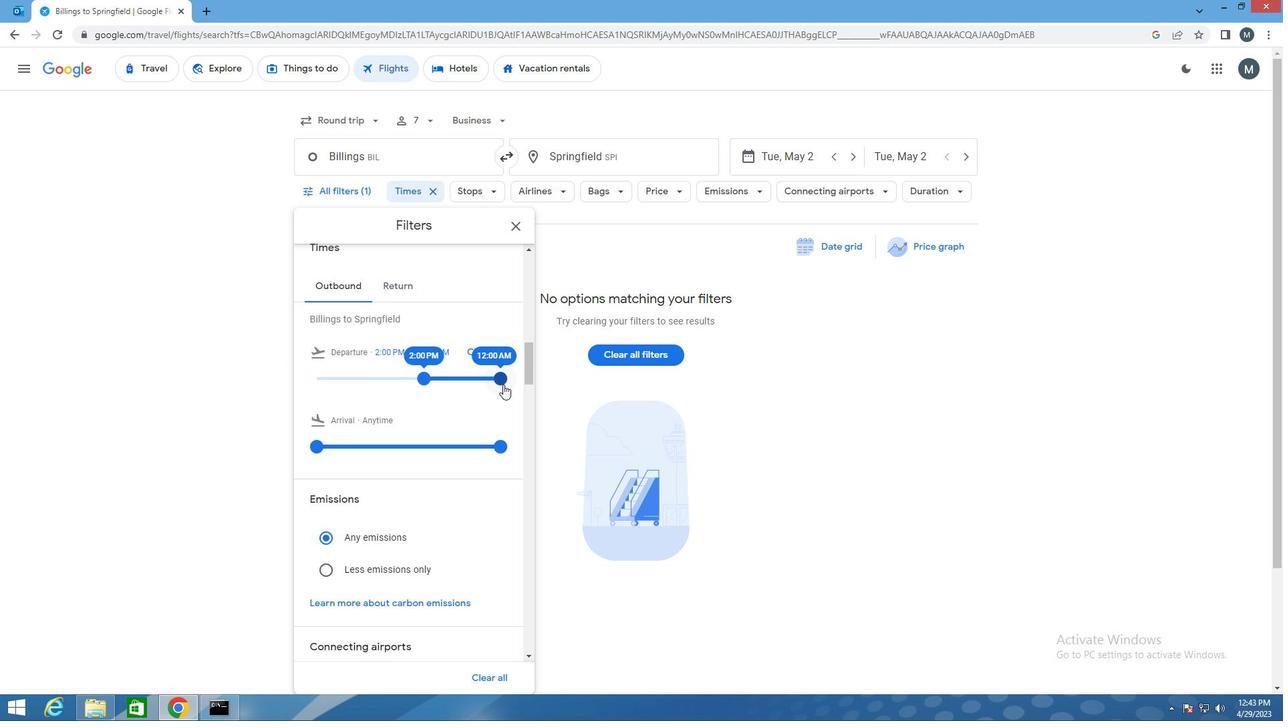 
Action: Mouse pressed left at (500, 380)
Screenshot: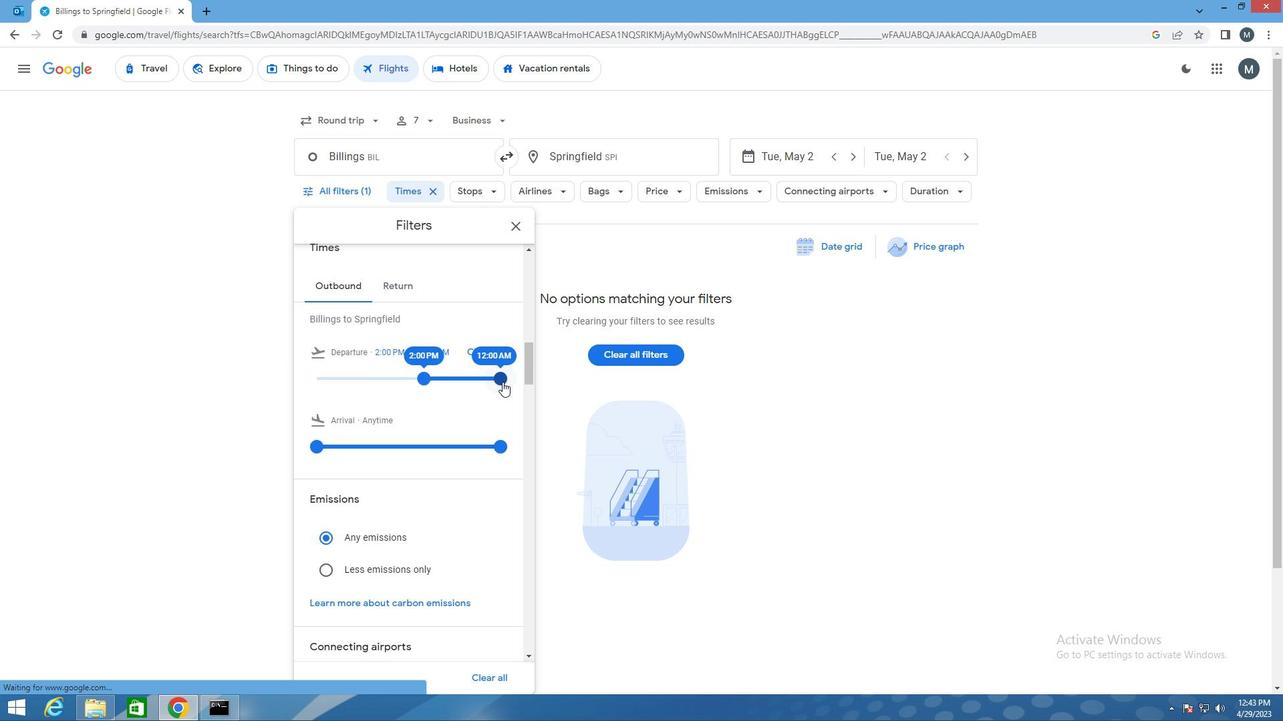 
Action: Mouse moved to (379, 475)
Screenshot: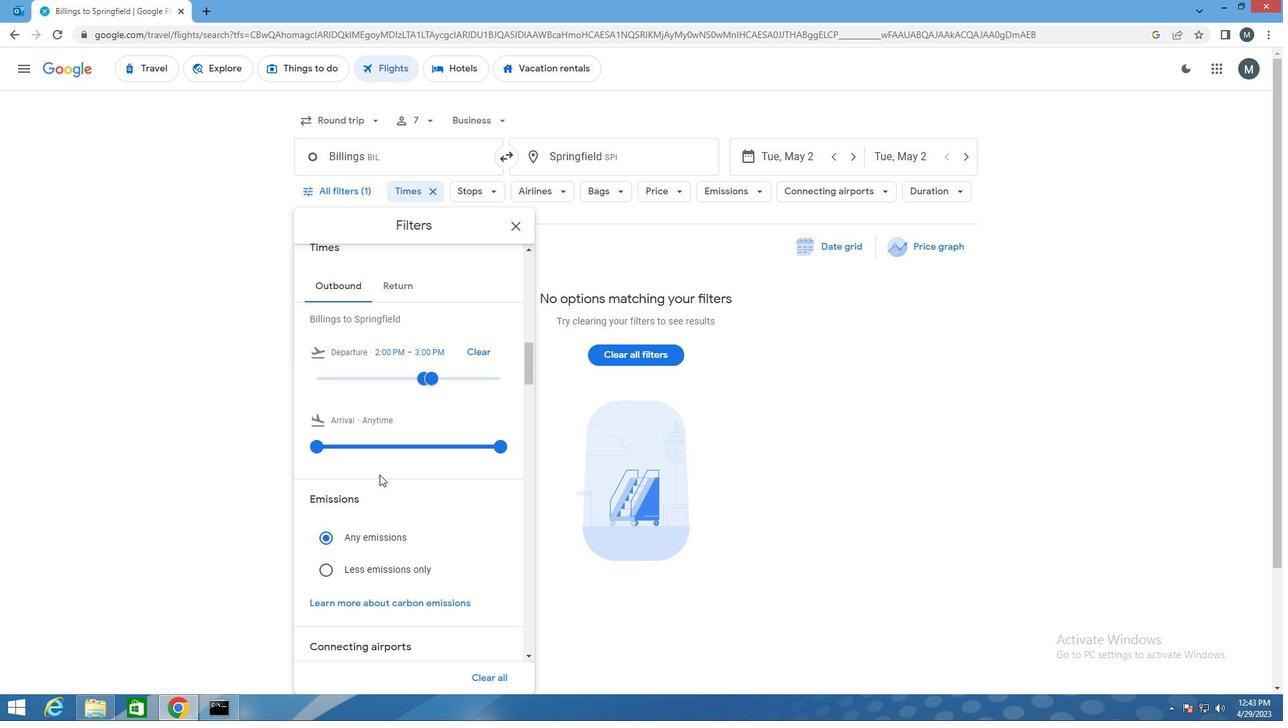 
Action: Mouse scrolled (379, 474) with delta (0, 0)
Screenshot: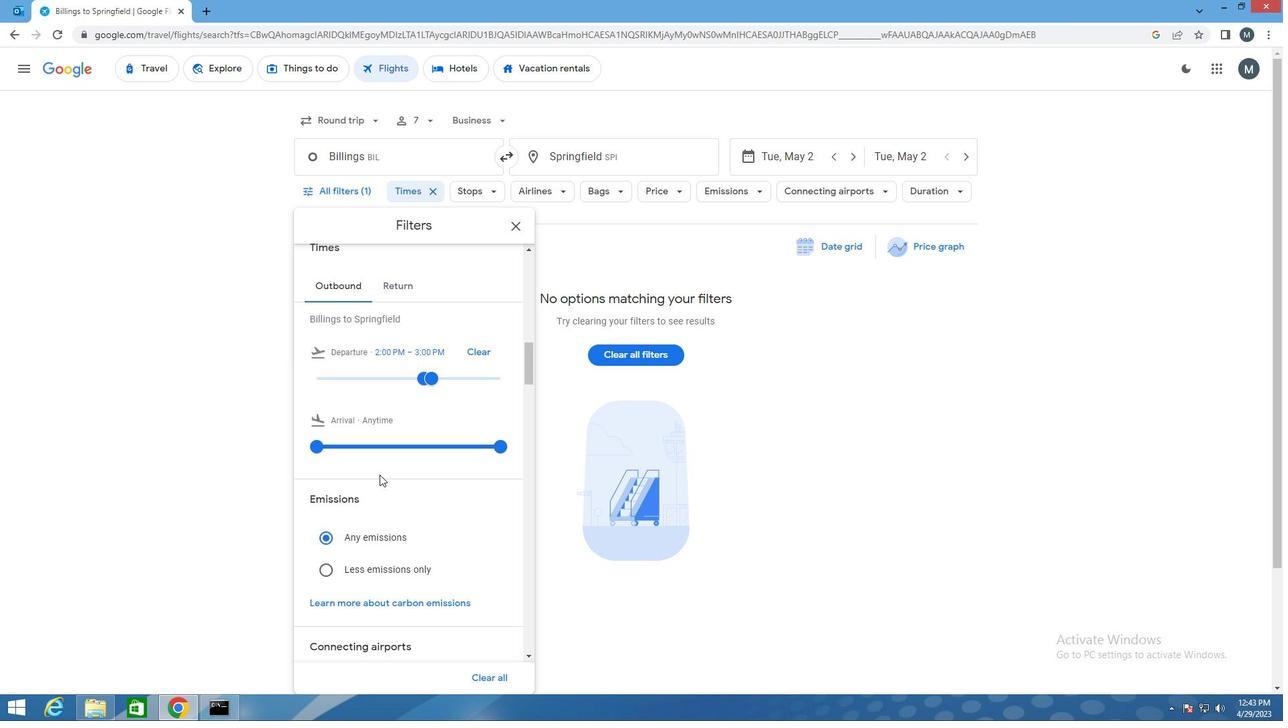 
Action: Mouse moved to (383, 473)
Screenshot: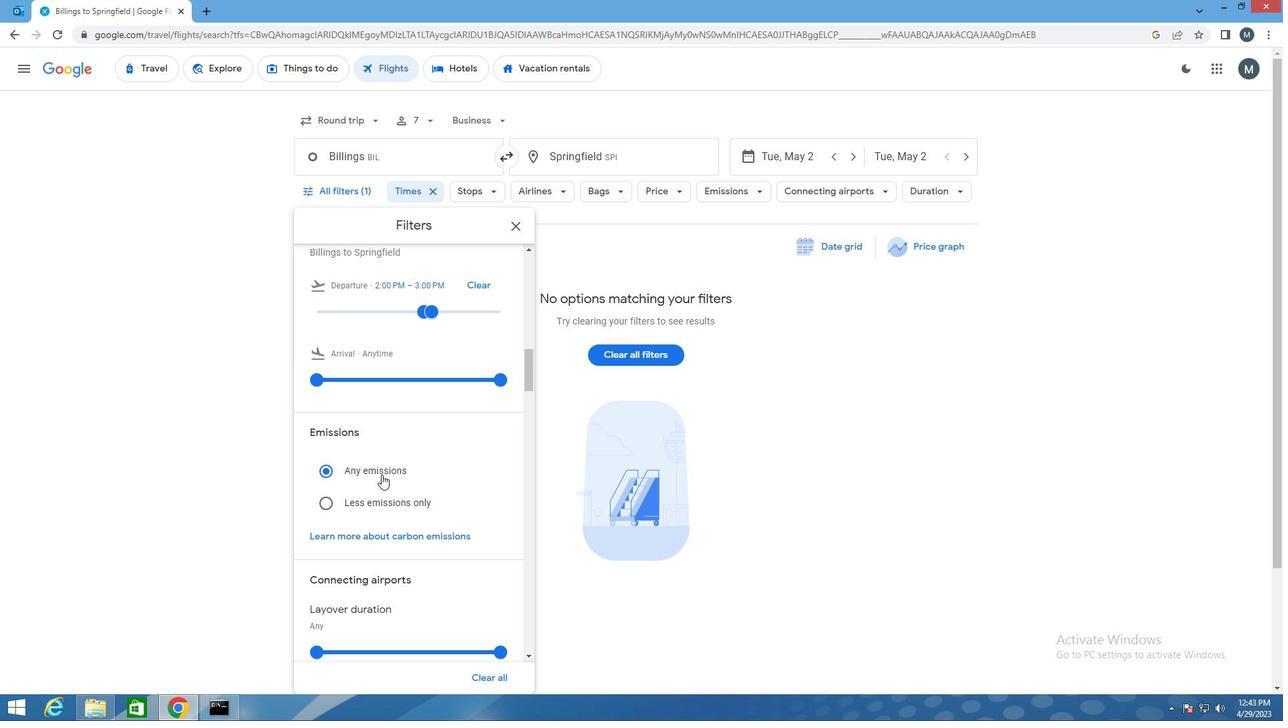 
Action: Mouse scrolled (383, 473) with delta (0, 0)
Screenshot: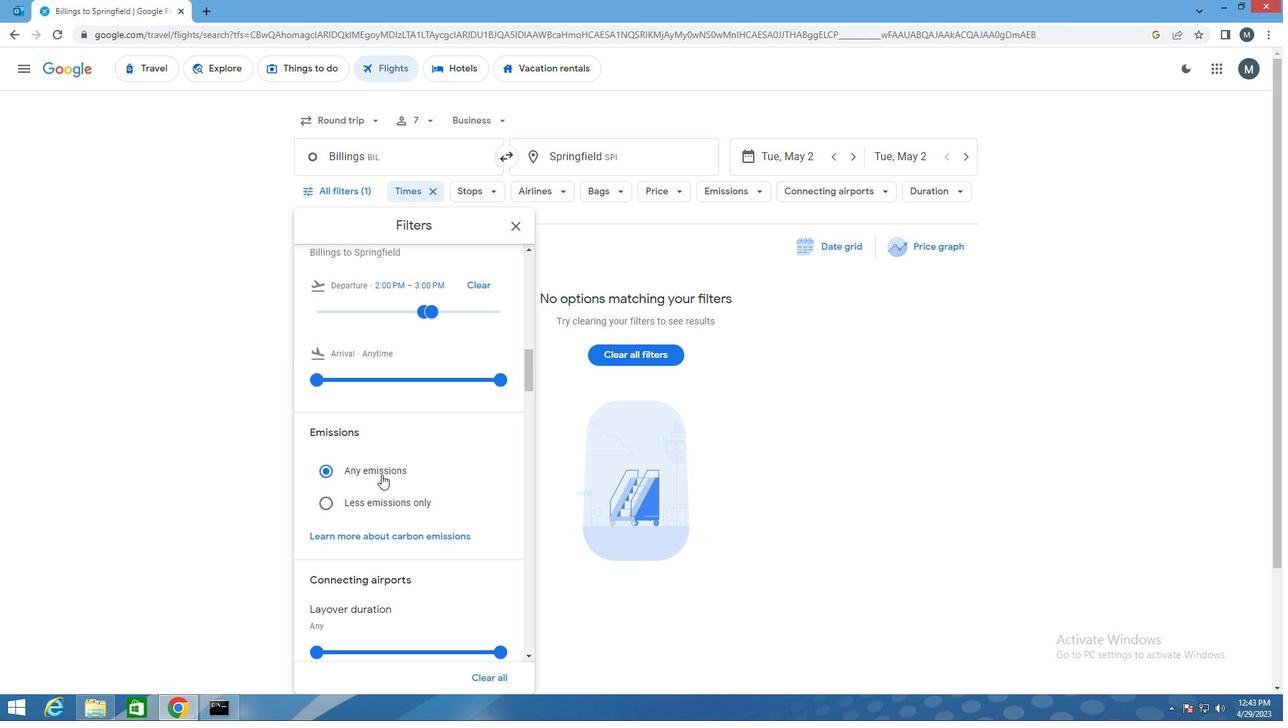 
Action: Mouse scrolled (383, 473) with delta (0, 0)
Screenshot: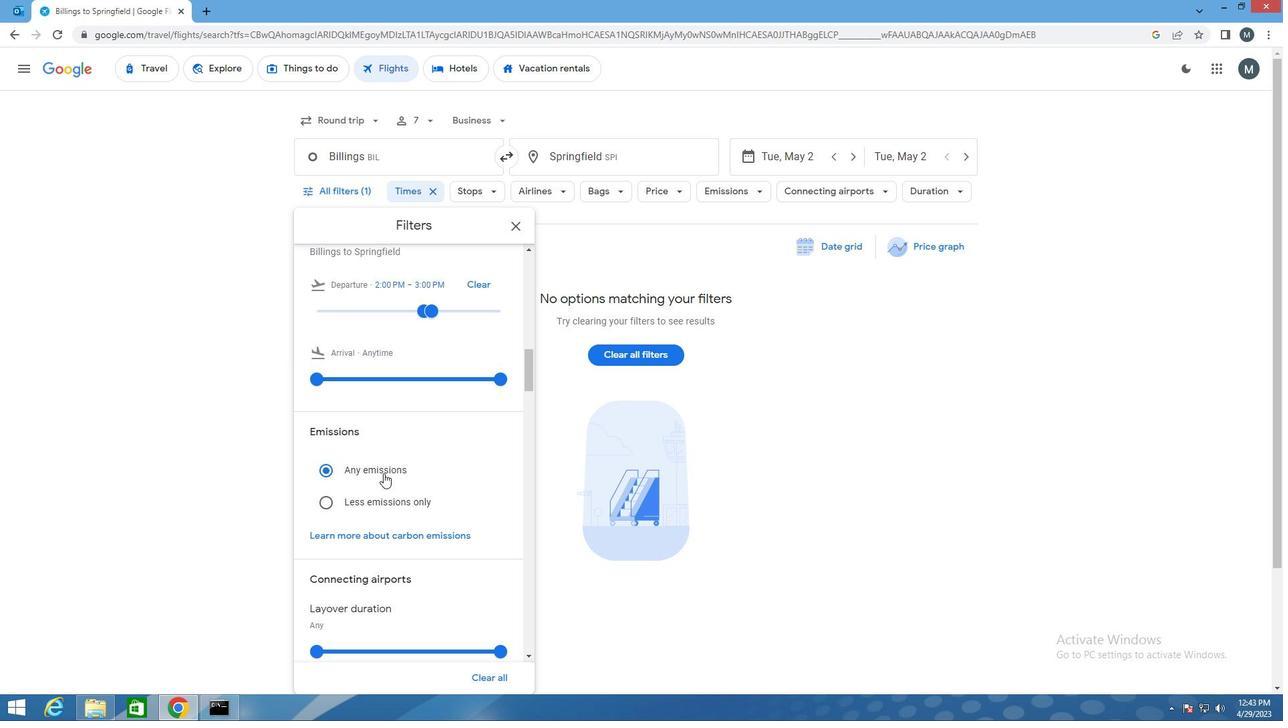 
Action: Mouse scrolled (383, 473) with delta (0, 0)
Screenshot: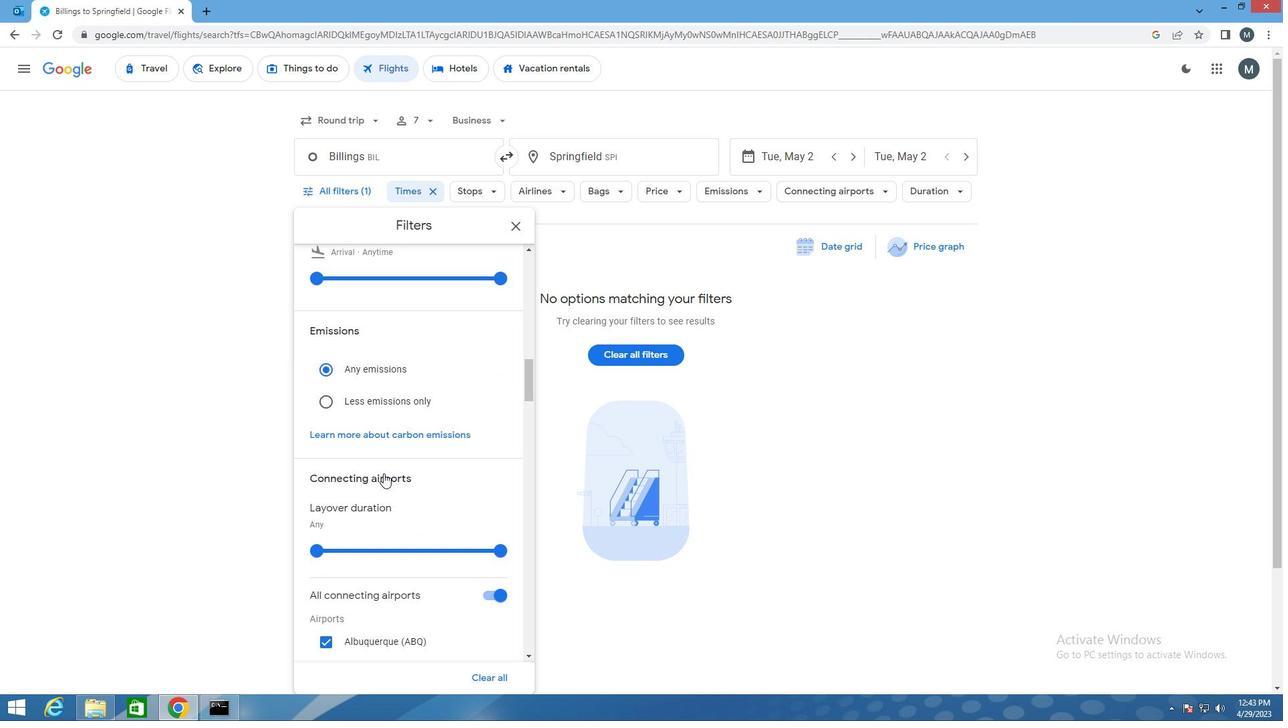 
Action: Mouse moved to (383, 453)
Screenshot: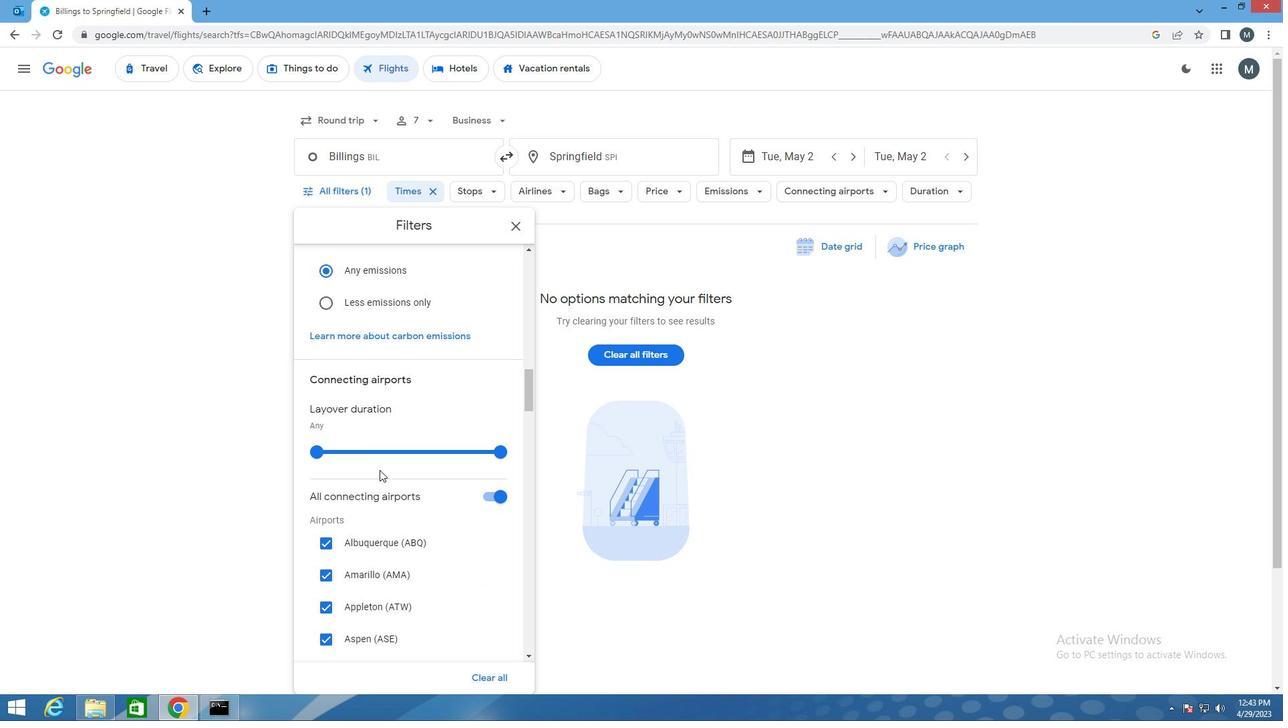 
Action: Mouse scrolled (383, 453) with delta (0, 0)
Screenshot: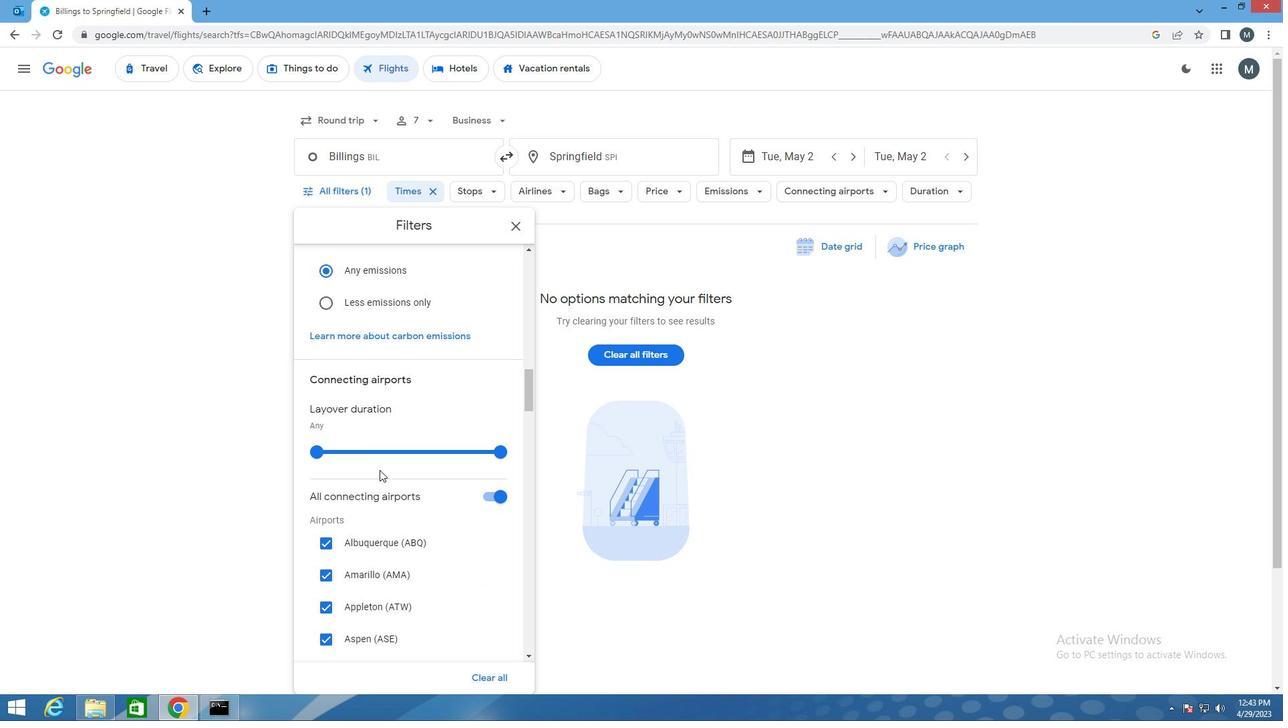 
Action: Mouse scrolled (383, 453) with delta (0, 0)
Screenshot: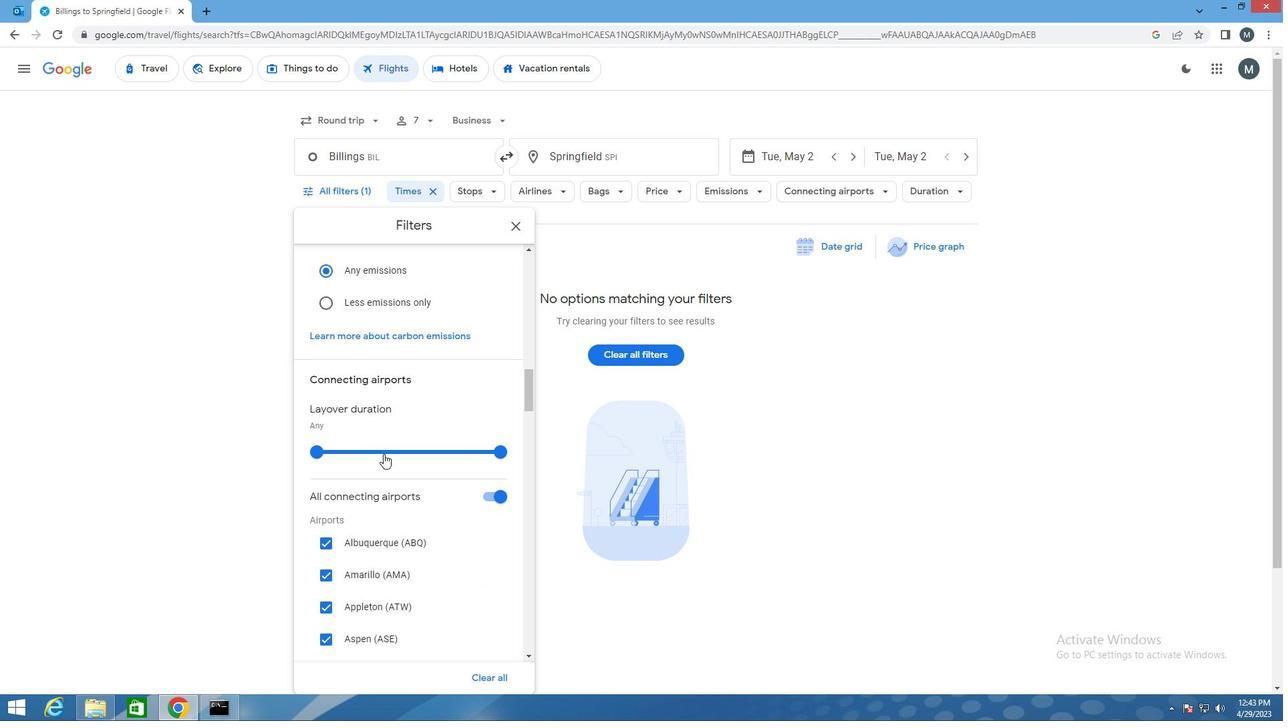 
Action: Mouse moved to (393, 420)
Screenshot: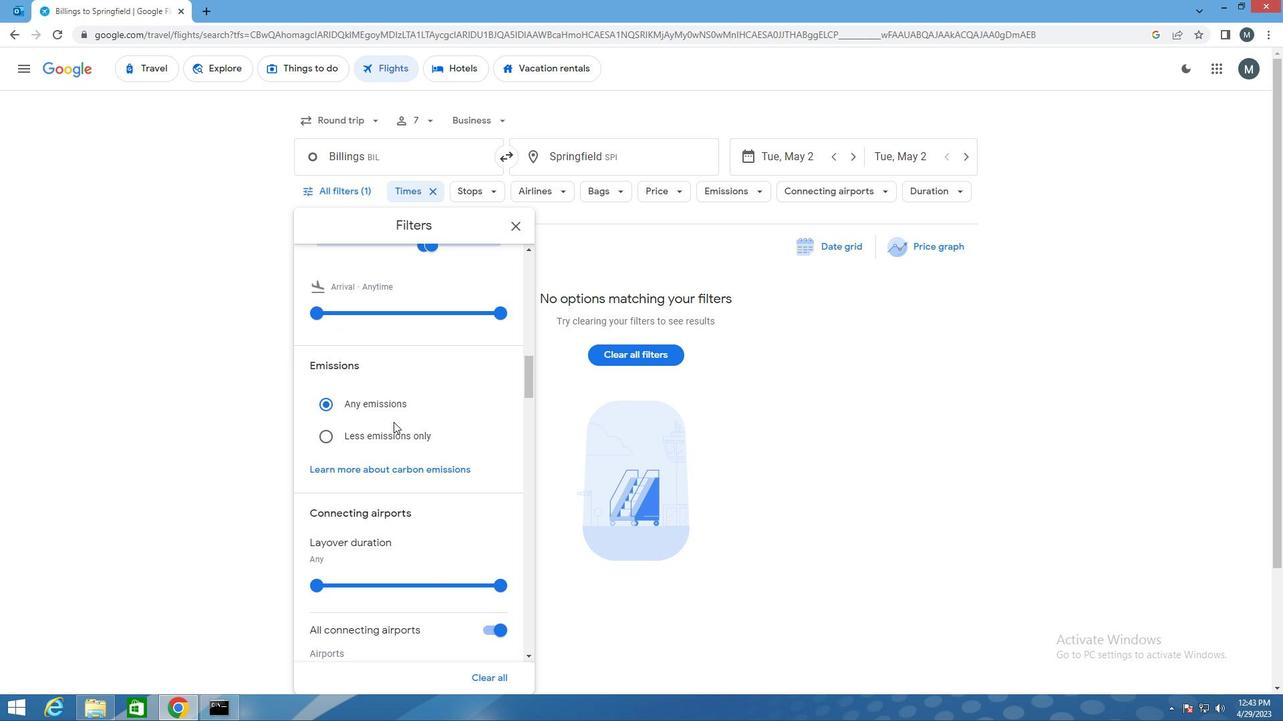 
Action: Mouse scrolled (393, 421) with delta (0, 0)
Screenshot: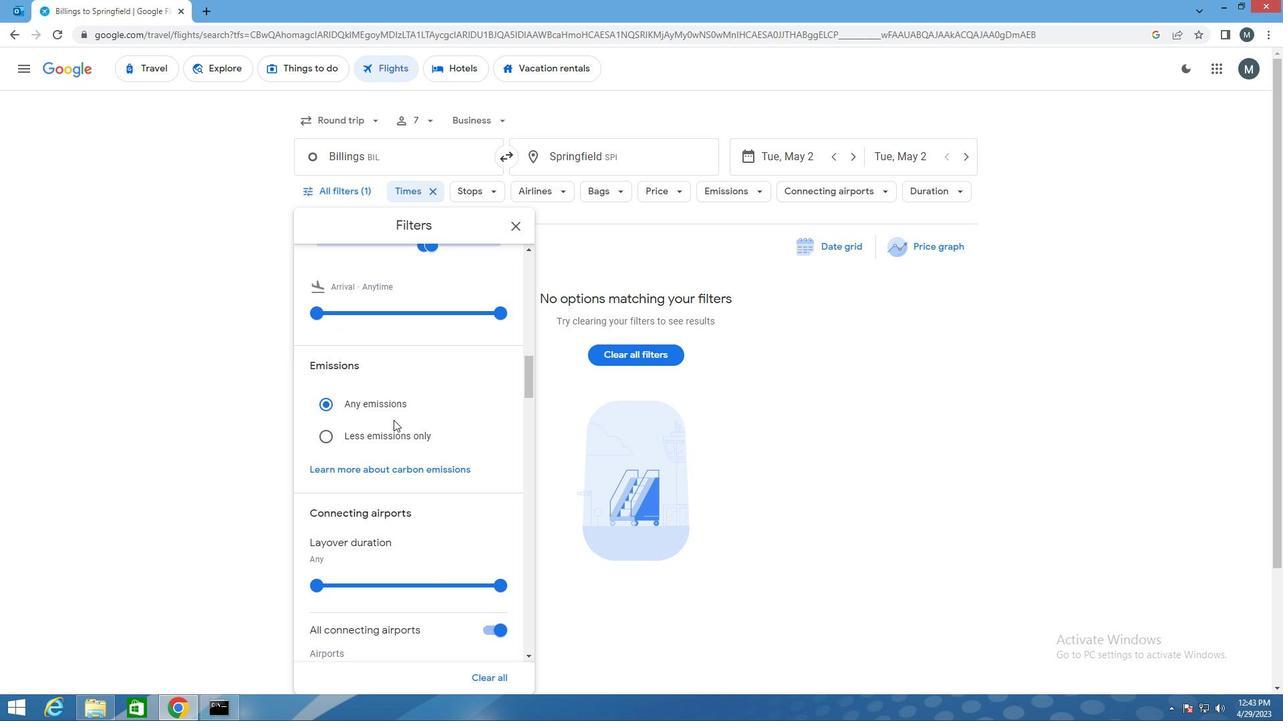 
Action: Mouse moved to (407, 389)
Screenshot: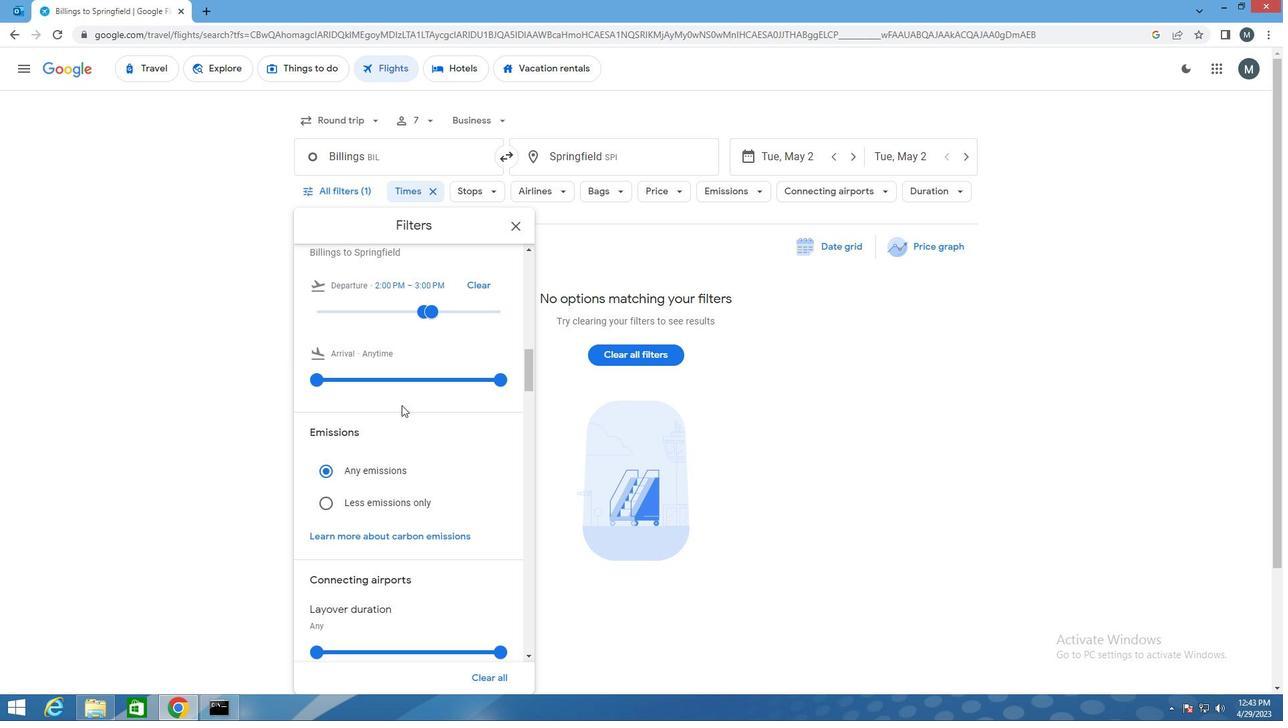 
Action: Mouse scrolled (407, 390) with delta (0, 0)
Screenshot: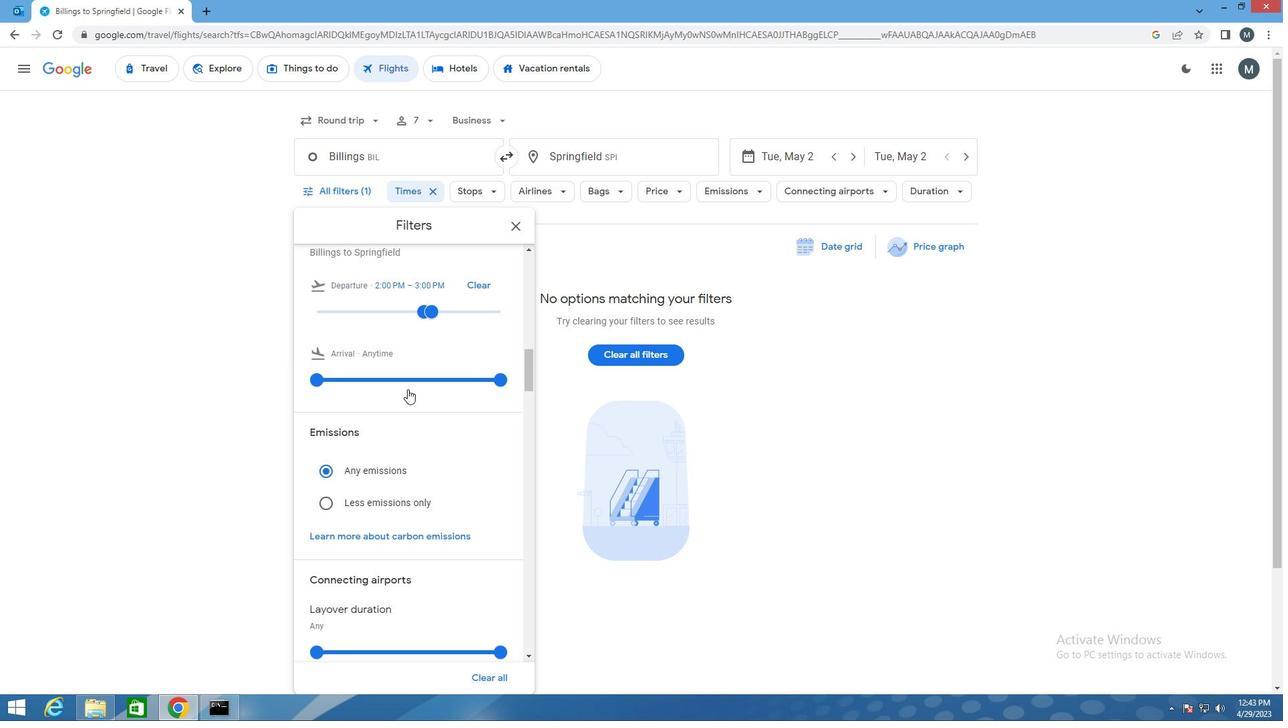 
Action: Mouse scrolled (407, 390) with delta (0, 0)
Screenshot: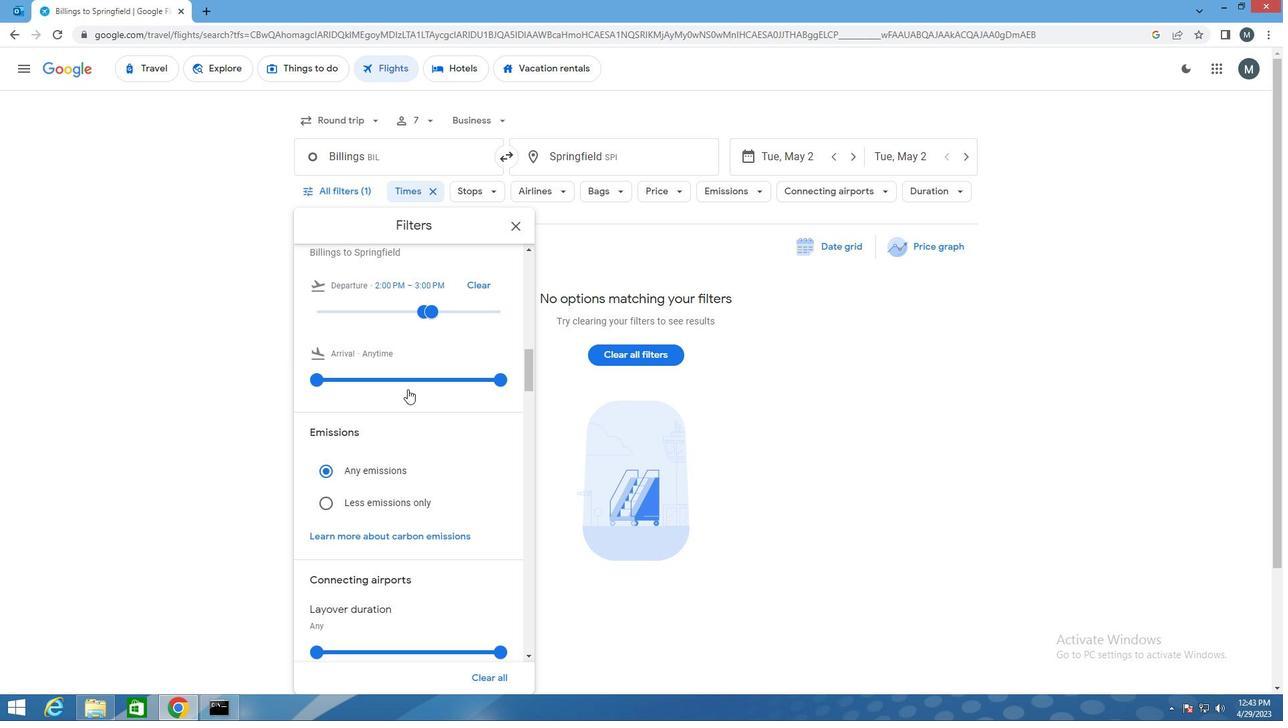
Action: Mouse moved to (407, 389)
Screenshot: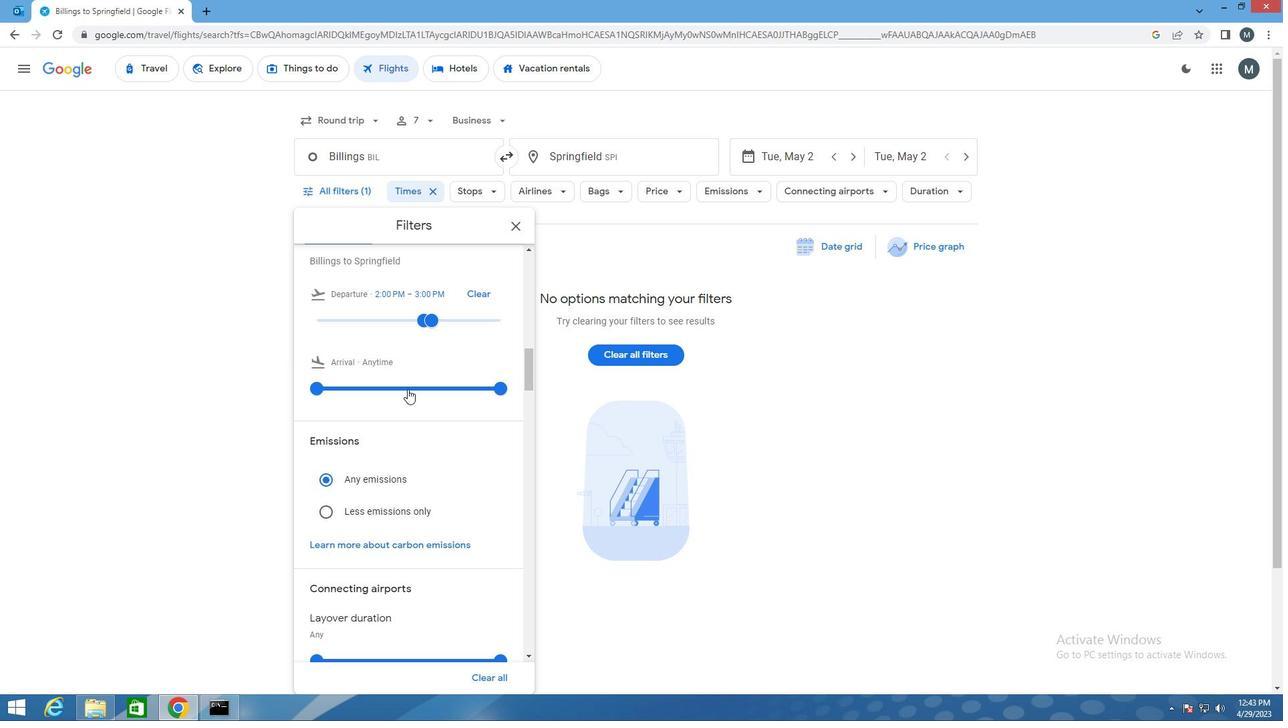 
Action: Mouse scrolled (407, 388) with delta (0, 0)
Screenshot: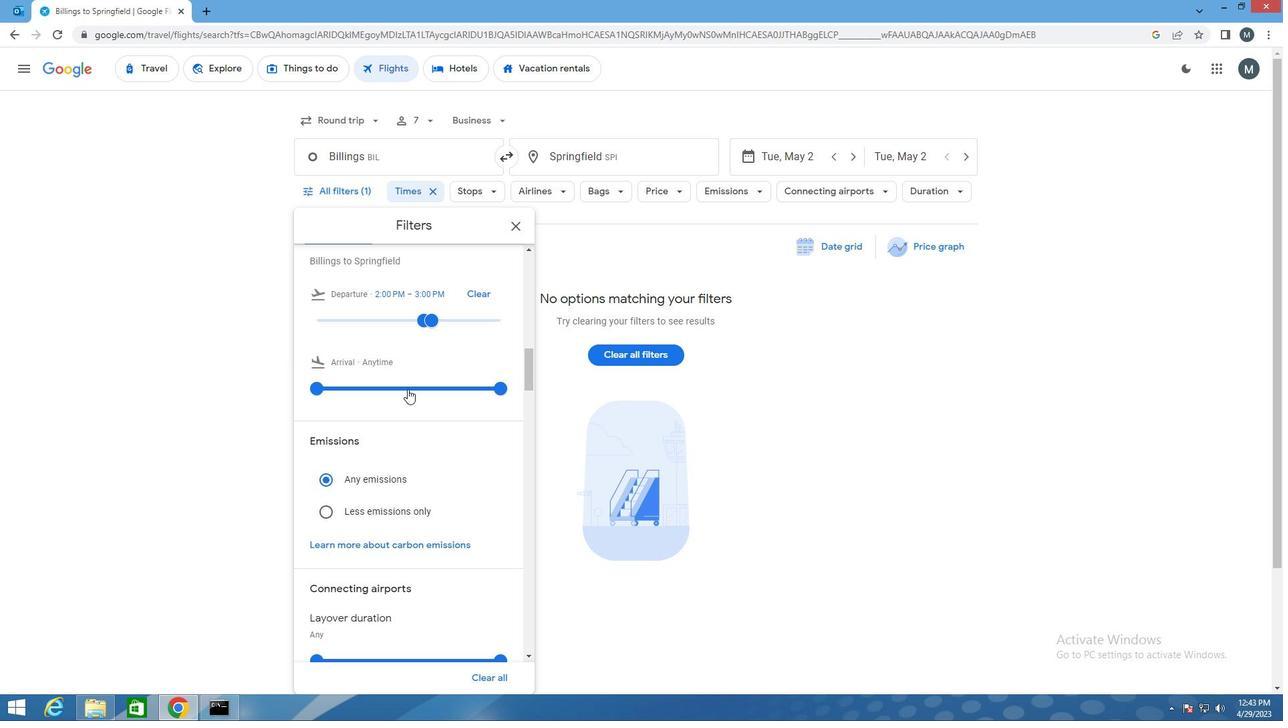 
Action: Mouse moved to (399, 293)
Screenshot: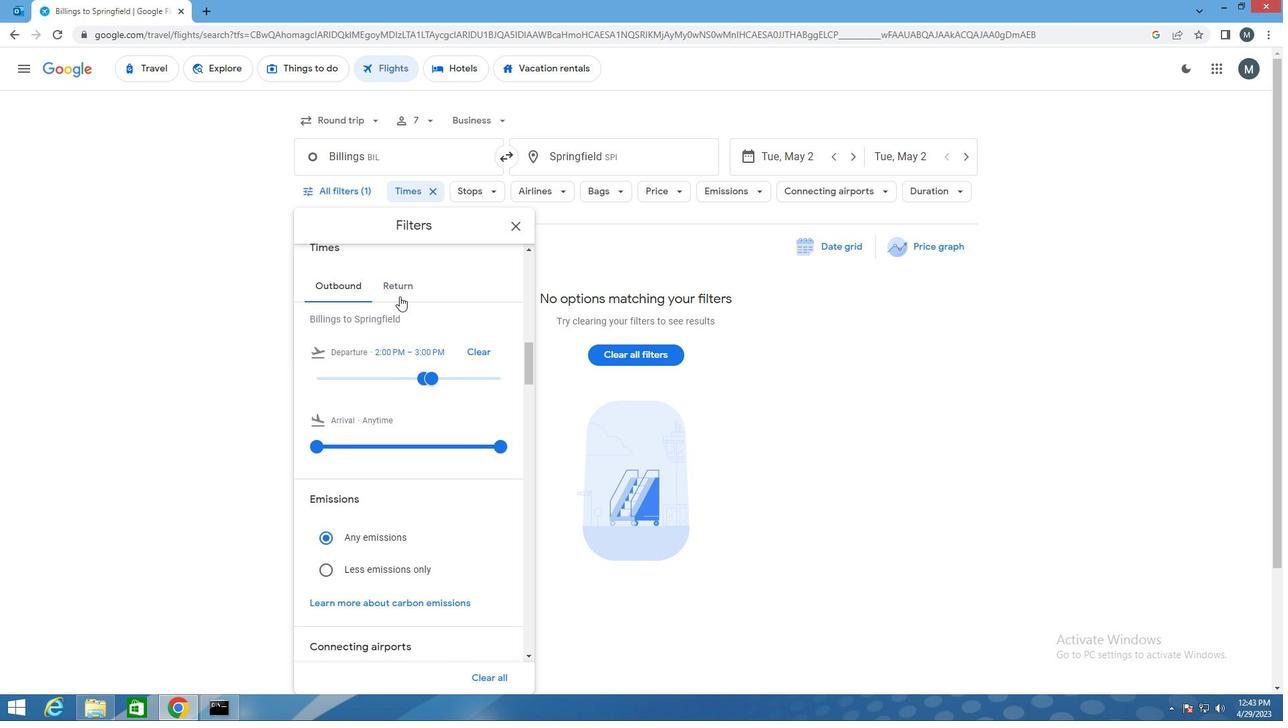 
Action: Mouse pressed left at (399, 293)
Screenshot: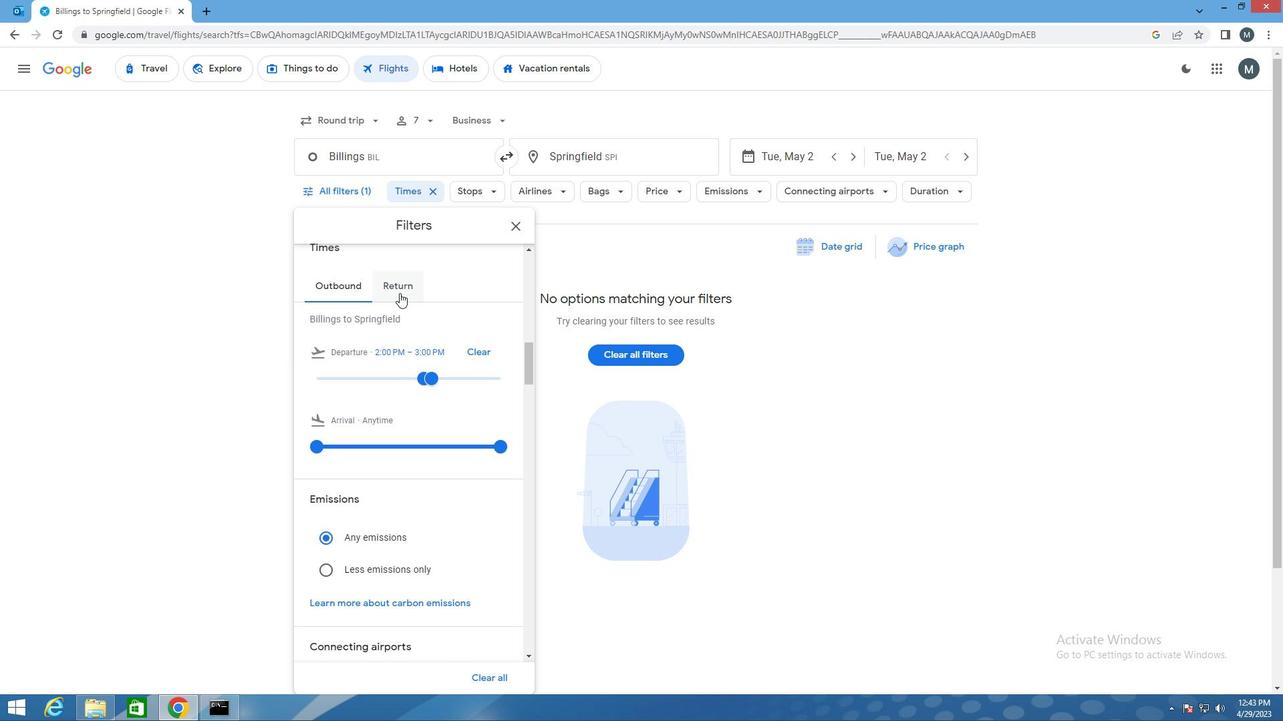 
Action: Mouse moved to (384, 374)
Screenshot: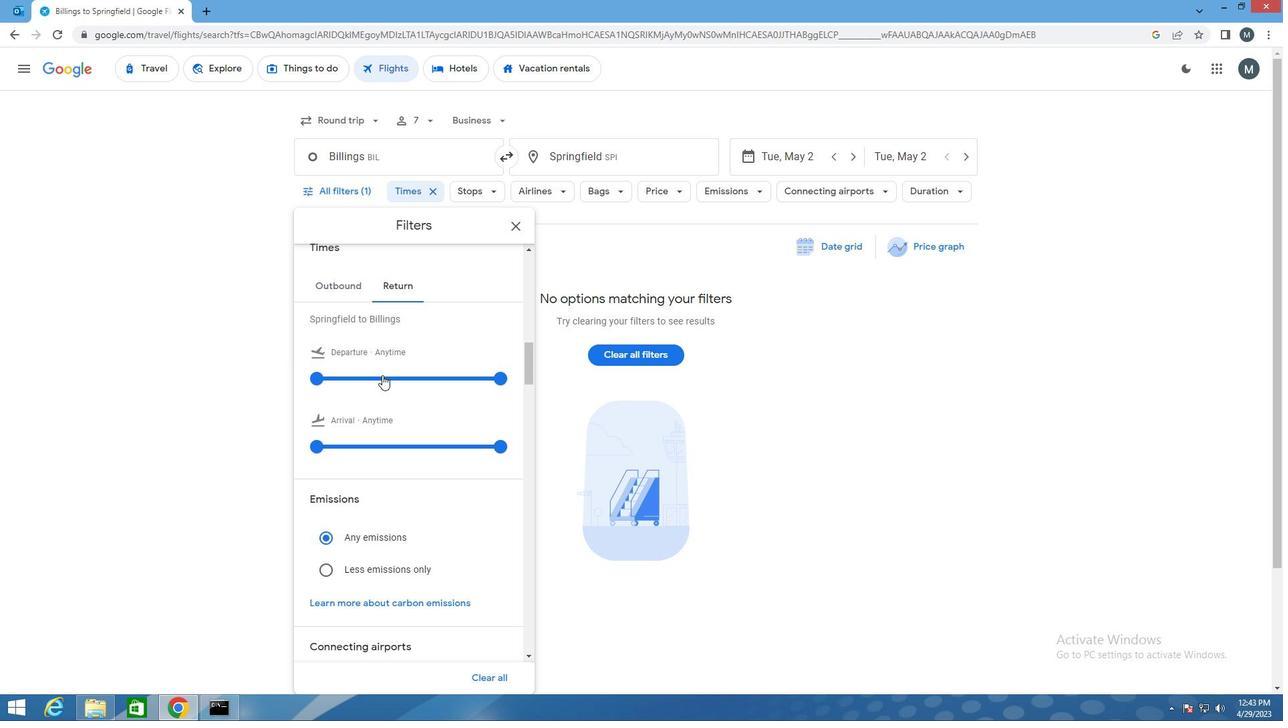 
Action: Mouse pressed left at (384, 374)
Screenshot: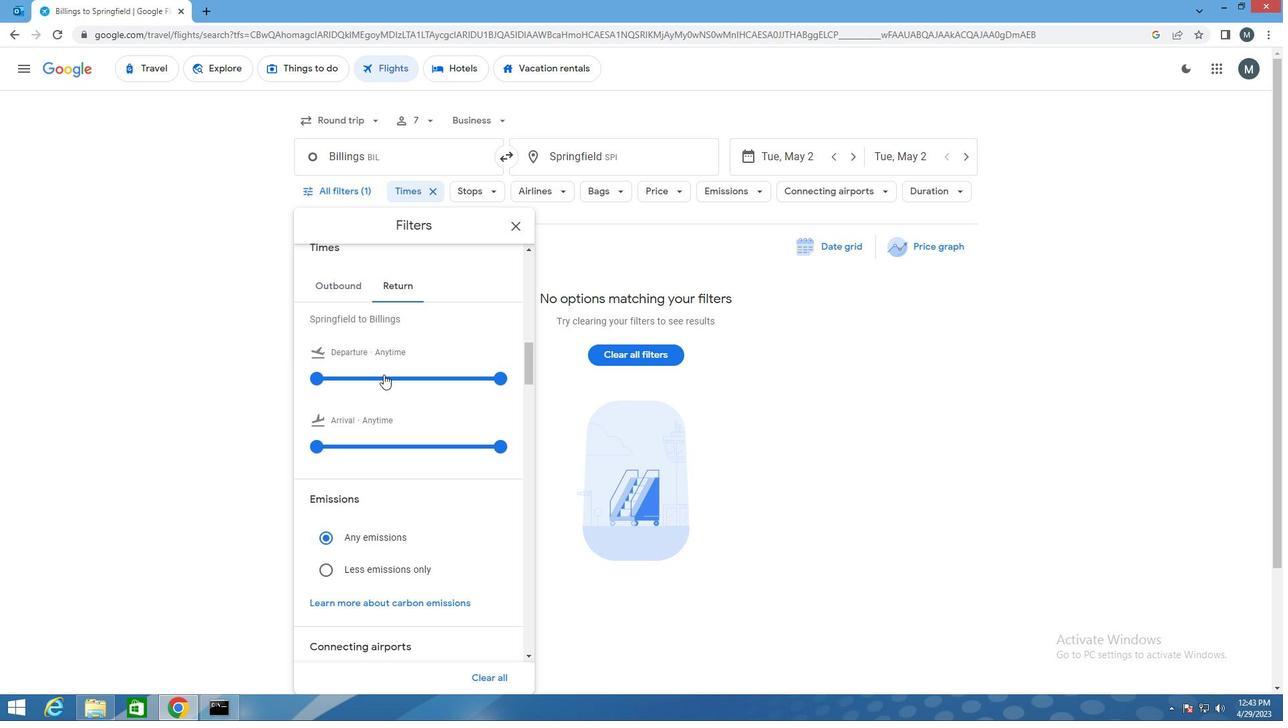 
Action: Mouse moved to (388, 374)
Screenshot: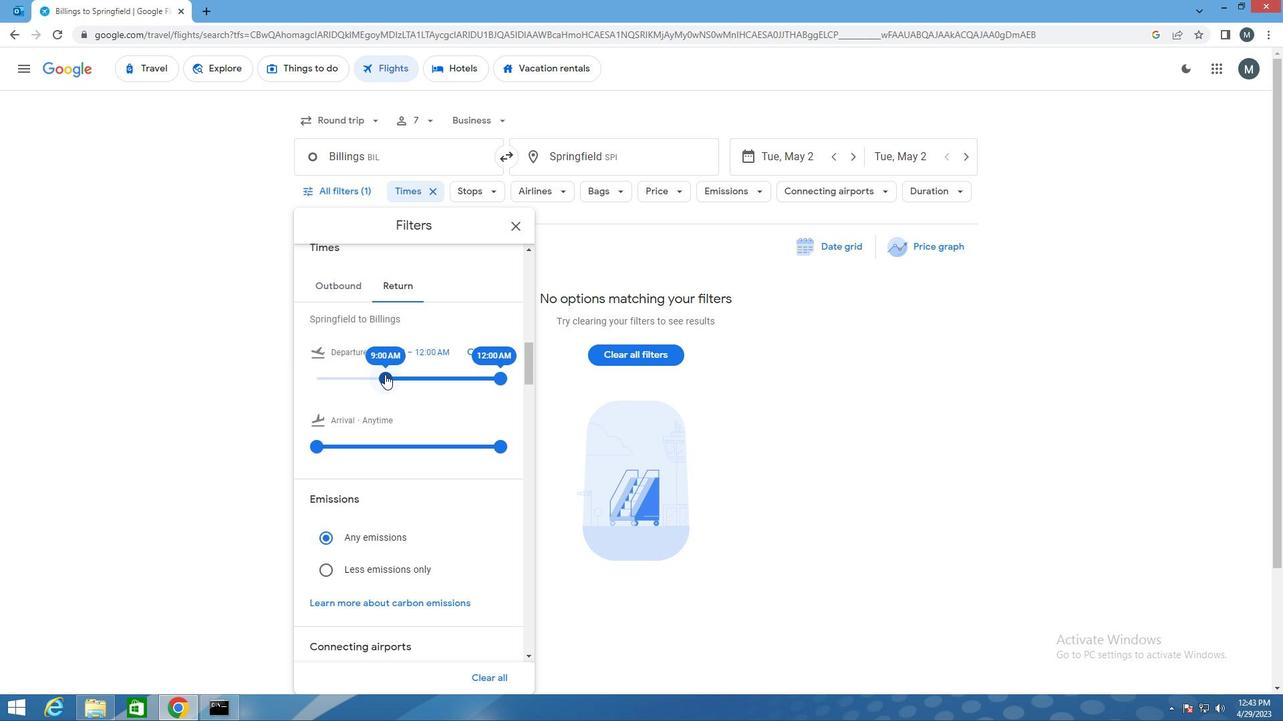 
Action: Mouse pressed left at (388, 374)
Screenshot: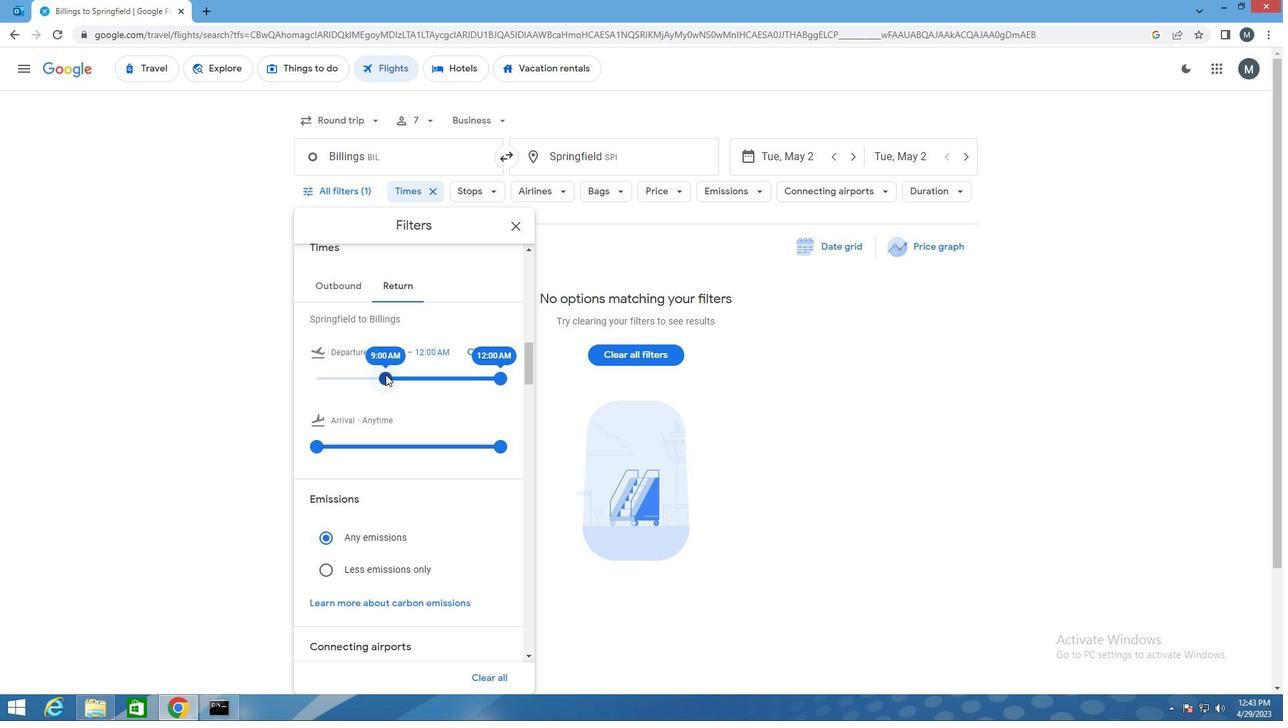 
Action: Mouse moved to (517, 230)
Screenshot: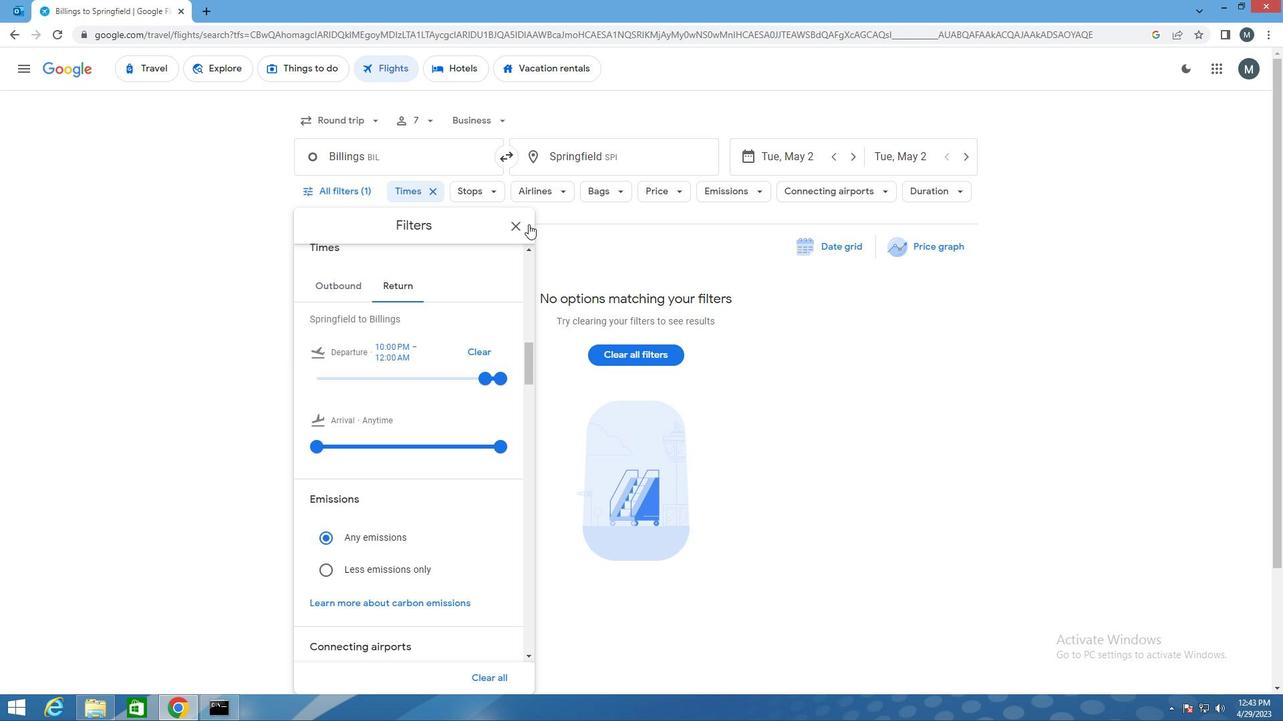 
Action: Mouse pressed left at (517, 230)
Screenshot: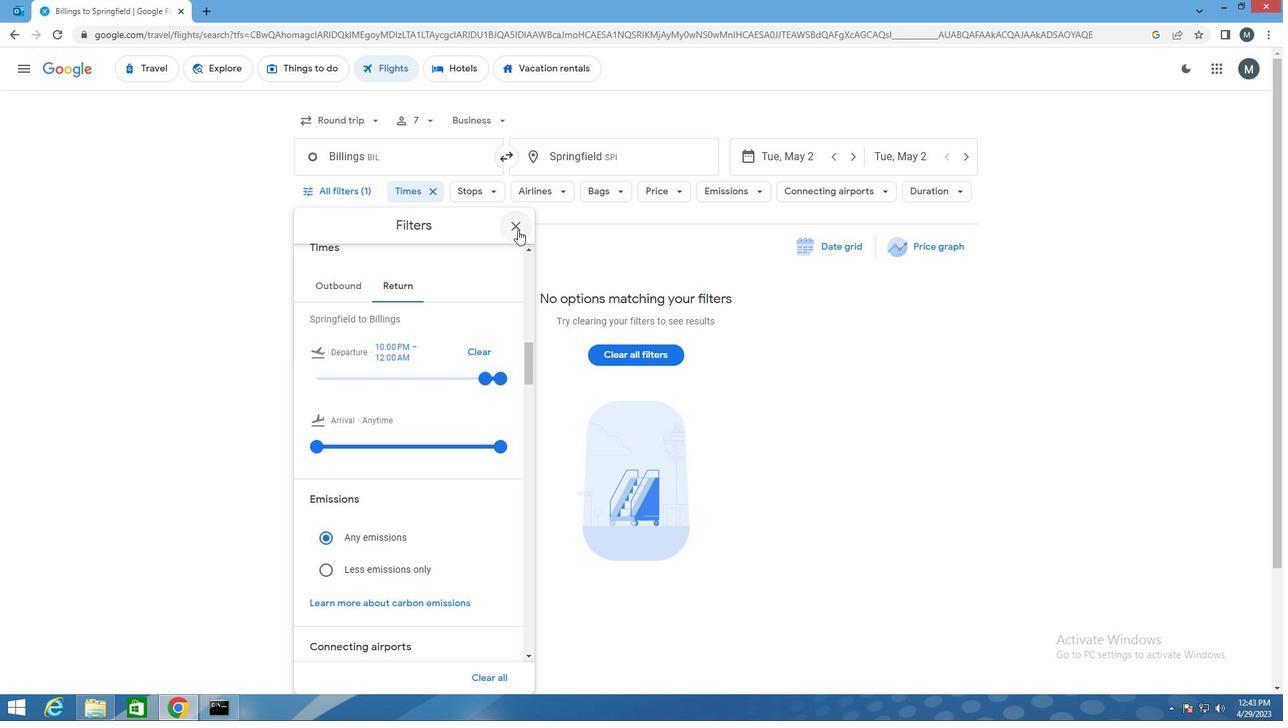 
Action: Mouse moved to (515, 231)
Screenshot: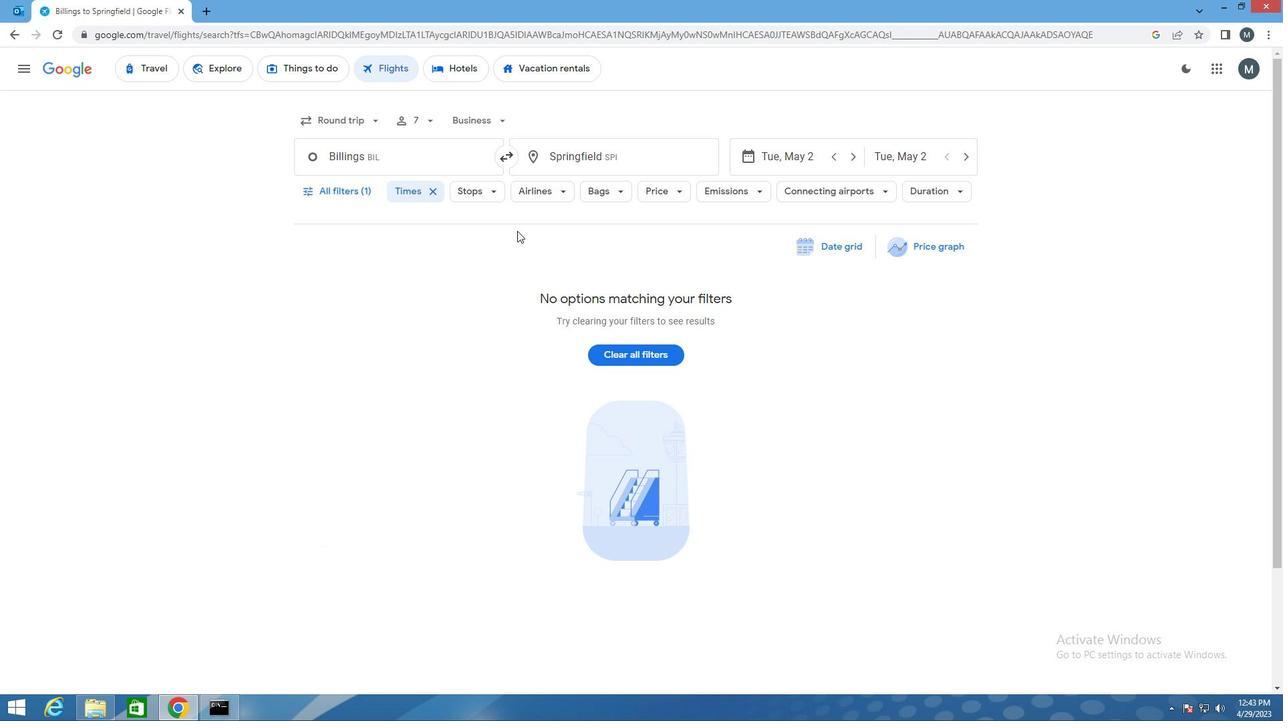 
Action: Key pressed <Key.f9>
Screenshot: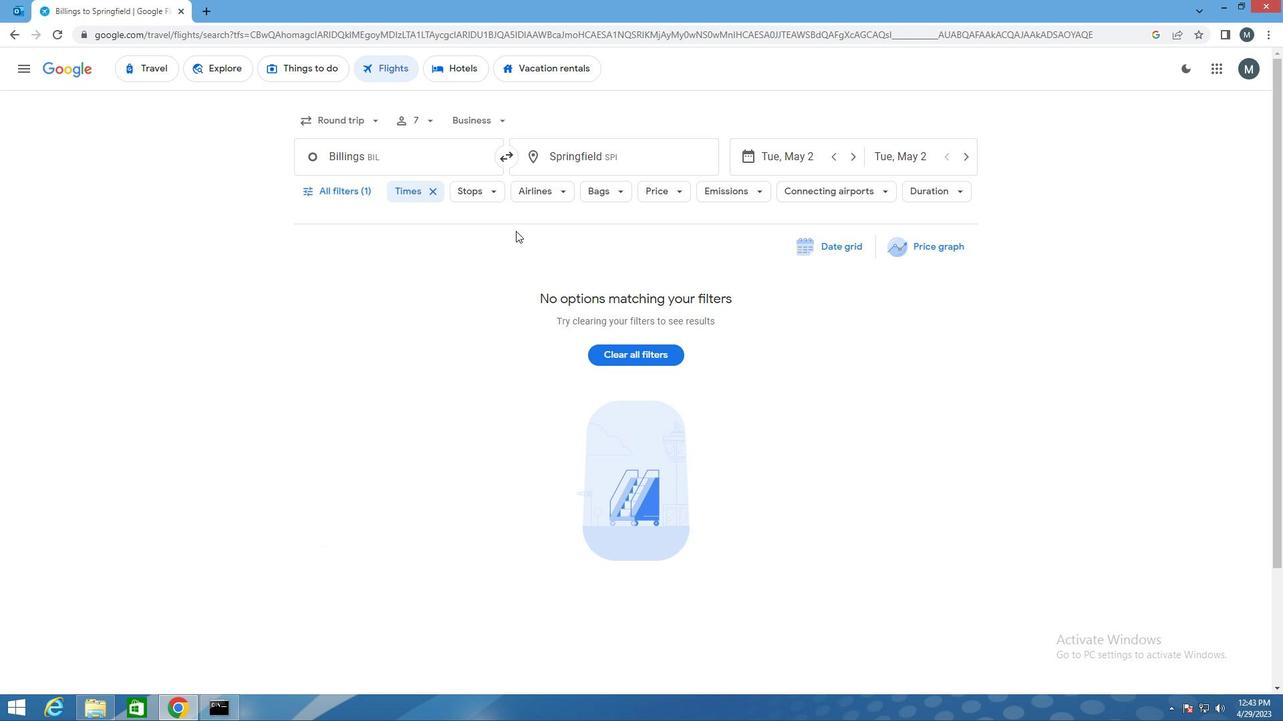 
Action: Mouse moved to (514, 235)
Screenshot: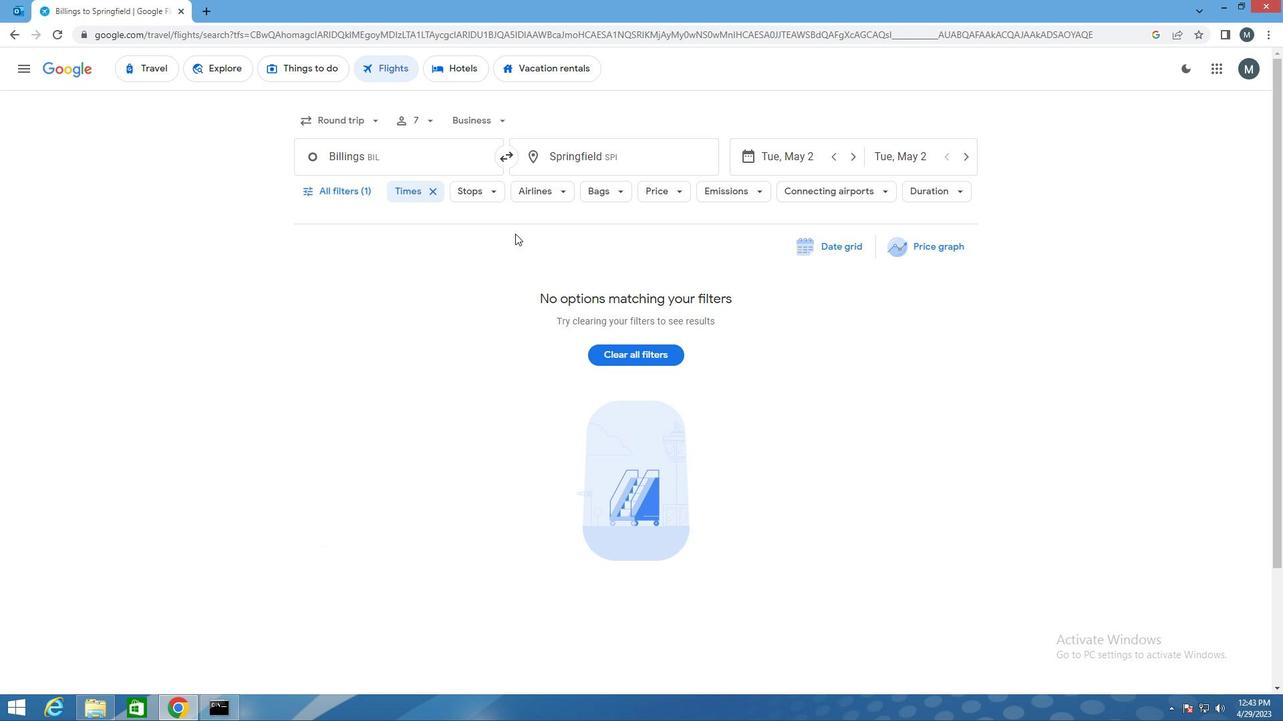 
